 Task: Look for space in La Sebala du Mornag, Tunisia from 10th July, 2023 to 16th July, 2023 for 8 adults in price range Rs.10000 to Rs.16000. Place can be private room with 8 bedrooms having 8 beds and 8 bathrooms. Property type can be house, flat, guest house, hotel. Amenities needed are: wifi, TV, free parkinig on premises, gym, breakfast. Booking option can be shelf check-in. Required host language is English.
Action: Mouse moved to (442, 84)
Screenshot: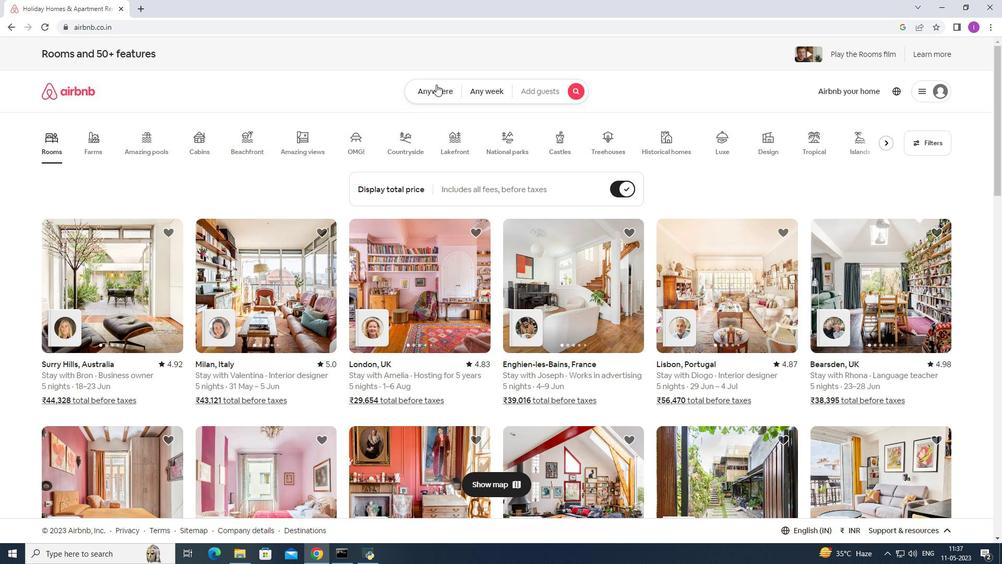 
Action: Mouse pressed left at (442, 84)
Screenshot: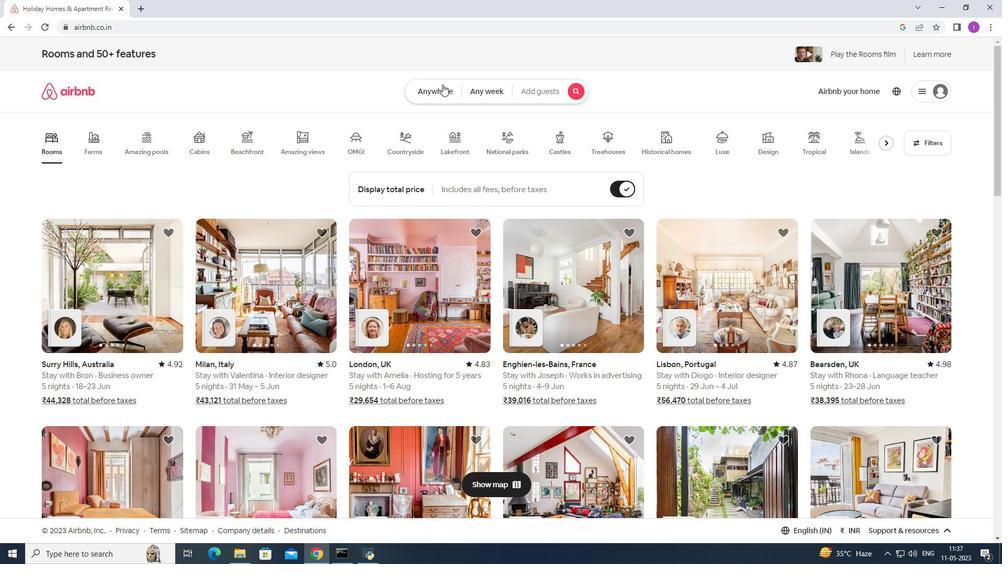 
Action: Mouse moved to (329, 127)
Screenshot: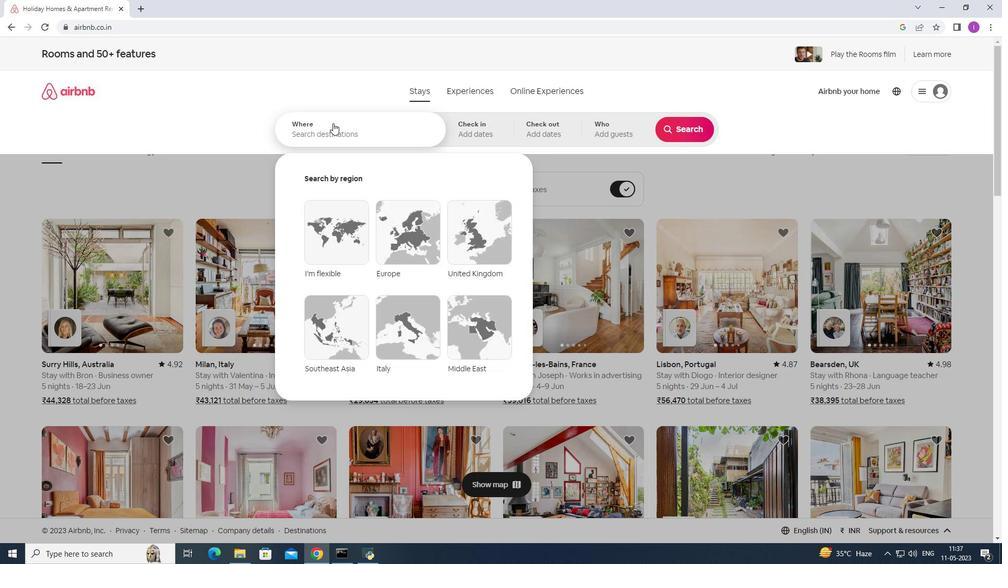 
Action: Mouse pressed left at (329, 127)
Screenshot: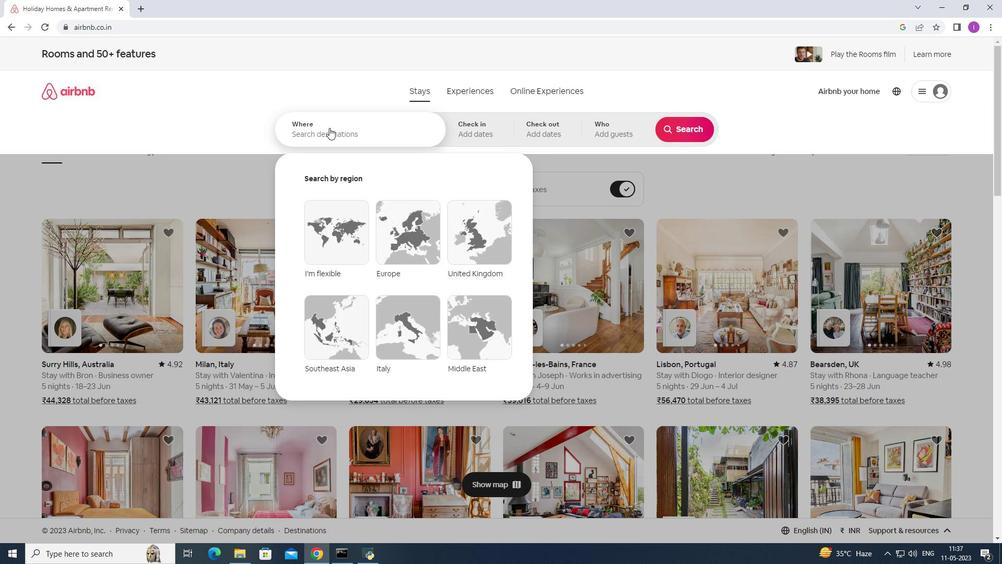 
Action: Mouse moved to (360, 147)
Screenshot: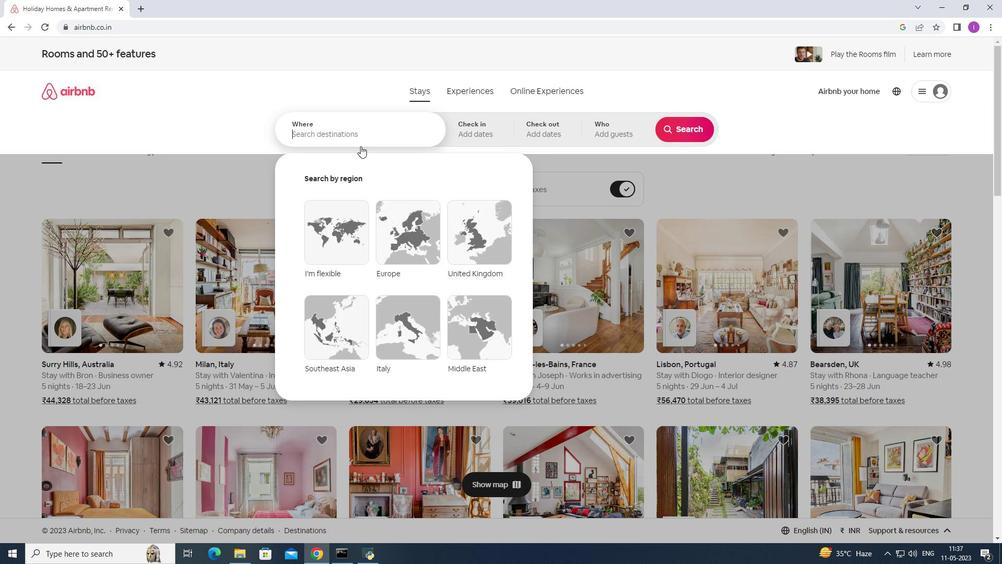 
Action: Key pressed <Key.shift>La<Key.space><Key.shift>Sebala
Screenshot: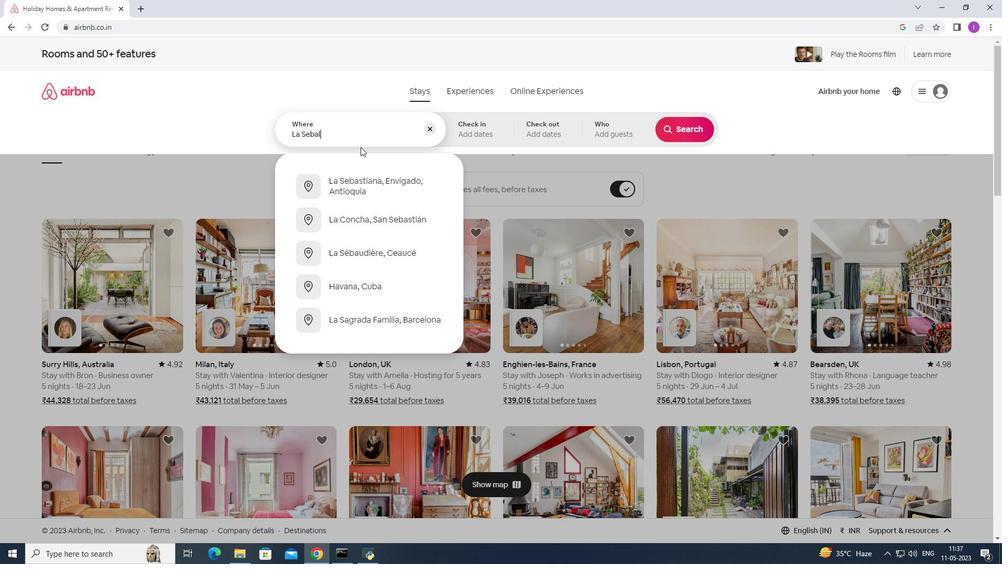 
Action: Mouse moved to (367, 145)
Screenshot: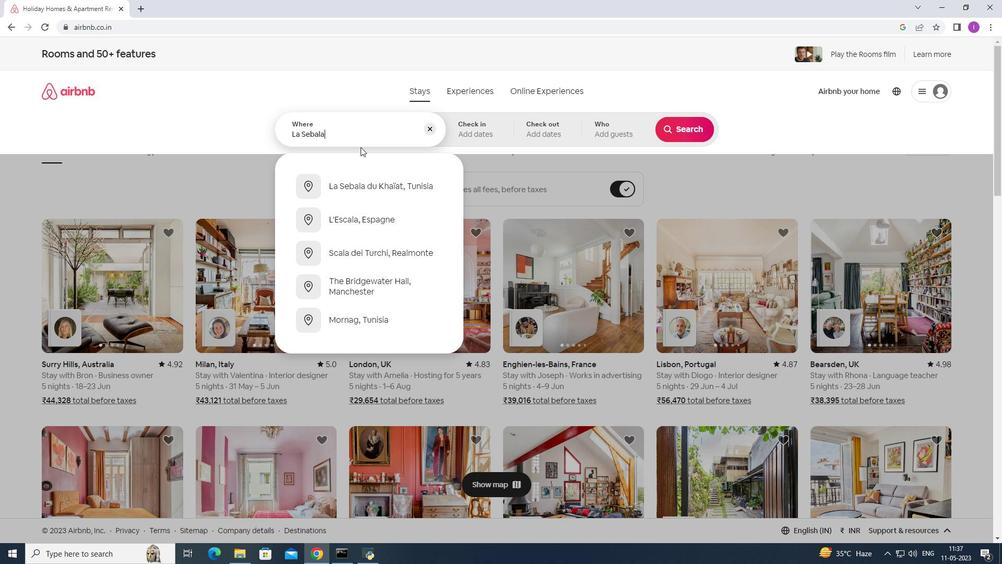 
Action: Key pressed <Key.space>du<Key.space><Key.shift><Key.space><Key.shift>Mo
Screenshot: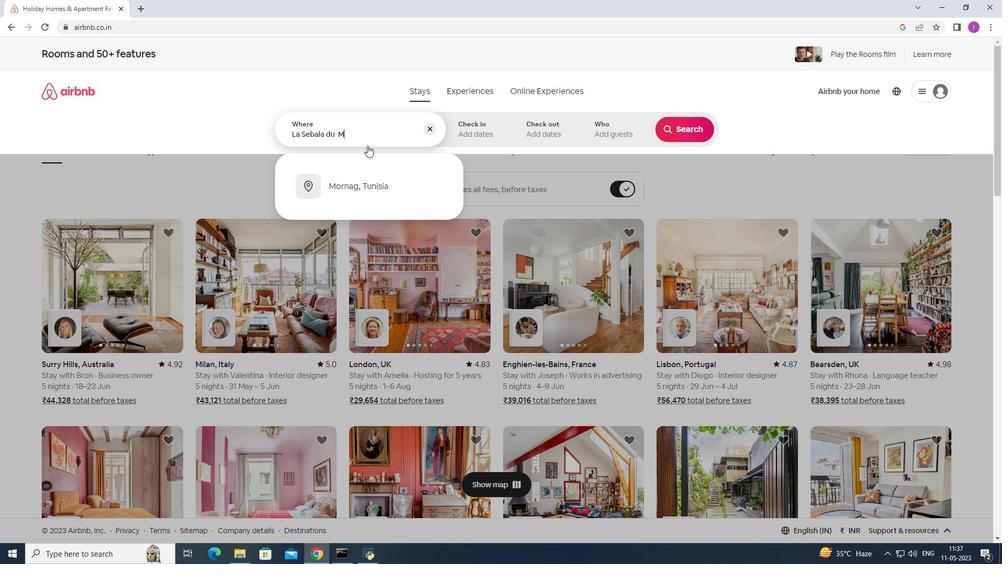 
Action: Mouse moved to (350, 186)
Screenshot: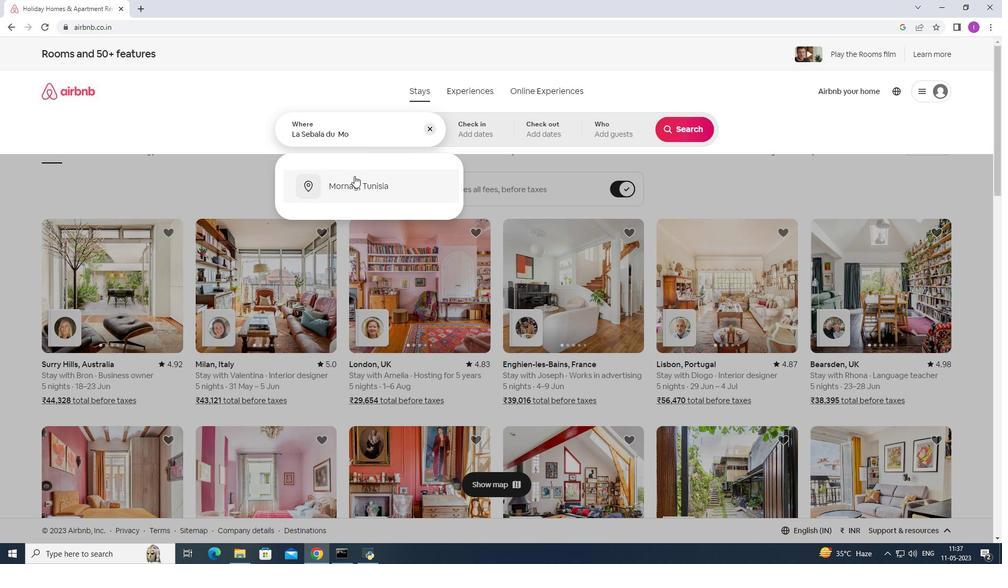 
Action: Mouse pressed left at (350, 186)
Screenshot: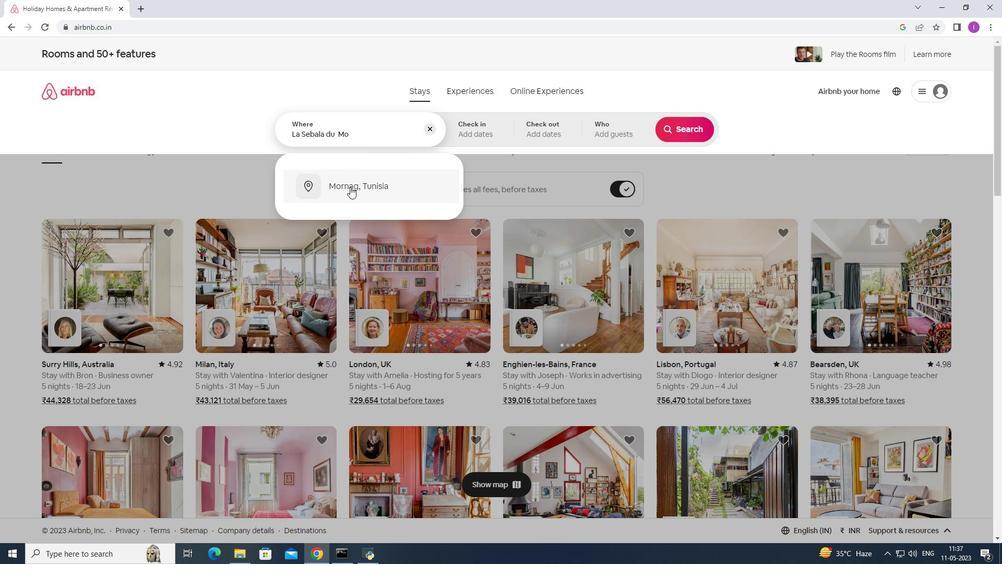 
Action: Mouse moved to (681, 210)
Screenshot: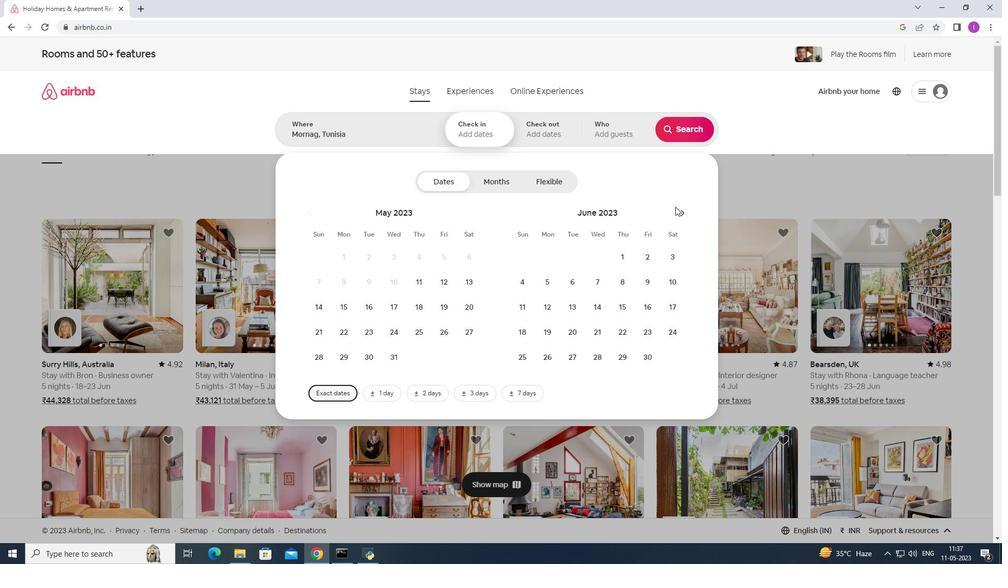 
Action: Mouse pressed left at (681, 210)
Screenshot: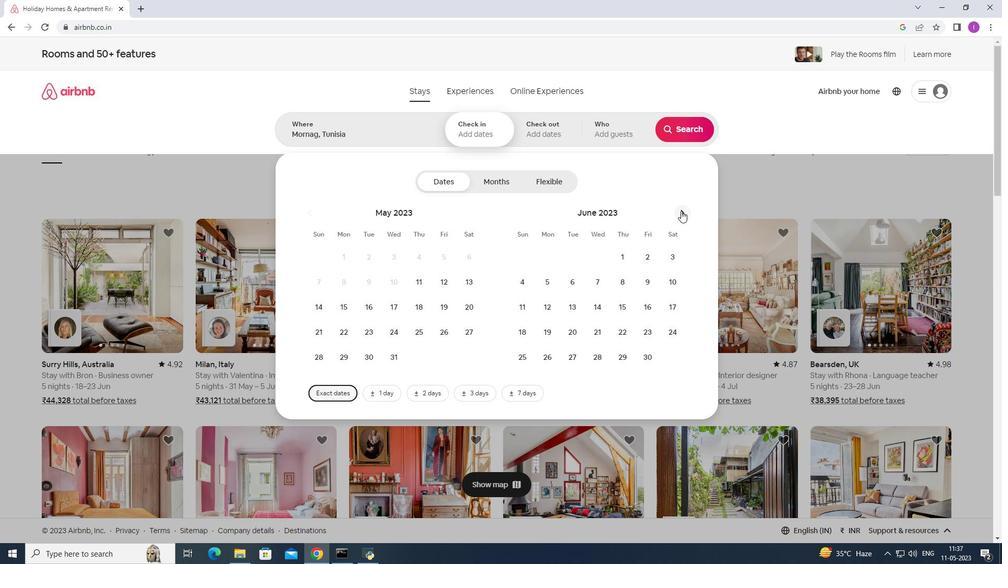 
Action: Mouse moved to (549, 311)
Screenshot: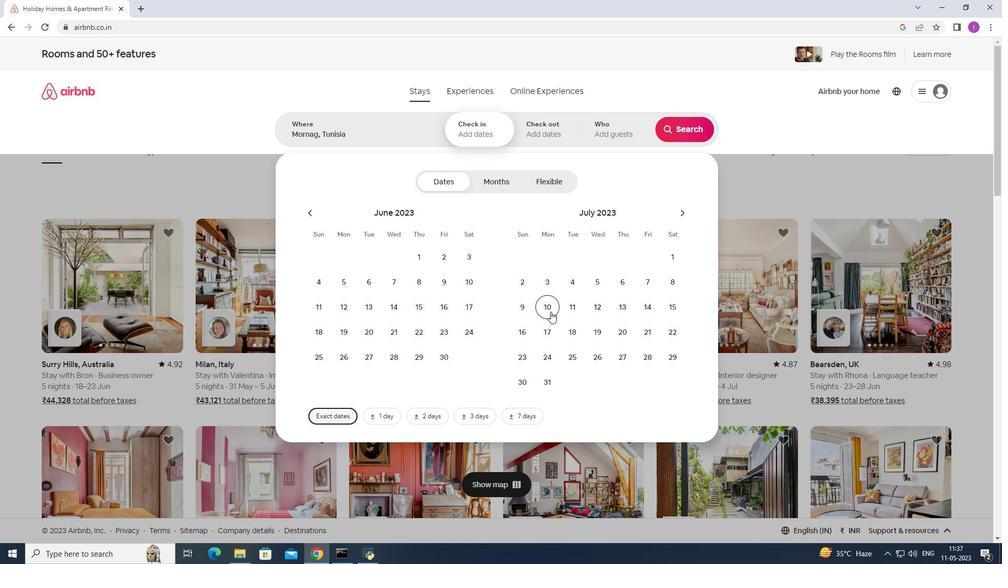 
Action: Mouse pressed left at (549, 311)
Screenshot: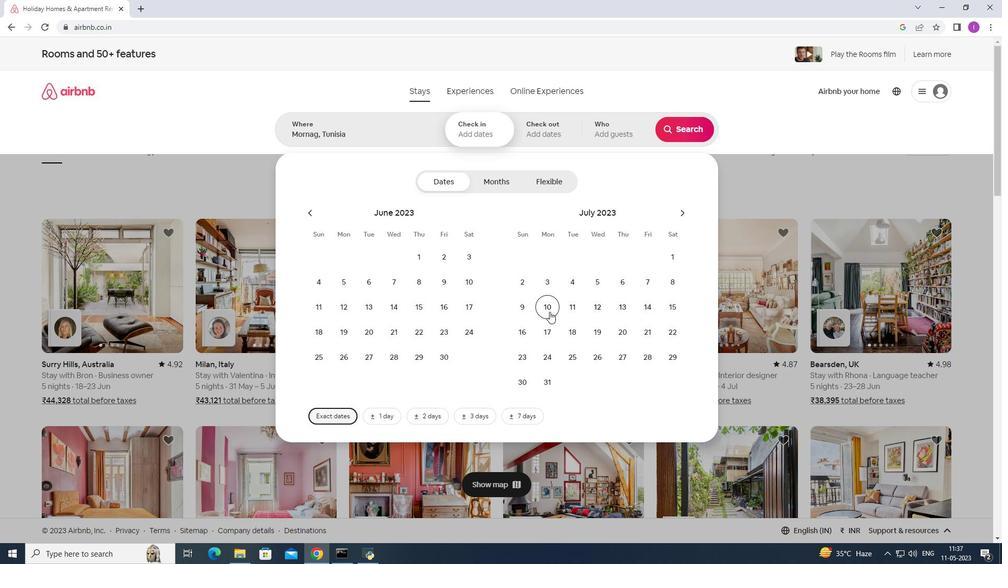 
Action: Mouse moved to (519, 336)
Screenshot: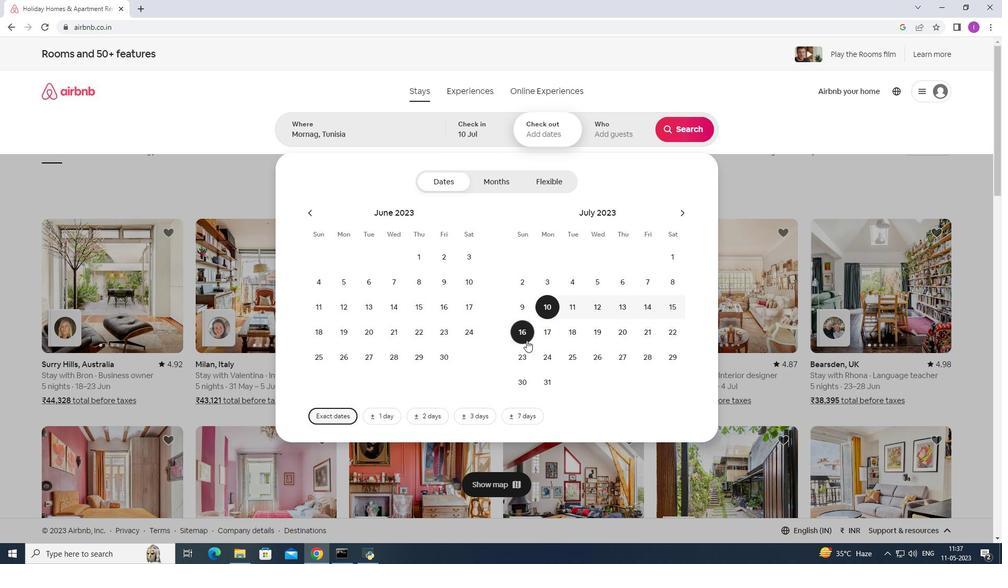 
Action: Mouse pressed left at (519, 336)
Screenshot: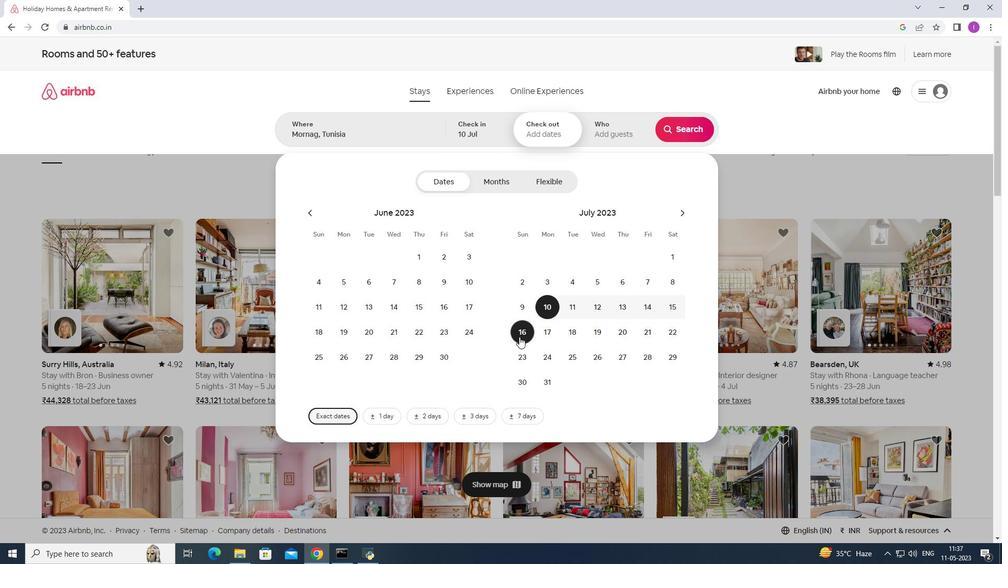 
Action: Mouse moved to (609, 135)
Screenshot: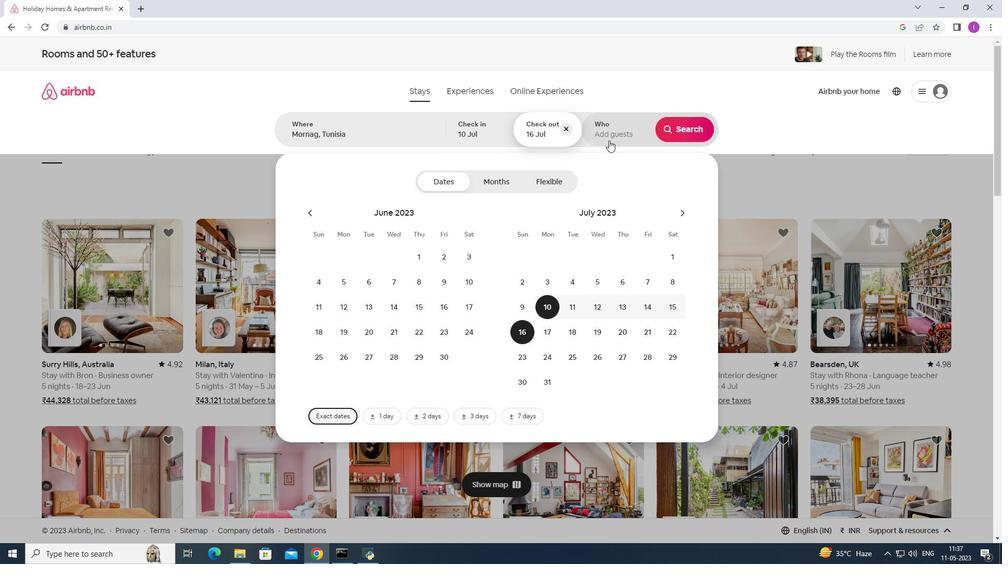 
Action: Mouse pressed left at (609, 135)
Screenshot: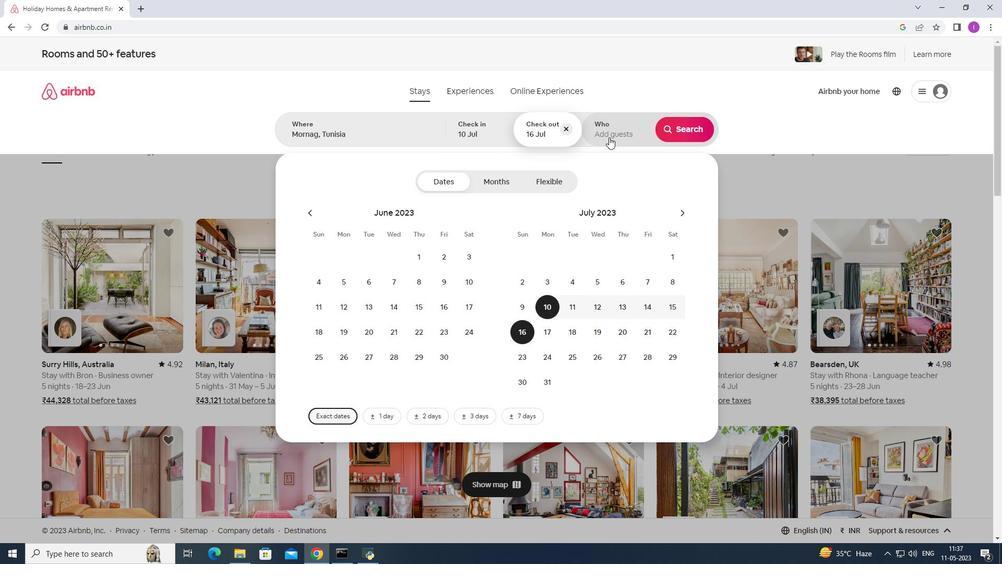 
Action: Mouse moved to (690, 186)
Screenshot: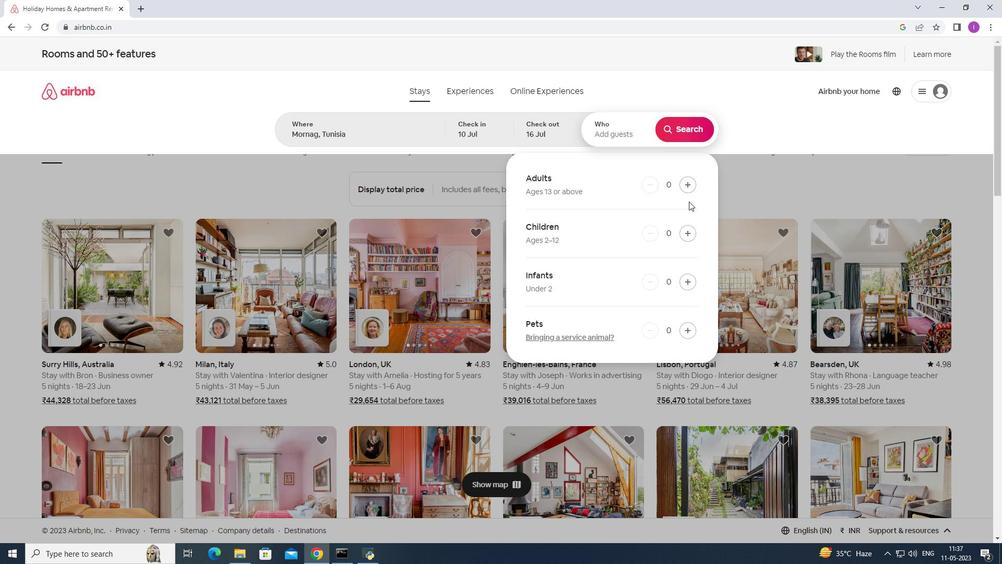 
Action: Mouse pressed left at (690, 186)
Screenshot: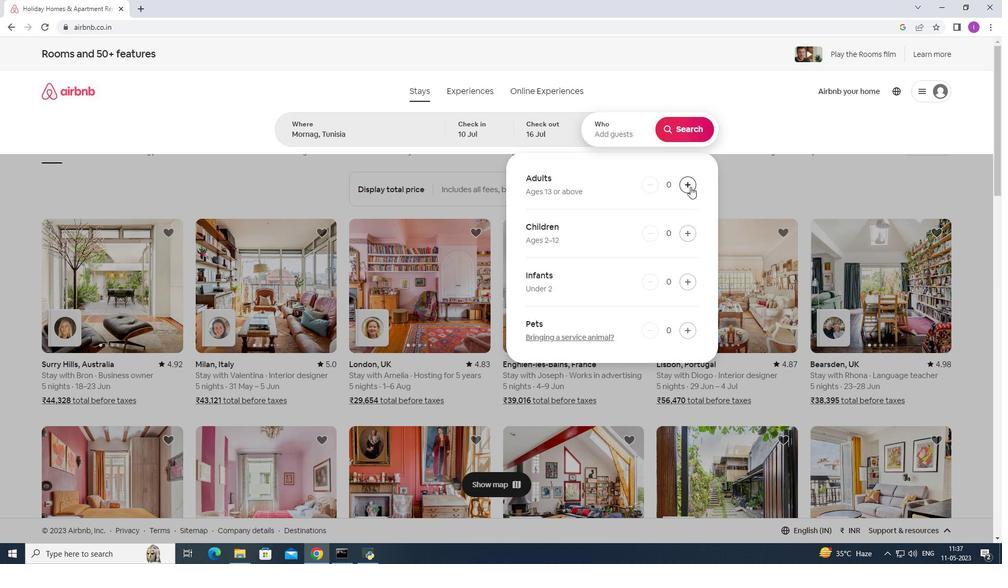 
Action: Mouse pressed left at (690, 186)
Screenshot: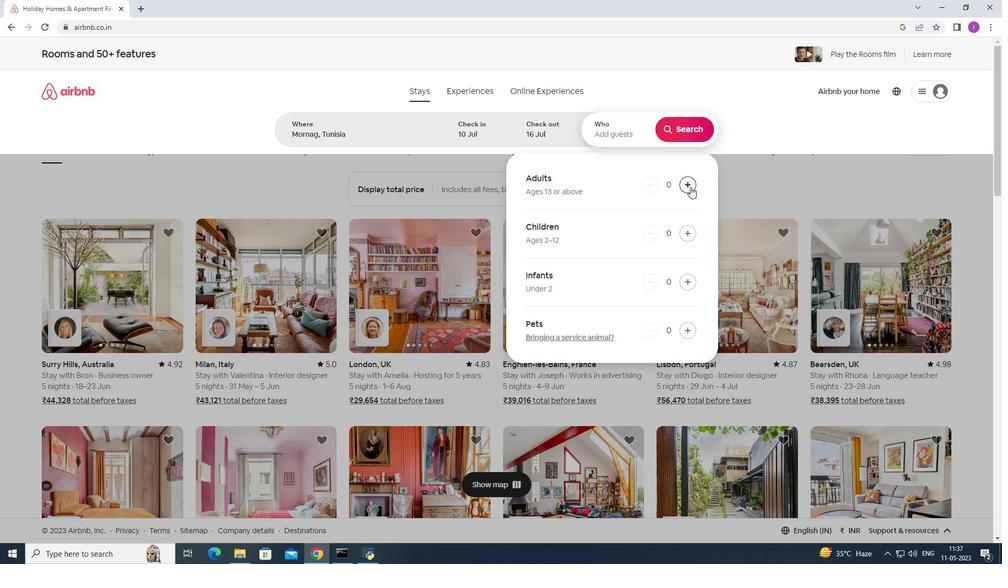 
Action: Mouse pressed left at (690, 186)
Screenshot: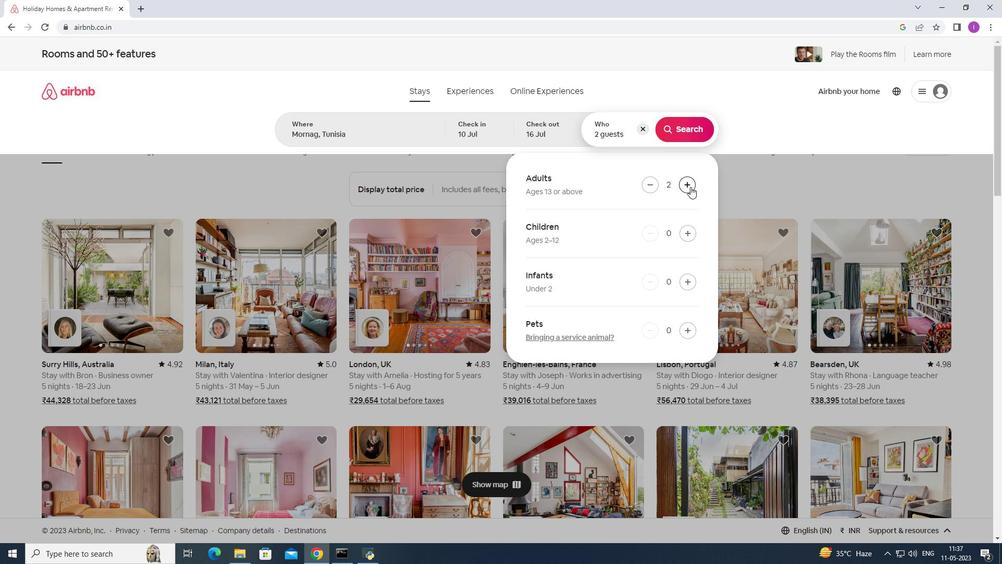 
Action: Mouse pressed left at (690, 186)
Screenshot: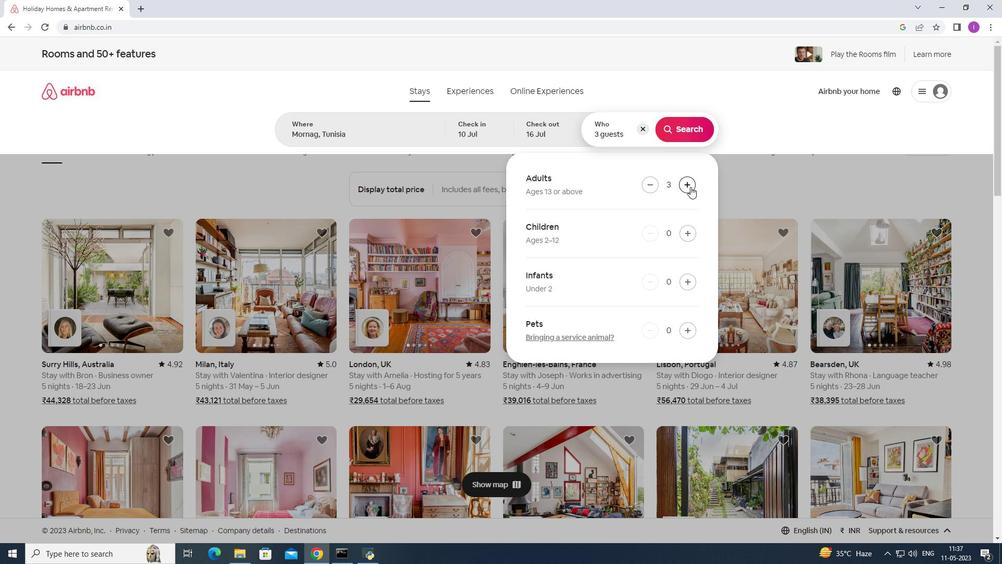 
Action: Mouse pressed left at (690, 186)
Screenshot: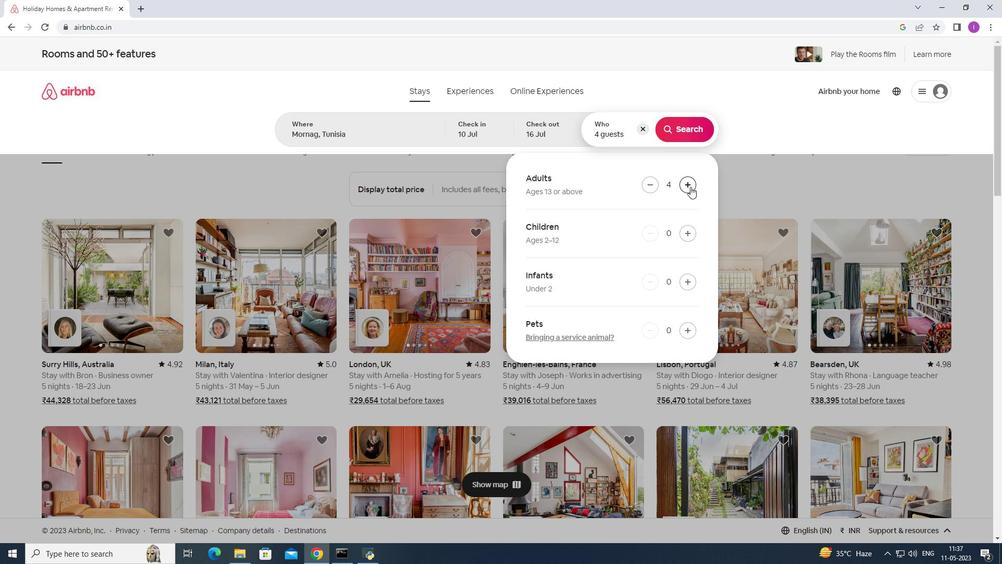 
Action: Mouse pressed left at (690, 186)
Screenshot: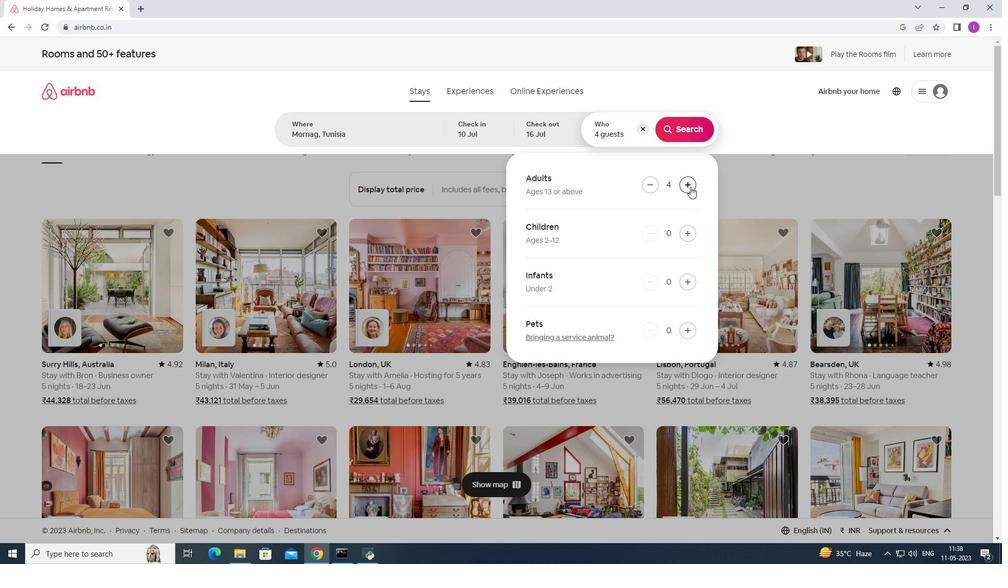 
Action: Mouse pressed left at (690, 186)
Screenshot: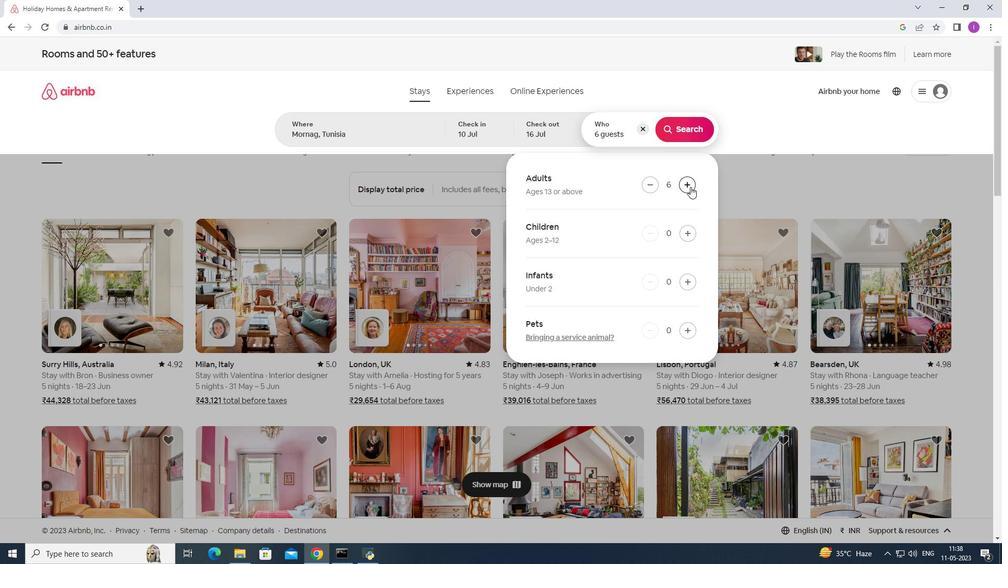 
Action: Mouse pressed left at (690, 186)
Screenshot: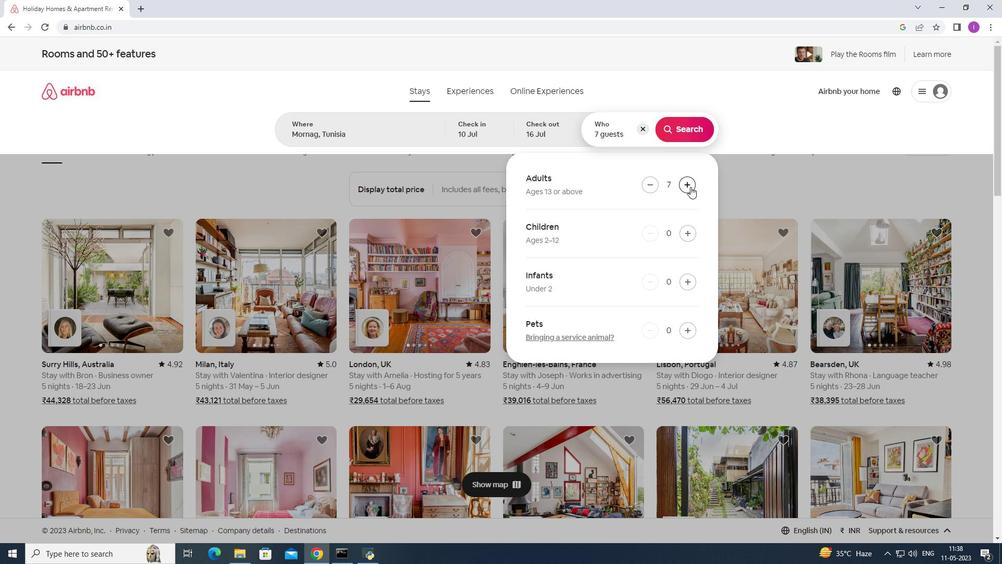 
Action: Mouse moved to (687, 134)
Screenshot: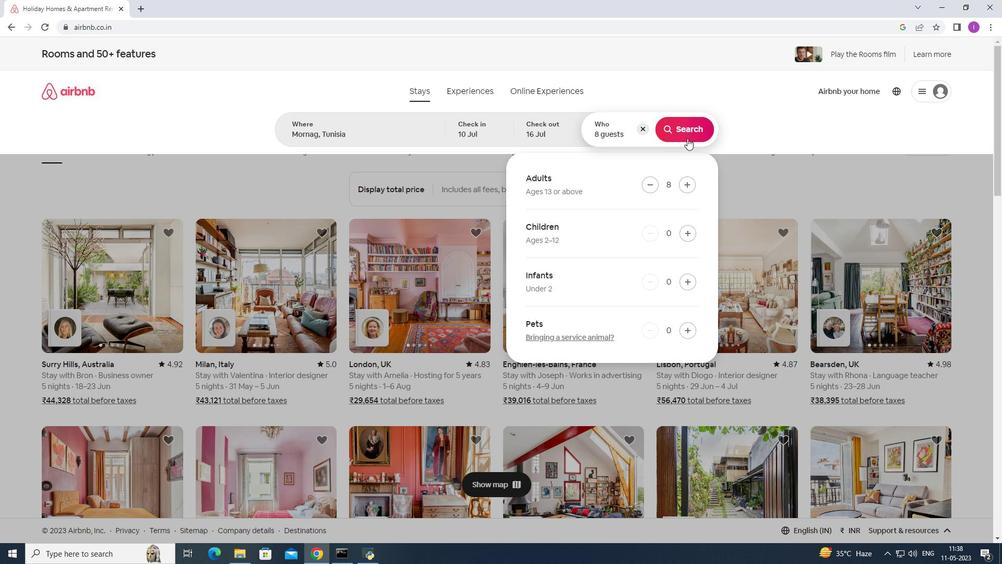 
Action: Mouse pressed left at (687, 134)
Screenshot: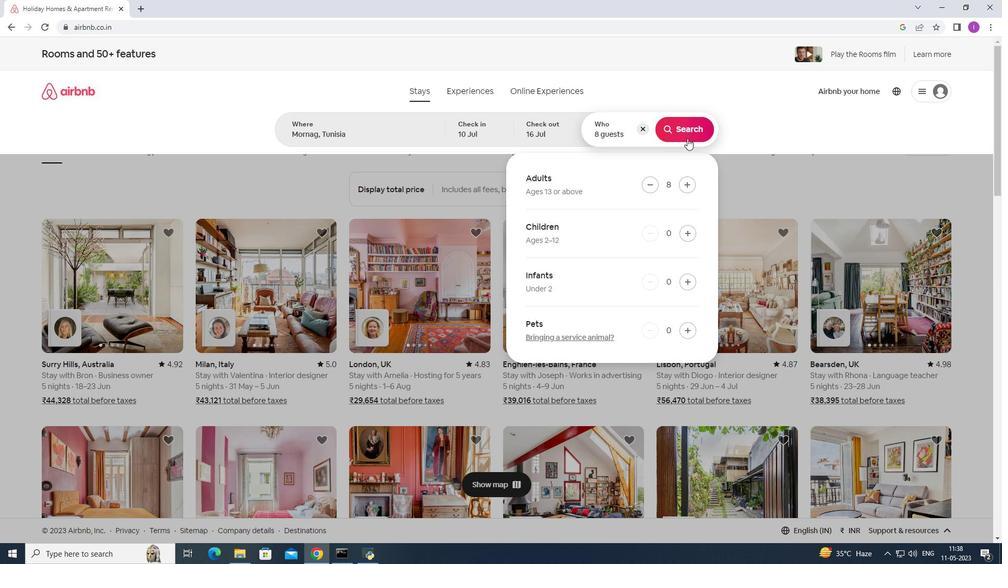 
Action: Mouse moved to (963, 91)
Screenshot: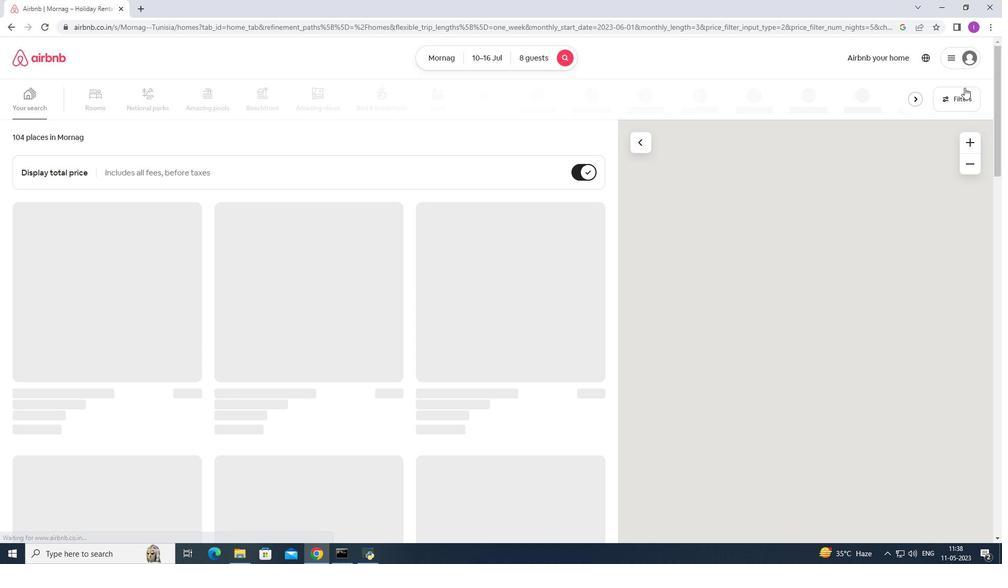 
Action: Mouse pressed left at (963, 91)
Screenshot: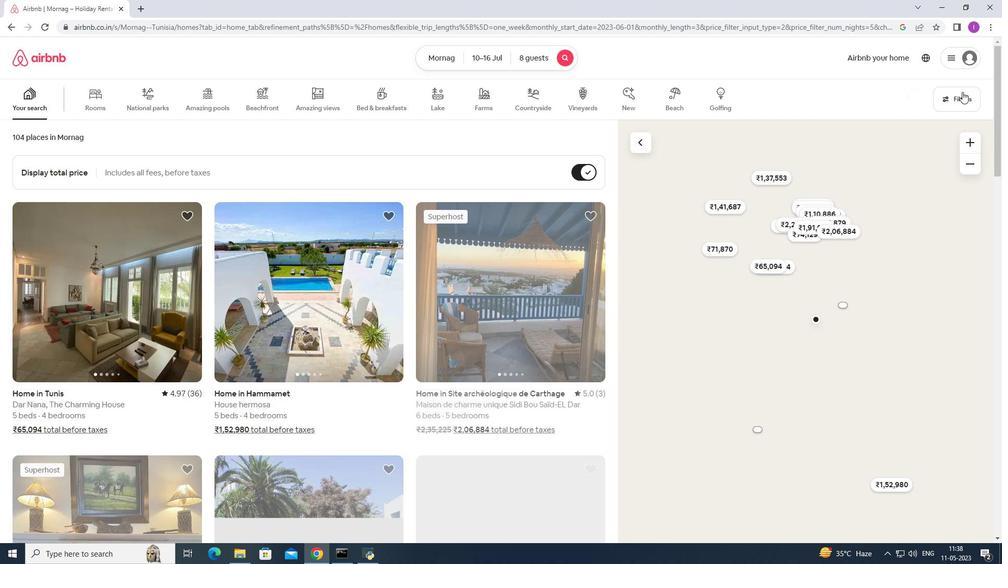 
Action: Mouse moved to (566, 356)
Screenshot: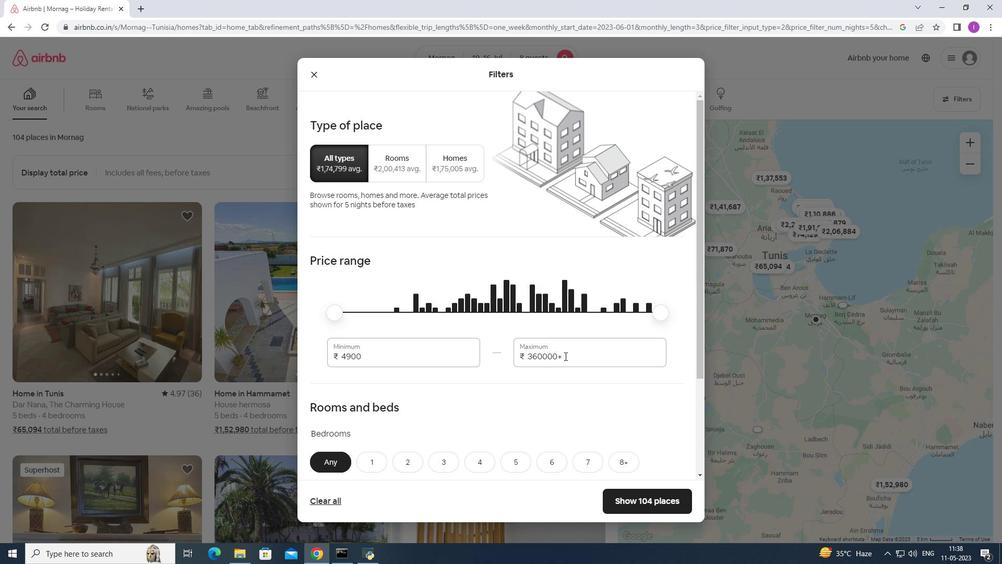 
Action: Mouse pressed left at (566, 356)
Screenshot: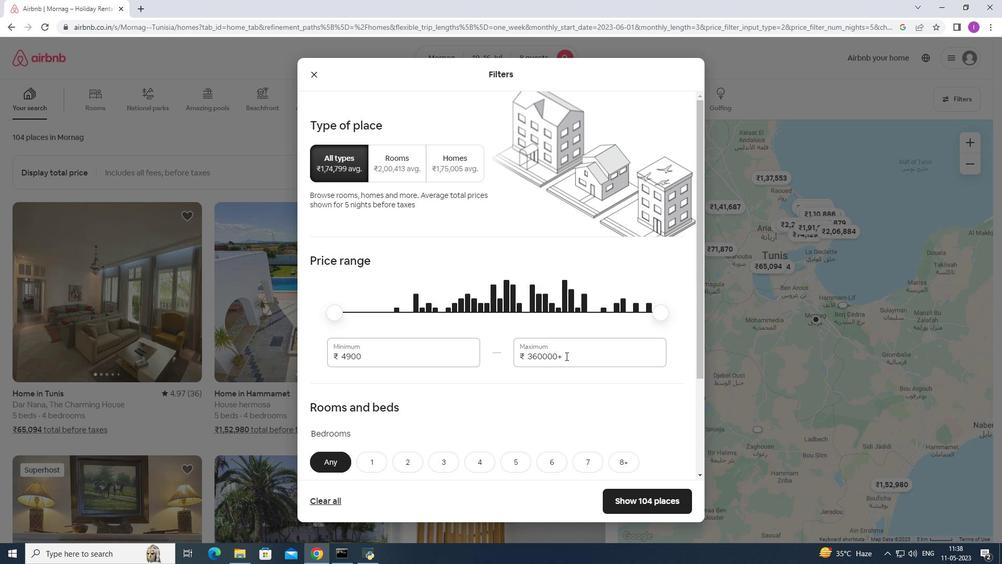 
Action: Mouse moved to (513, 309)
Screenshot: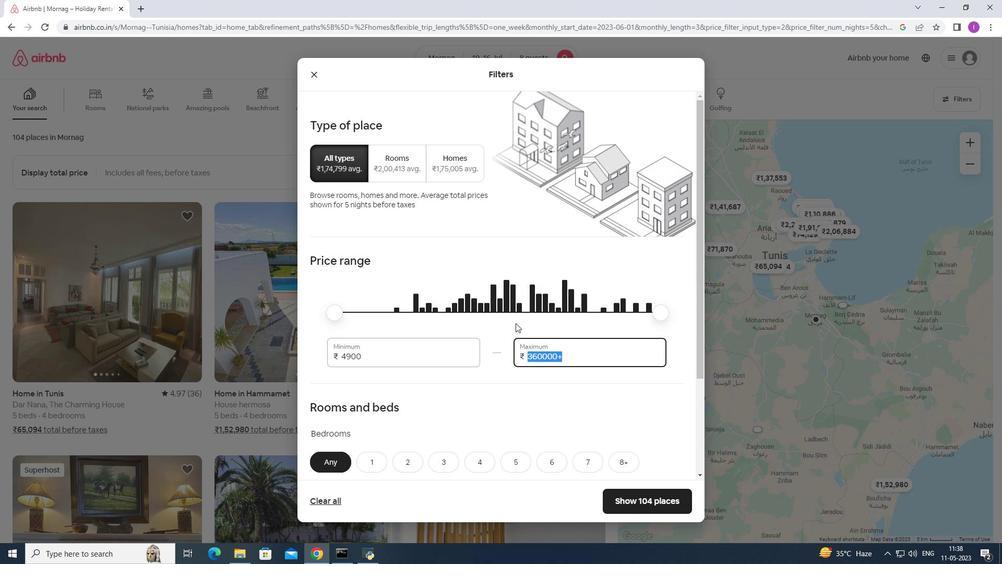 
Action: Key pressed 16000
Screenshot: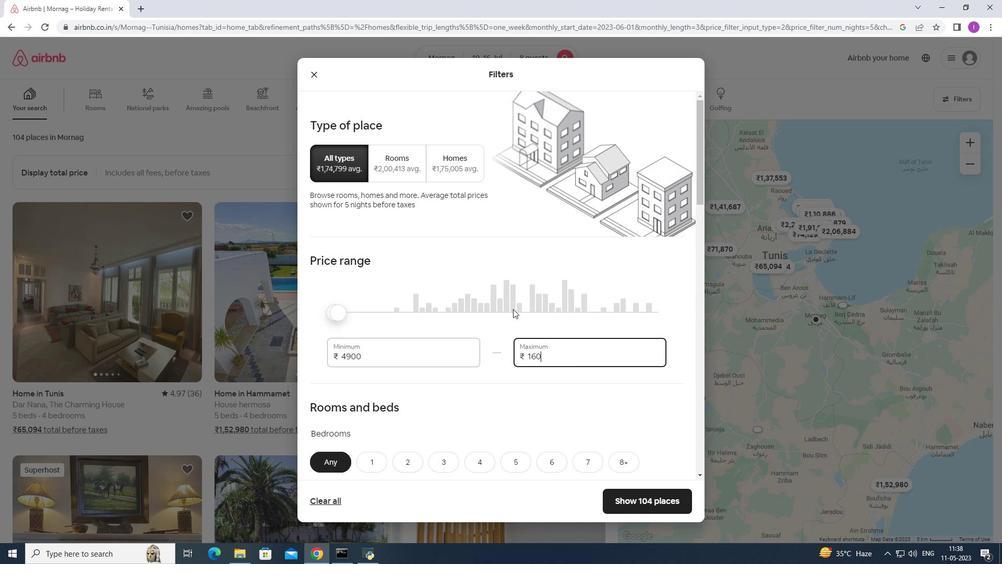 
Action: Mouse moved to (365, 354)
Screenshot: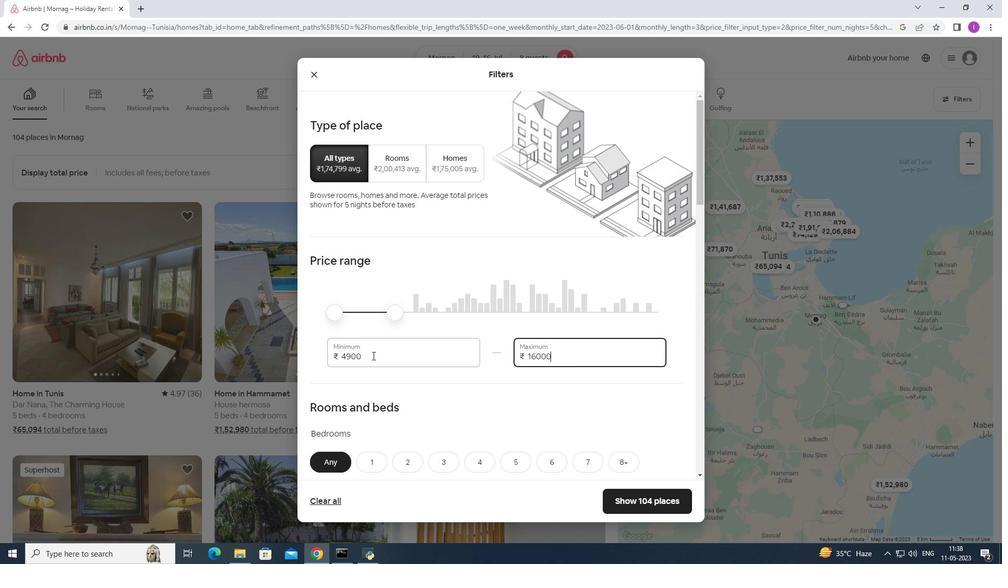 
Action: Mouse pressed left at (367, 354)
Screenshot: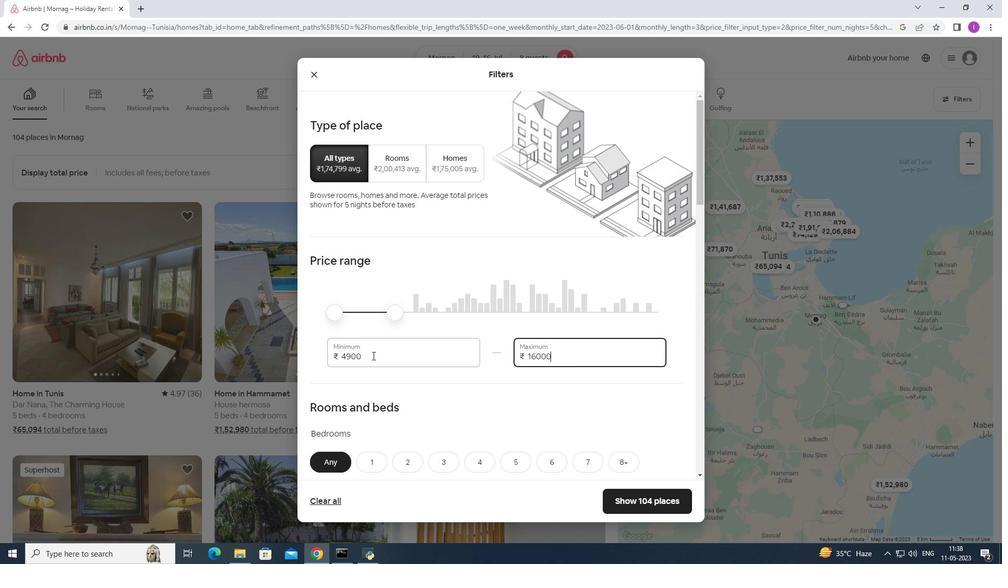 
Action: Mouse moved to (334, 355)
Screenshot: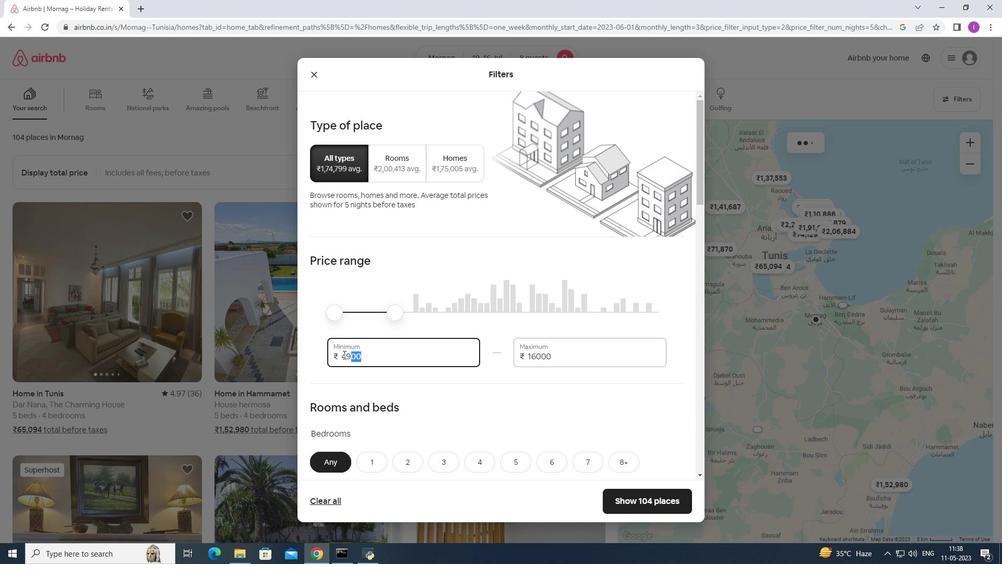 
Action: Key pressed 10000
Screenshot: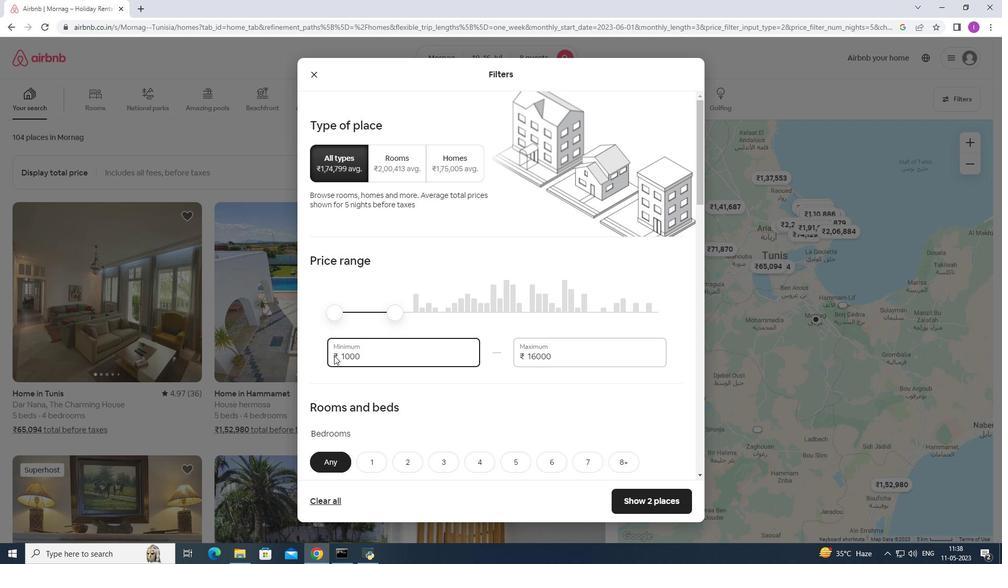 
Action: Mouse moved to (518, 361)
Screenshot: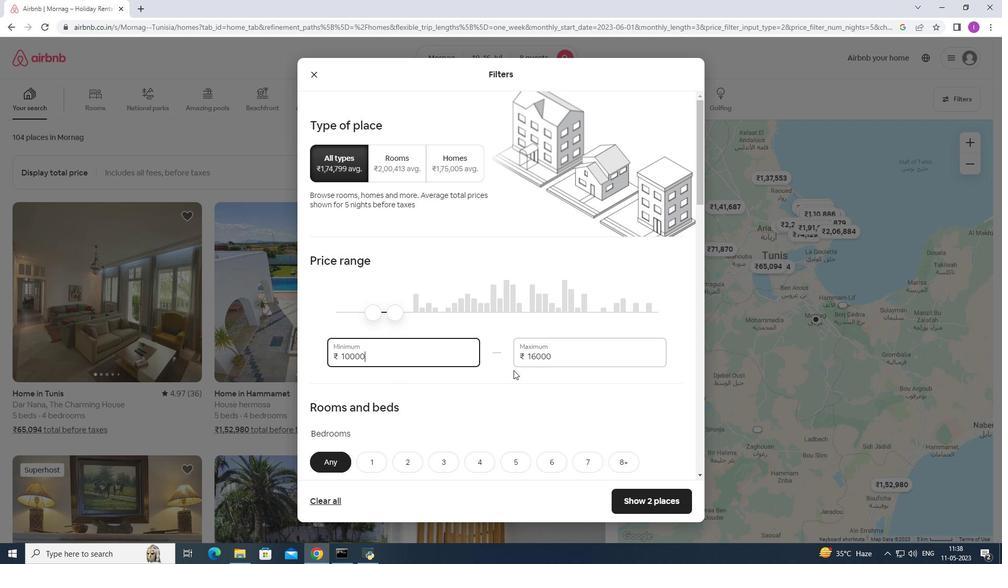 
Action: Mouse scrolled (518, 361) with delta (0, 0)
Screenshot: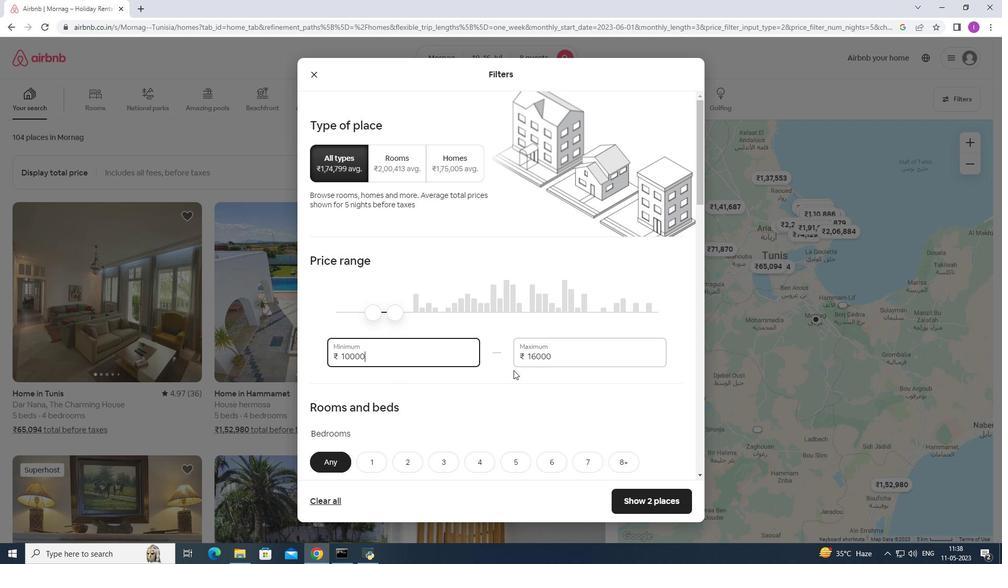 
Action: Mouse moved to (542, 369)
Screenshot: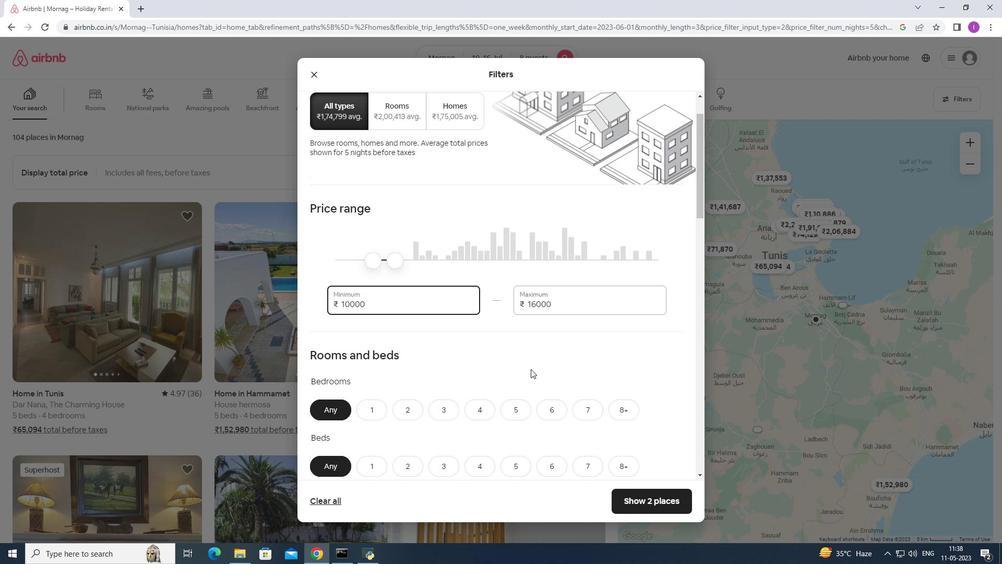 
Action: Mouse scrolled (542, 368) with delta (0, 0)
Screenshot: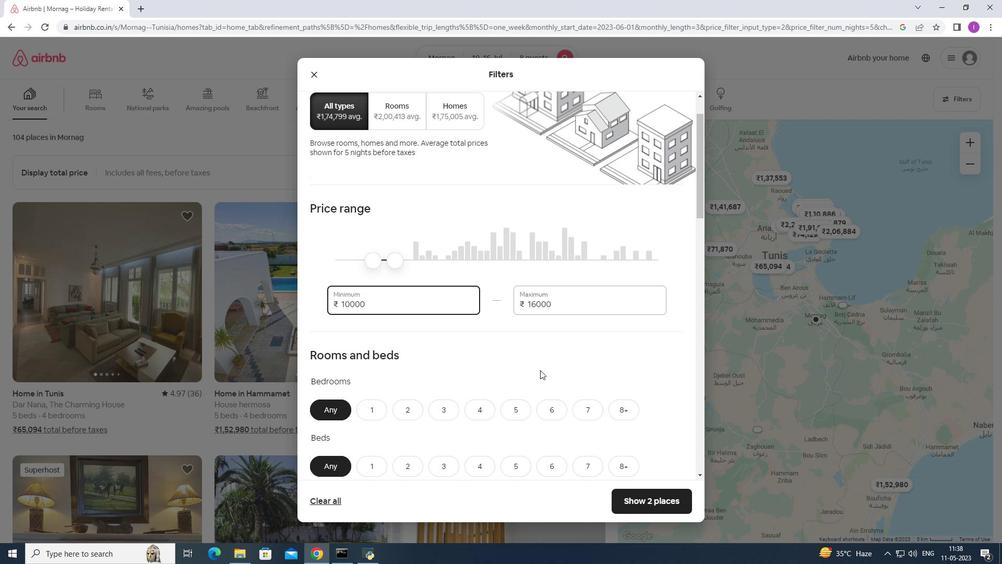 
Action: Mouse scrolled (542, 368) with delta (0, 0)
Screenshot: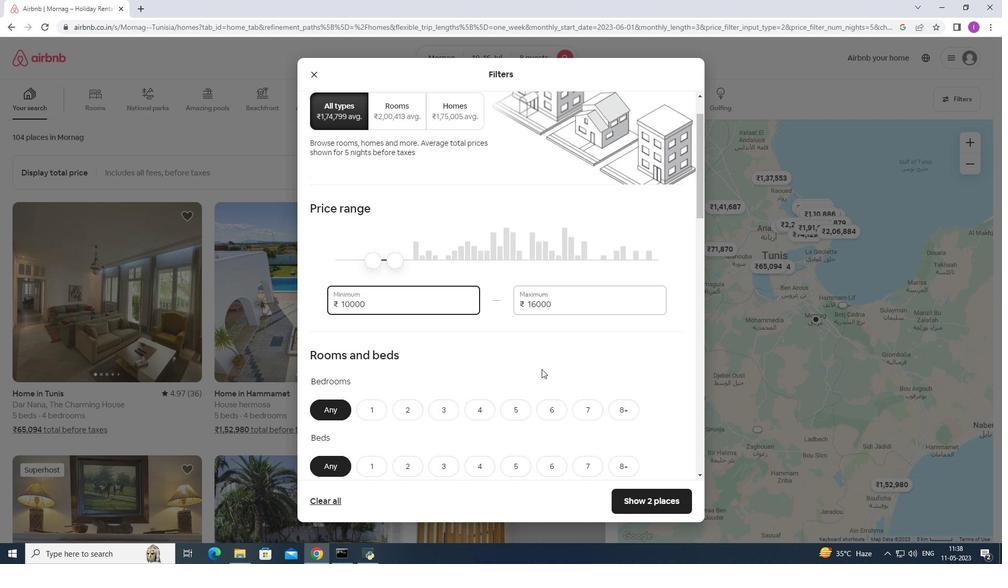 
Action: Mouse scrolled (542, 368) with delta (0, 0)
Screenshot: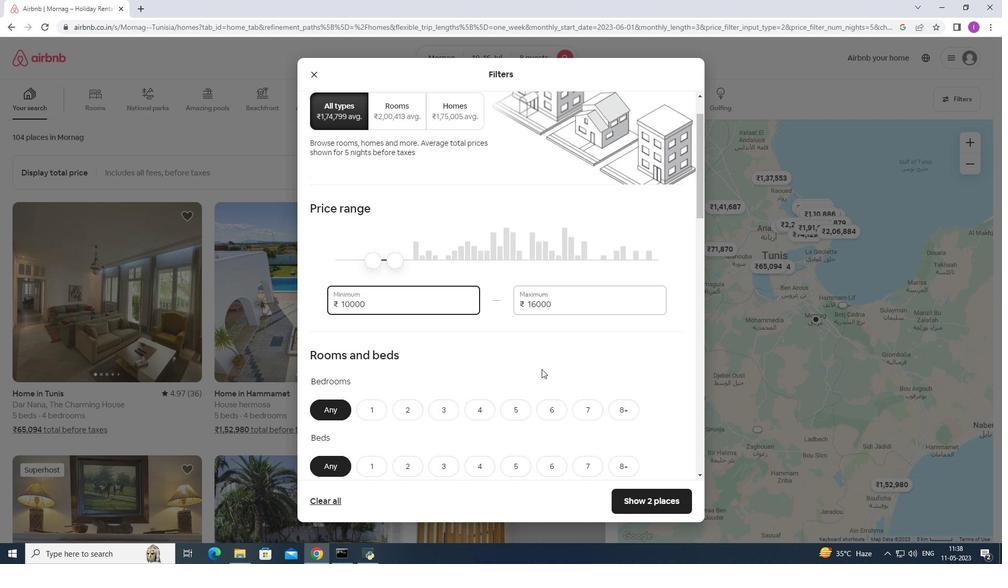 
Action: Mouse scrolled (542, 368) with delta (0, 0)
Screenshot: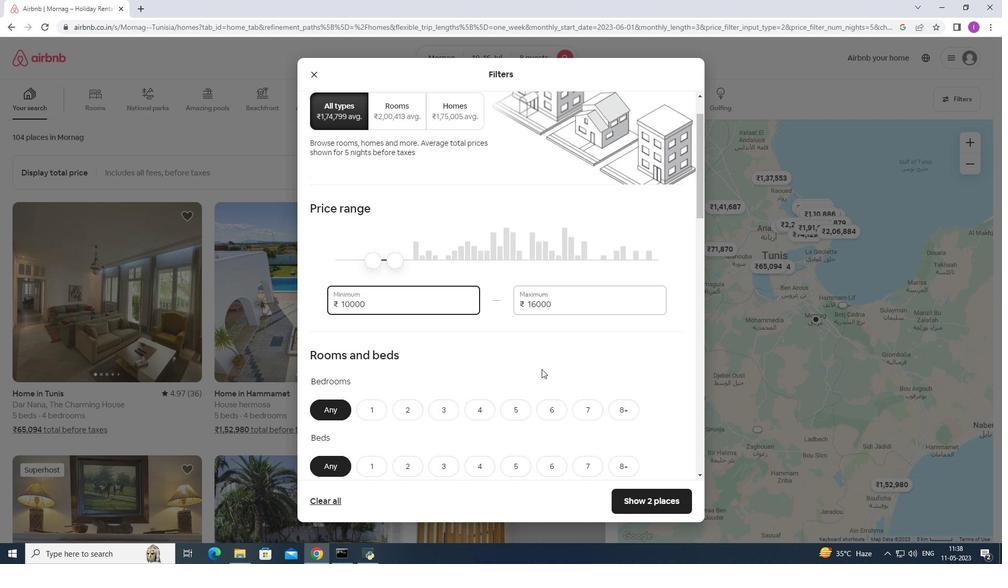 
Action: Mouse moved to (626, 198)
Screenshot: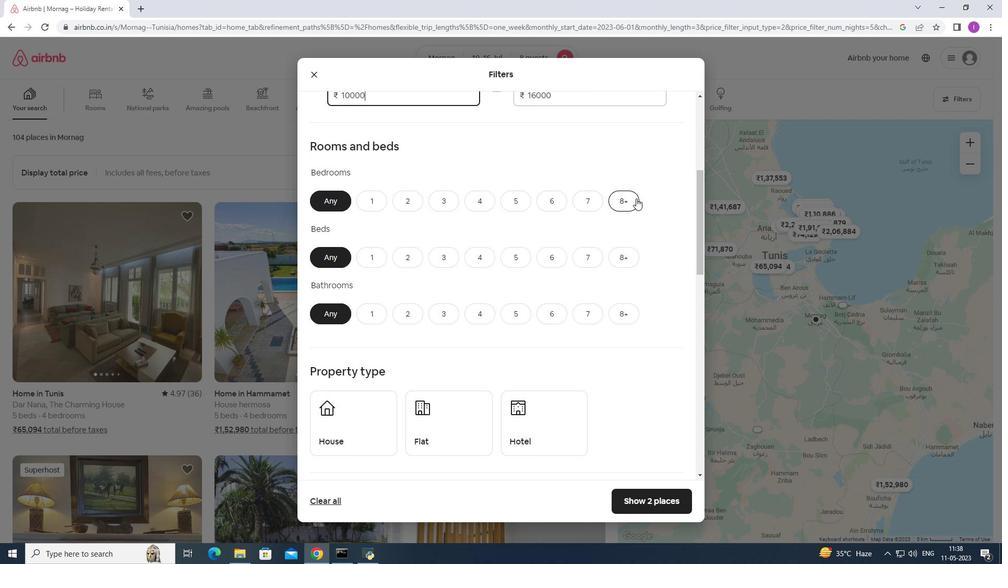 
Action: Mouse pressed left at (626, 198)
Screenshot: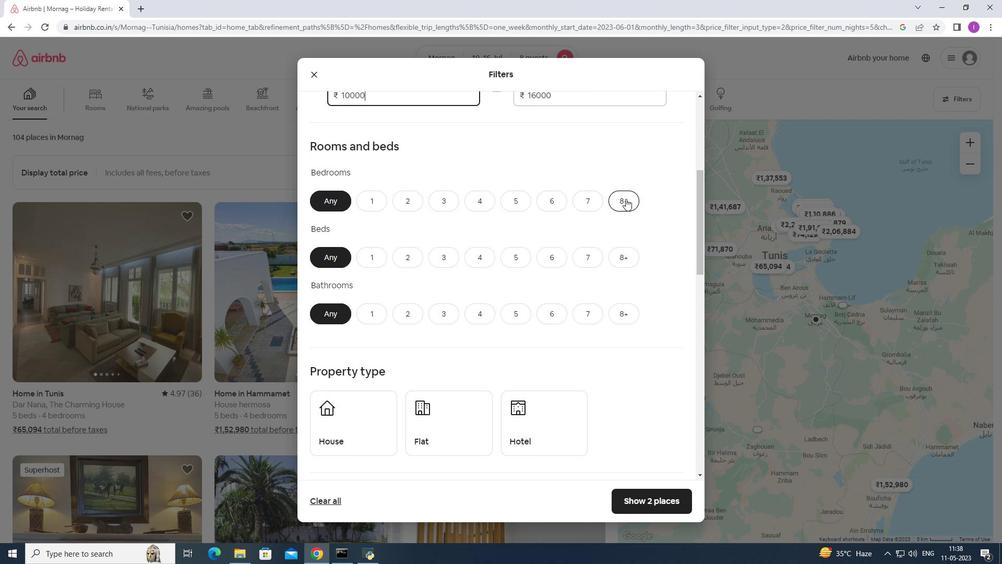 
Action: Mouse moved to (628, 259)
Screenshot: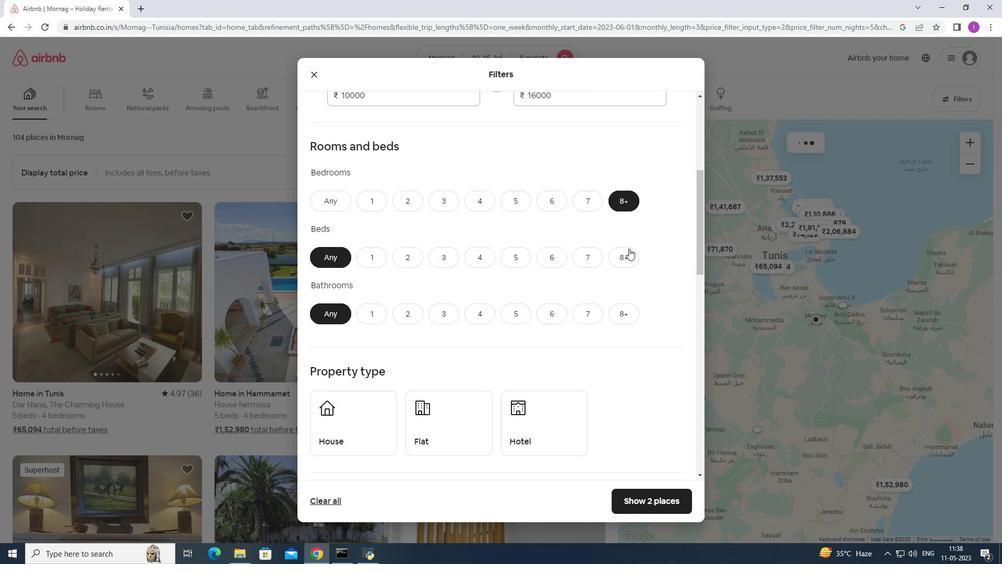 
Action: Mouse pressed left at (628, 259)
Screenshot: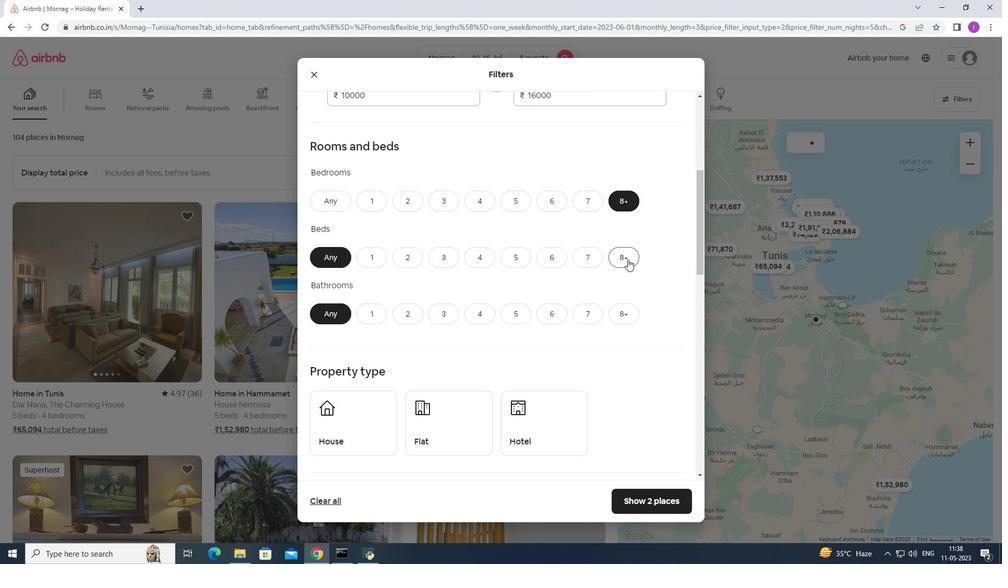 
Action: Mouse moved to (617, 313)
Screenshot: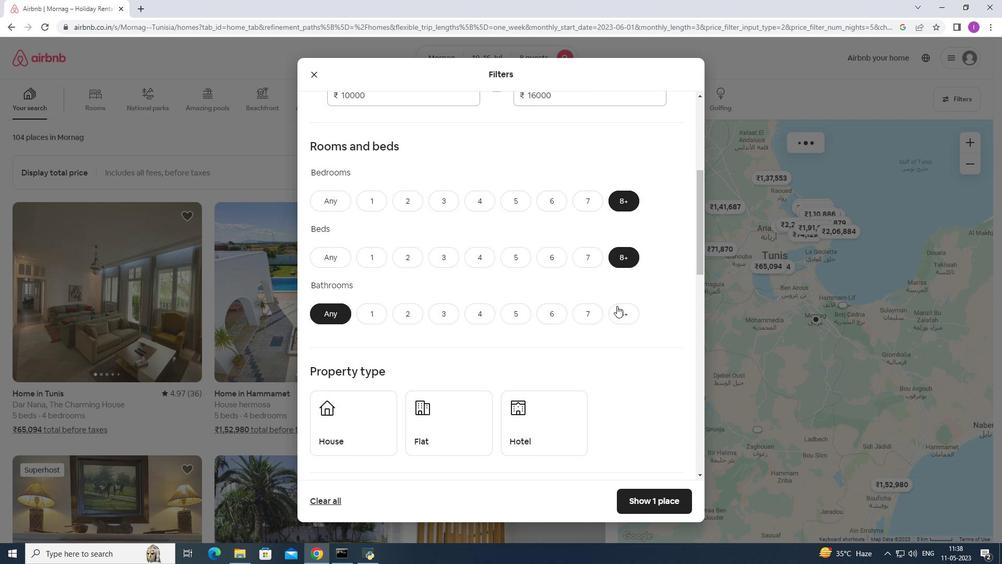 
Action: Mouse pressed left at (617, 313)
Screenshot: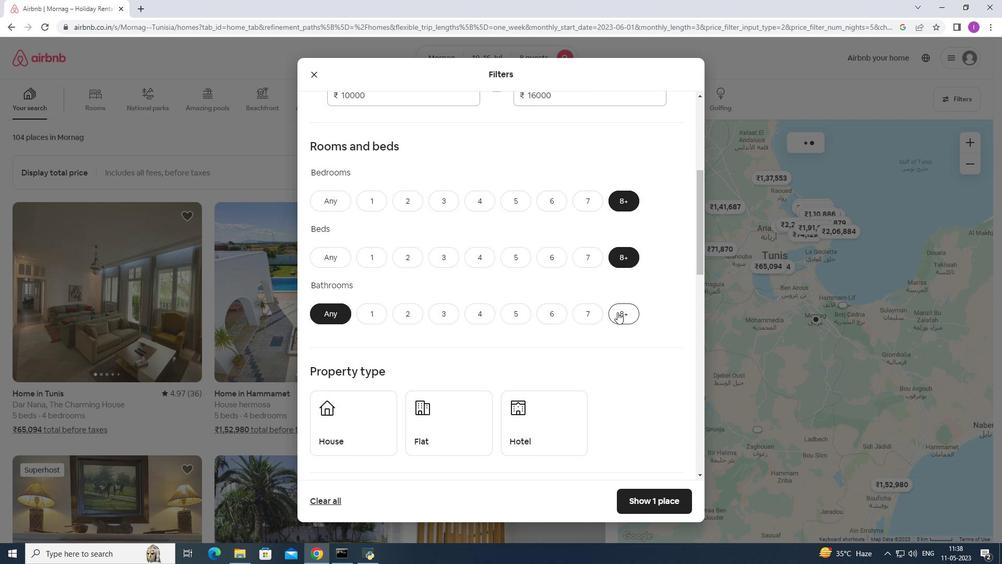 
Action: Mouse moved to (622, 309)
Screenshot: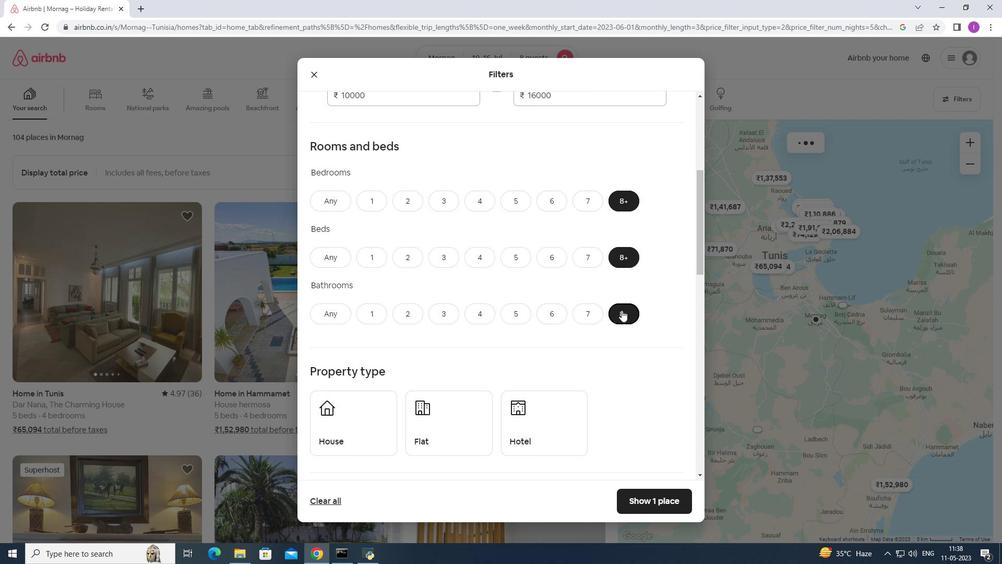 
Action: Mouse scrolled (622, 309) with delta (0, 0)
Screenshot: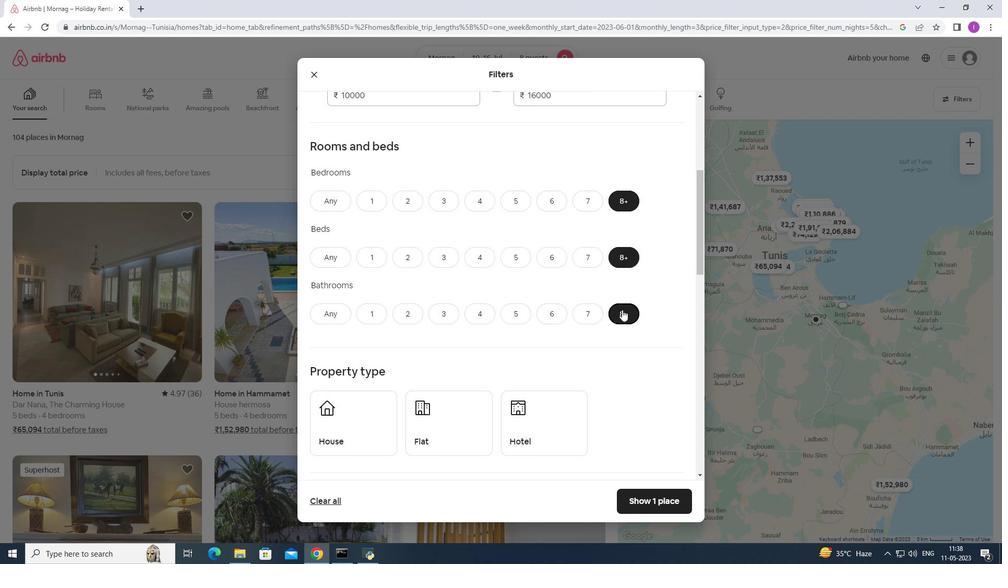 
Action: Mouse moved to (623, 305)
Screenshot: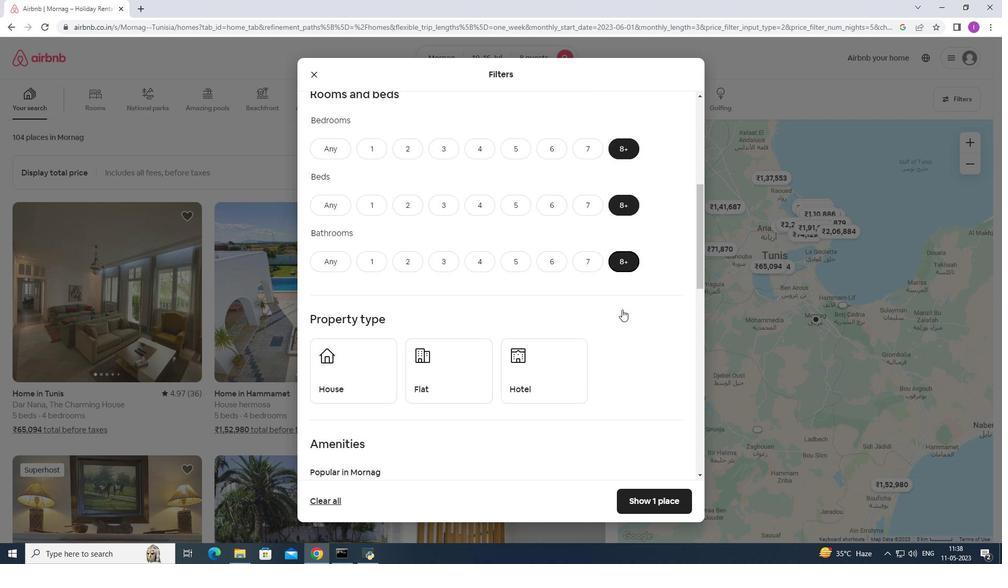 
Action: Mouse scrolled (623, 305) with delta (0, 0)
Screenshot: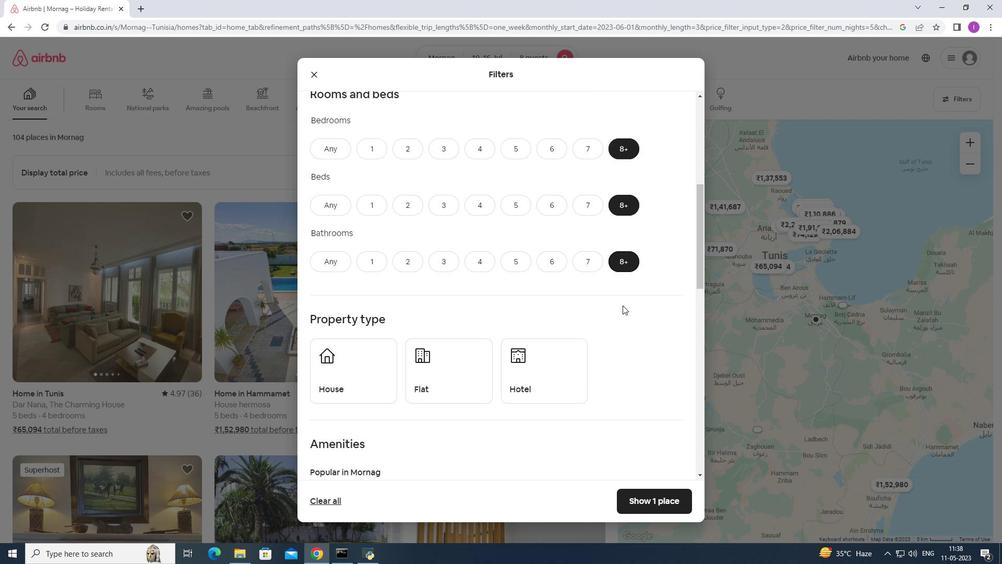 
Action: Mouse moved to (361, 303)
Screenshot: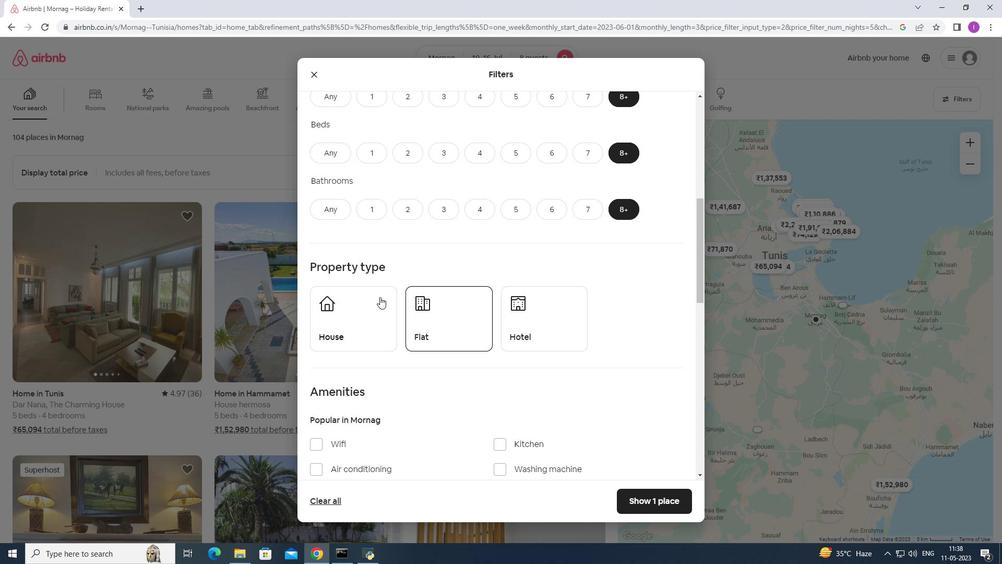 
Action: Mouse pressed left at (361, 303)
Screenshot: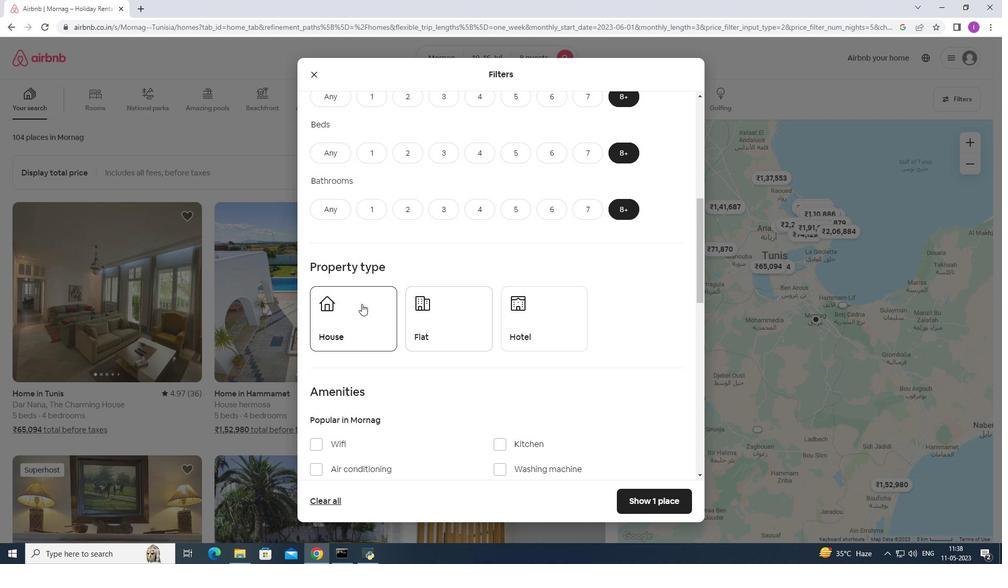 
Action: Mouse moved to (496, 321)
Screenshot: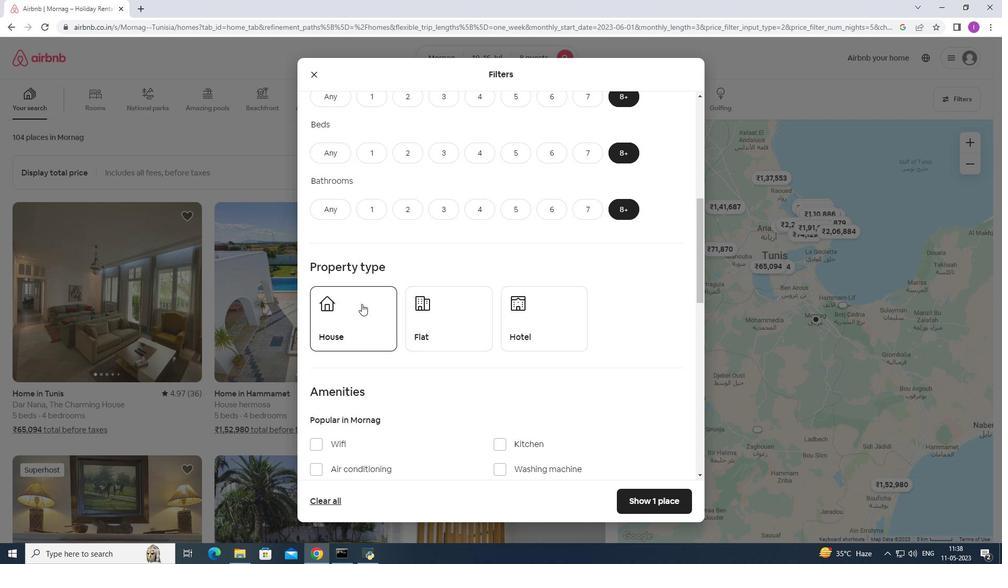 
Action: Mouse pressed left at (496, 321)
Screenshot: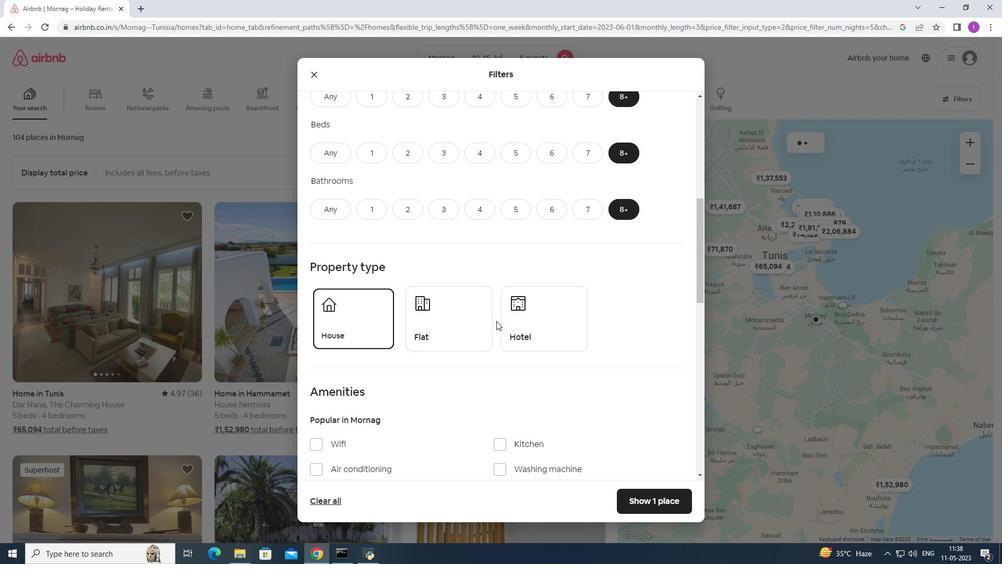 
Action: Mouse moved to (454, 318)
Screenshot: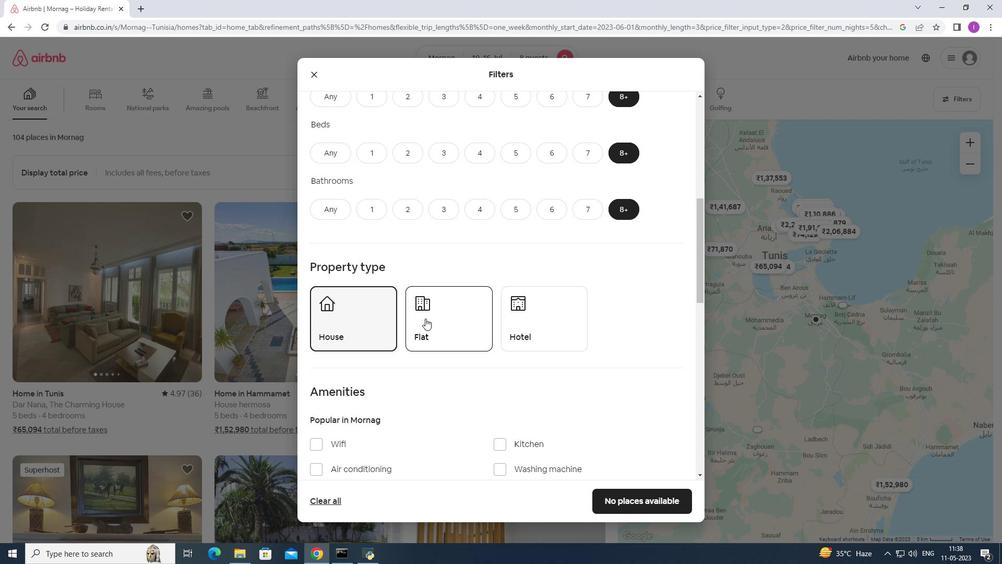 
Action: Mouse pressed left at (454, 318)
Screenshot: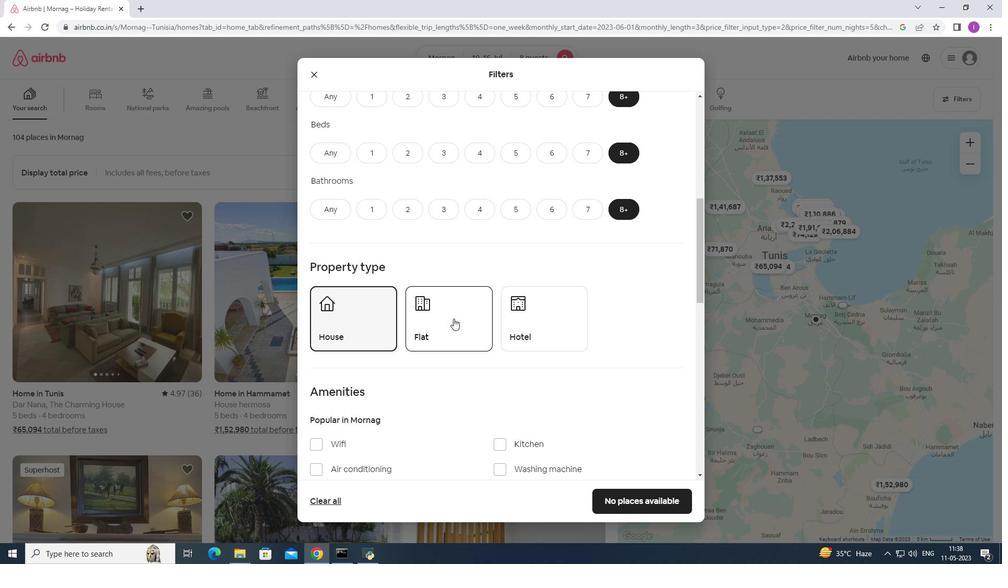 
Action: Mouse moved to (541, 321)
Screenshot: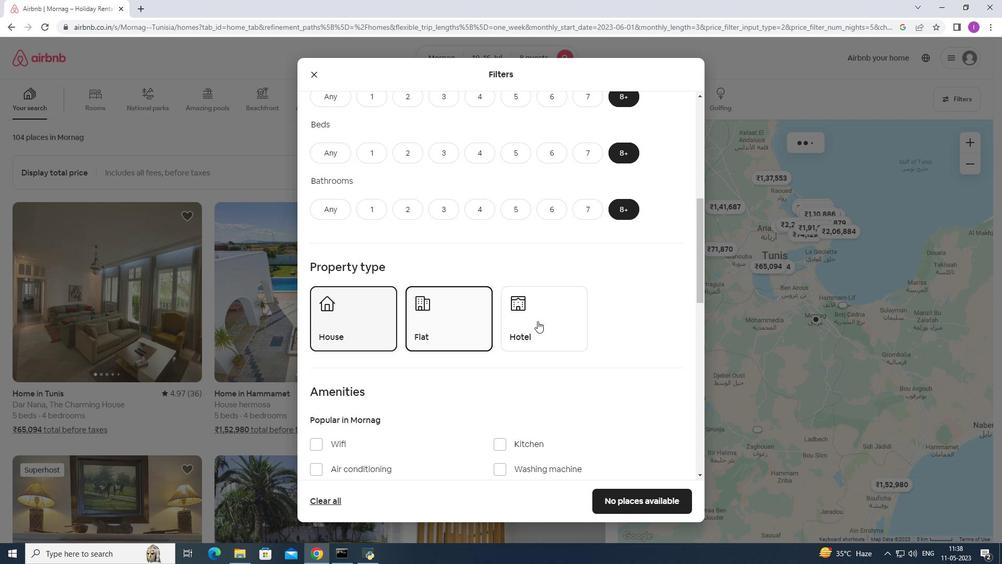 
Action: Mouse pressed left at (541, 321)
Screenshot: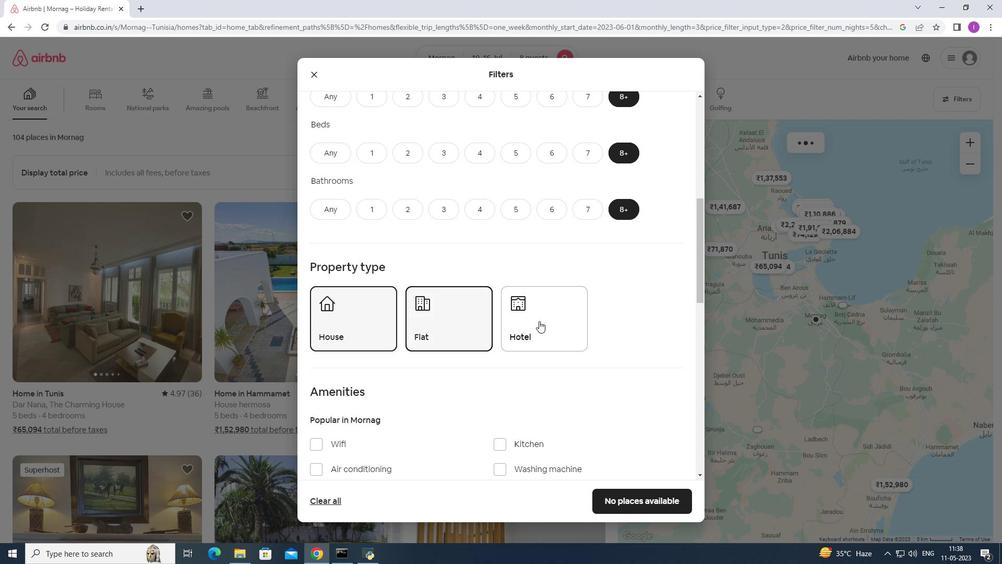 
Action: Mouse moved to (450, 380)
Screenshot: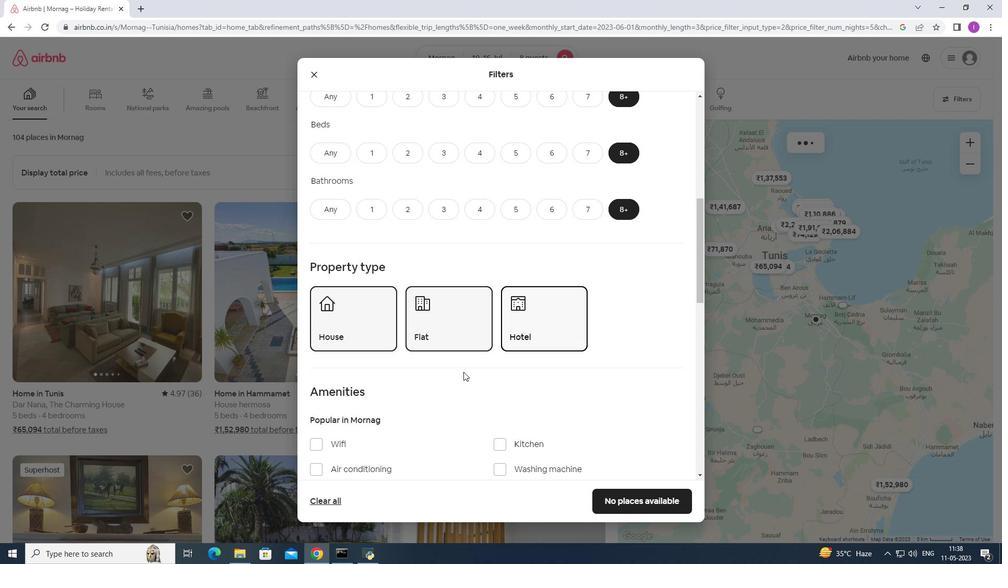 
Action: Mouse scrolled (450, 380) with delta (0, 0)
Screenshot: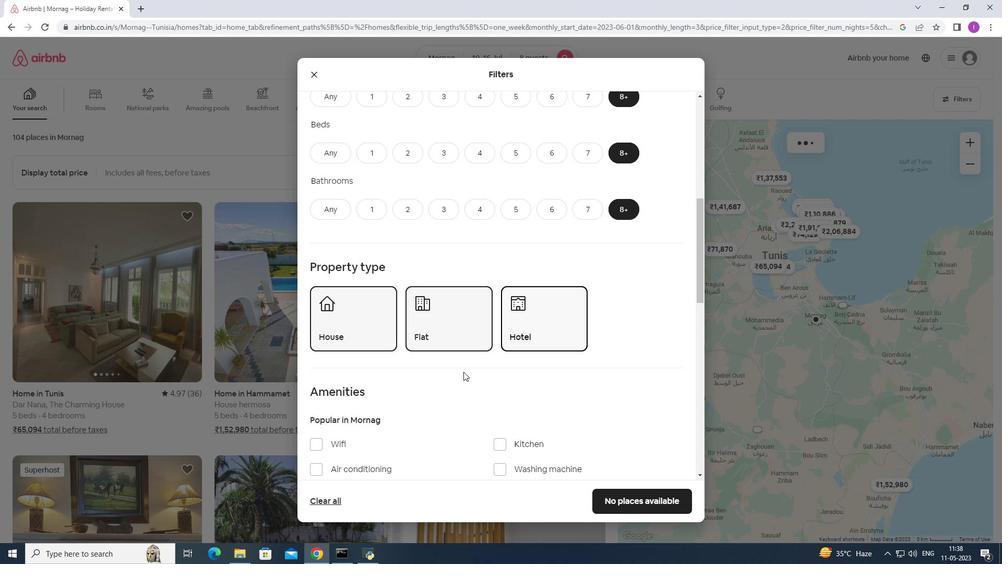 
Action: Mouse scrolled (450, 380) with delta (0, 0)
Screenshot: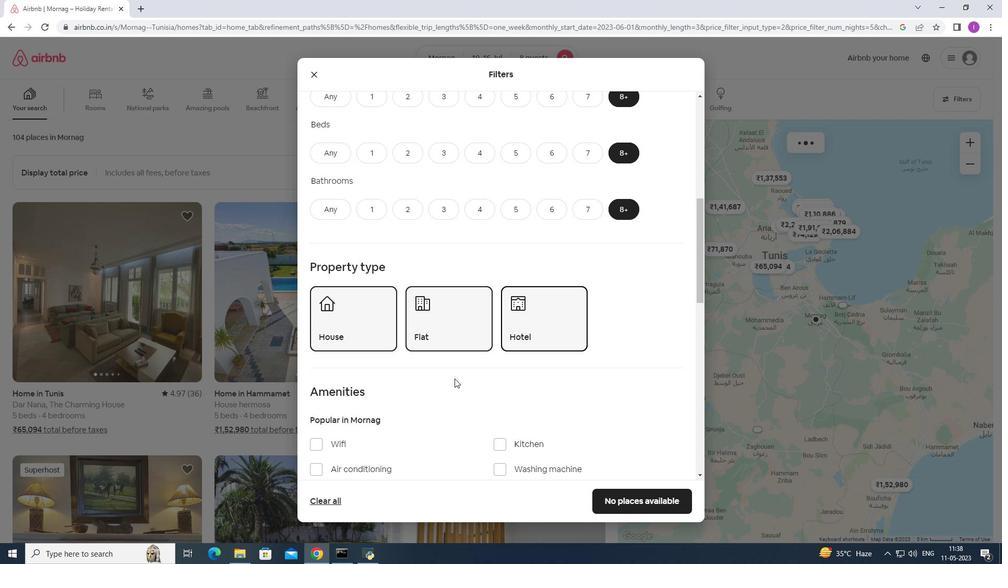 
Action: Mouse scrolled (450, 380) with delta (0, 0)
Screenshot: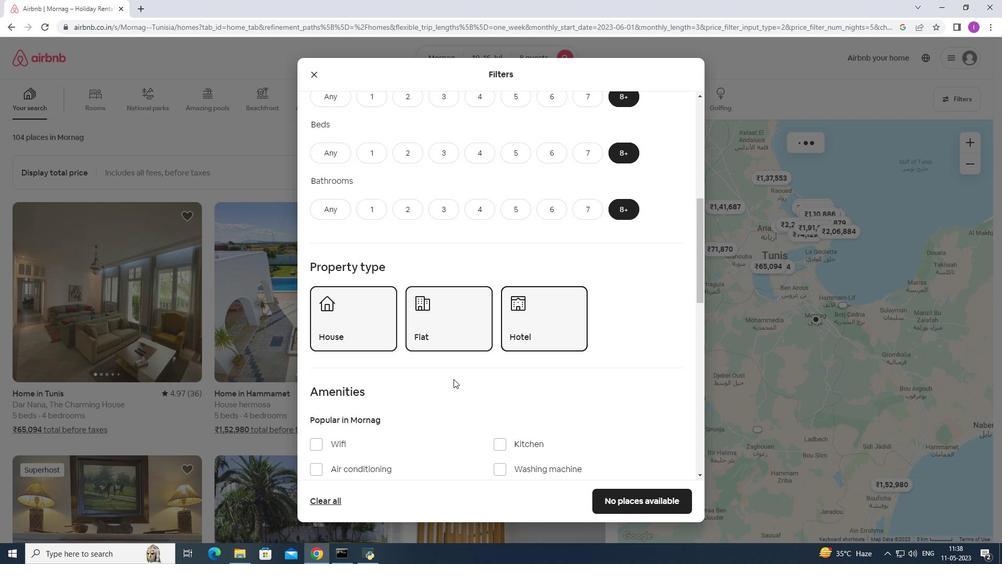 
Action: Mouse moved to (329, 287)
Screenshot: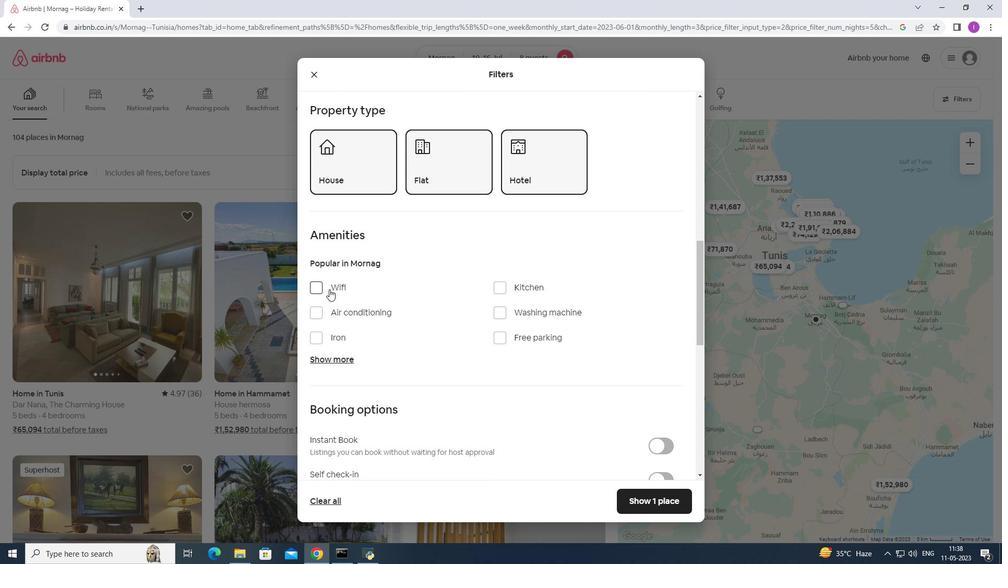 
Action: Mouse pressed left at (329, 287)
Screenshot: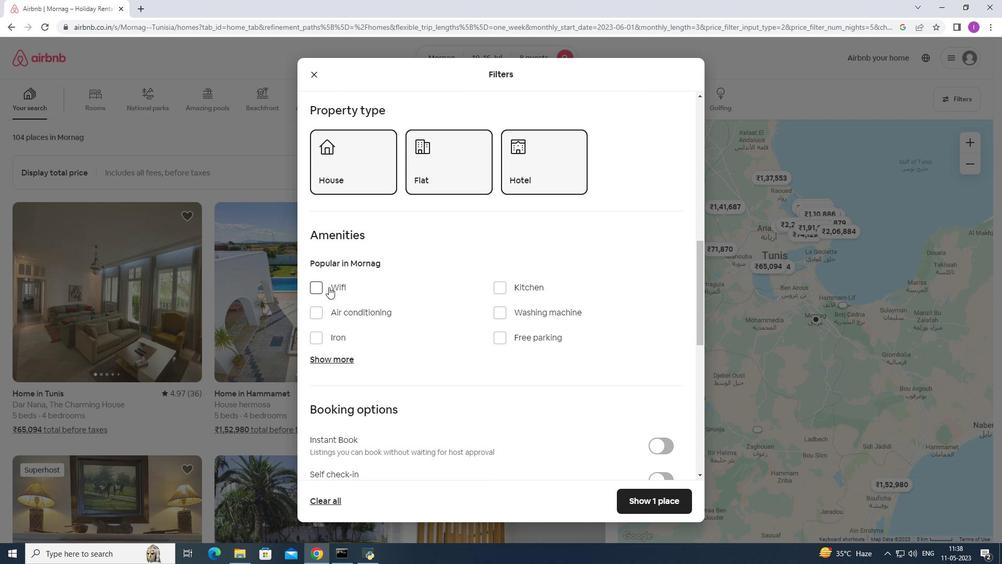 
Action: Mouse moved to (334, 361)
Screenshot: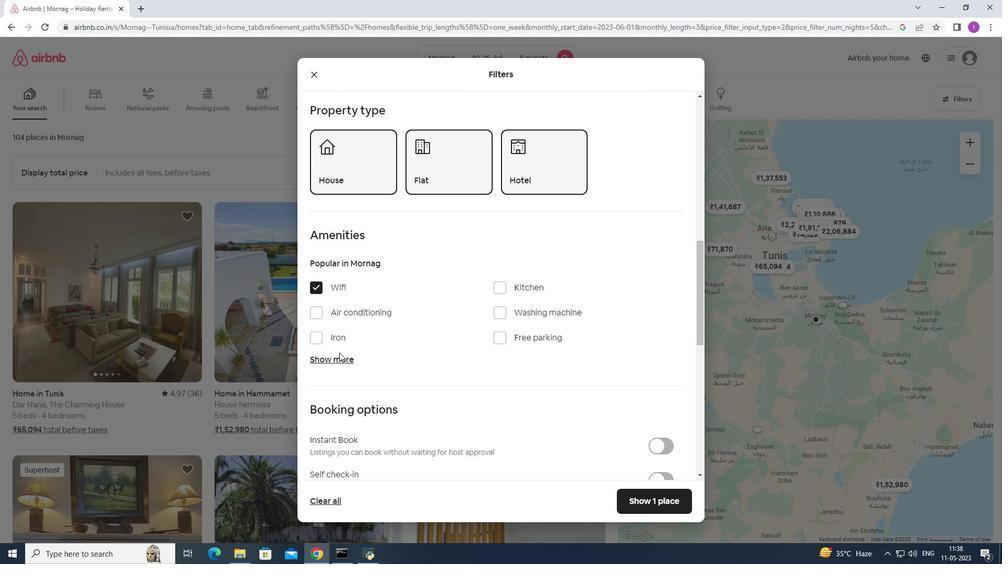 
Action: Mouse pressed left at (334, 361)
Screenshot: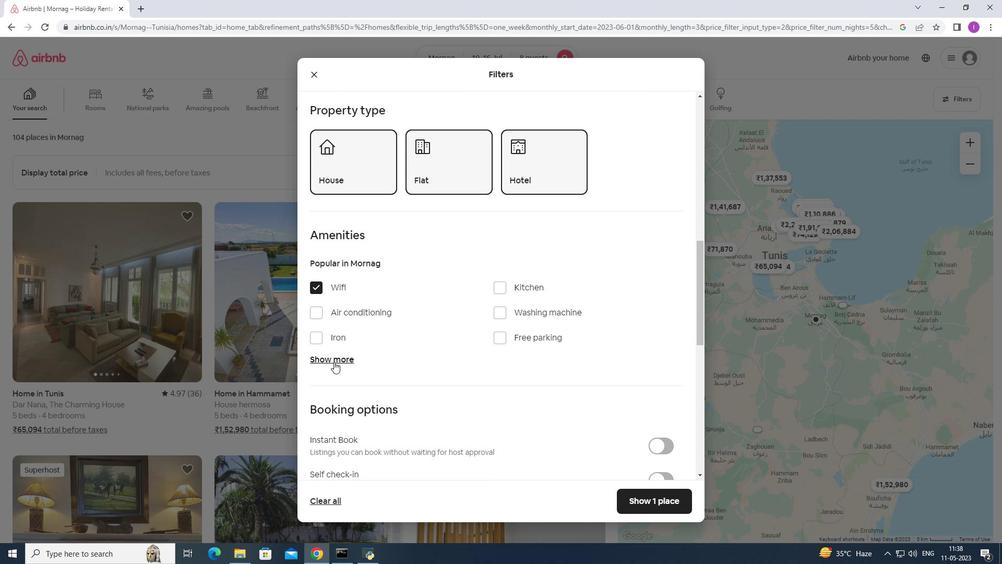 
Action: Mouse moved to (505, 342)
Screenshot: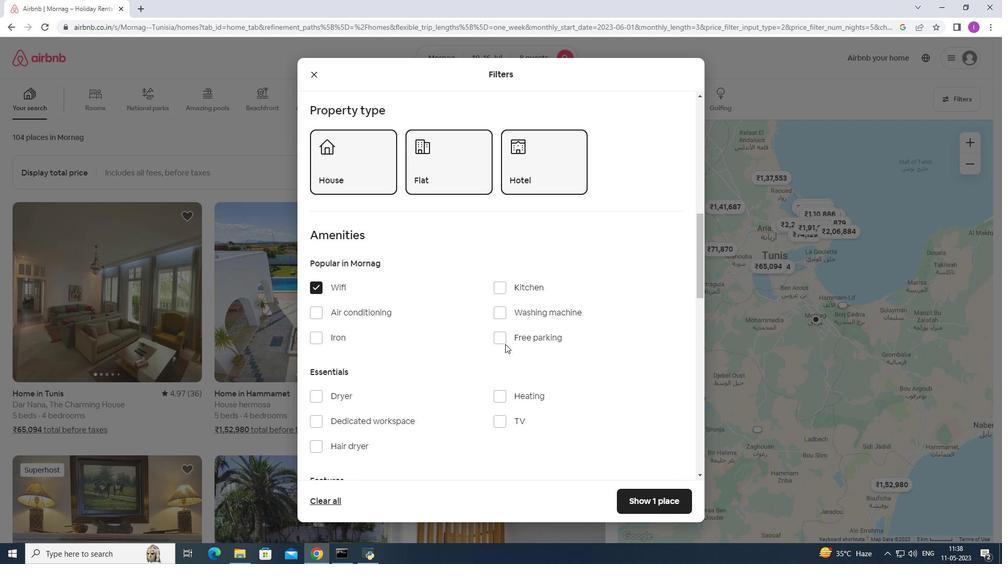 
Action: Mouse pressed left at (505, 342)
Screenshot: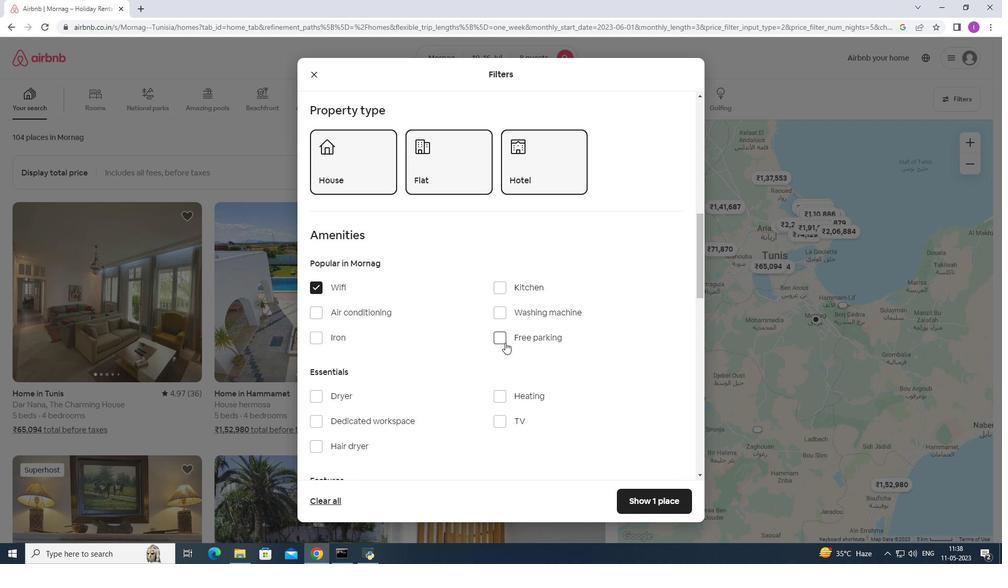 
Action: Mouse moved to (428, 360)
Screenshot: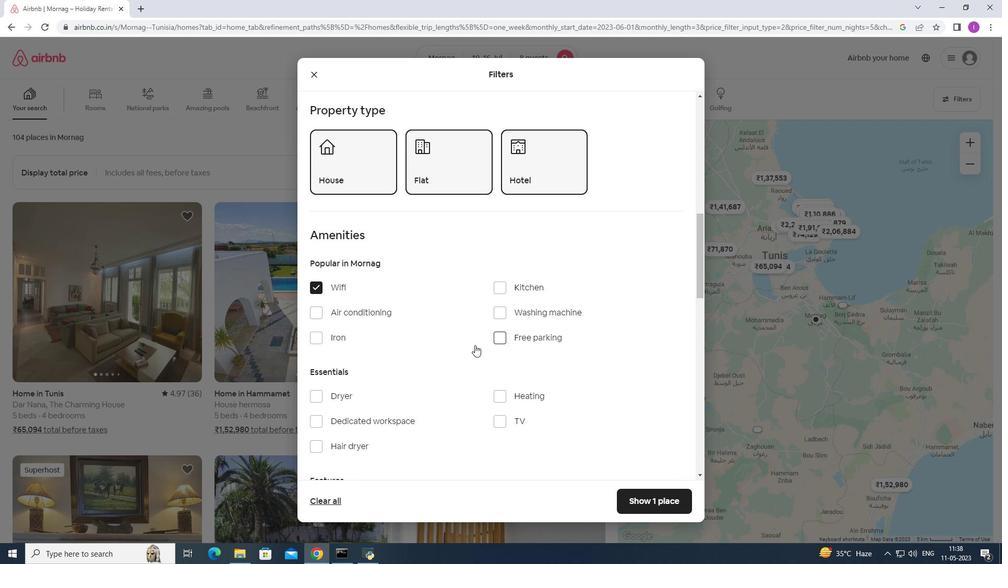 
Action: Mouse scrolled (428, 359) with delta (0, 0)
Screenshot: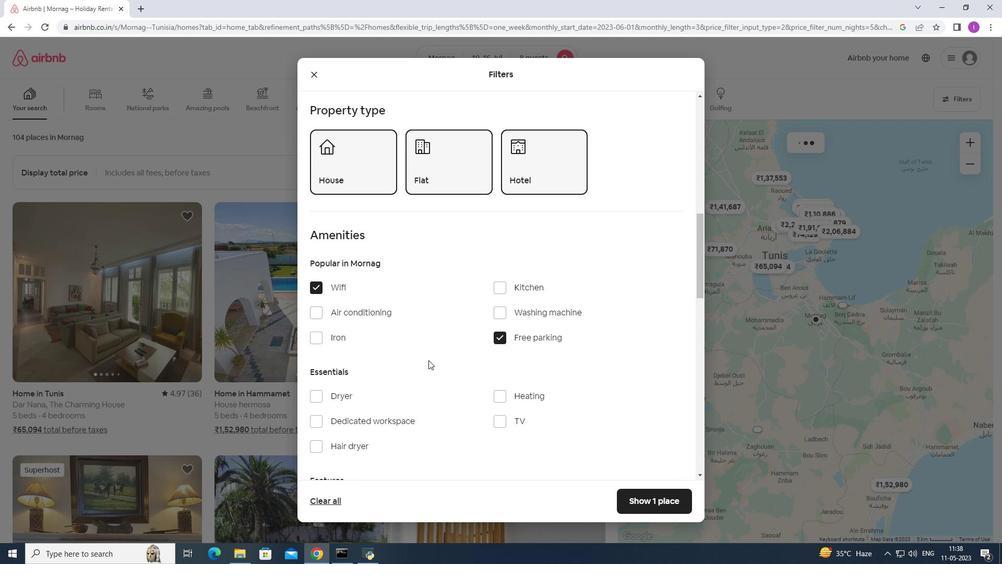 
Action: Mouse scrolled (428, 359) with delta (0, 0)
Screenshot: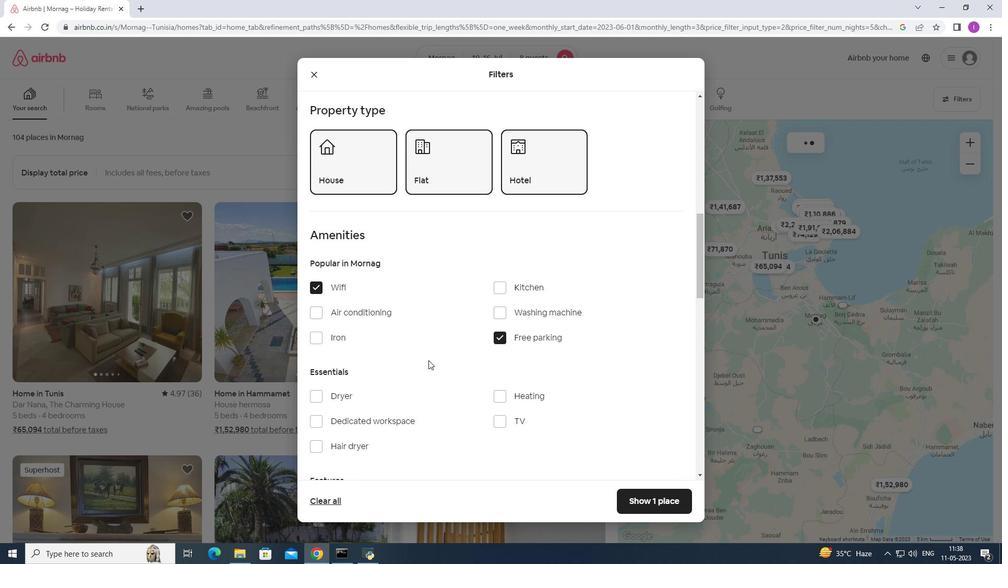 
Action: Mouse moved to (500, 315)
Screenshot: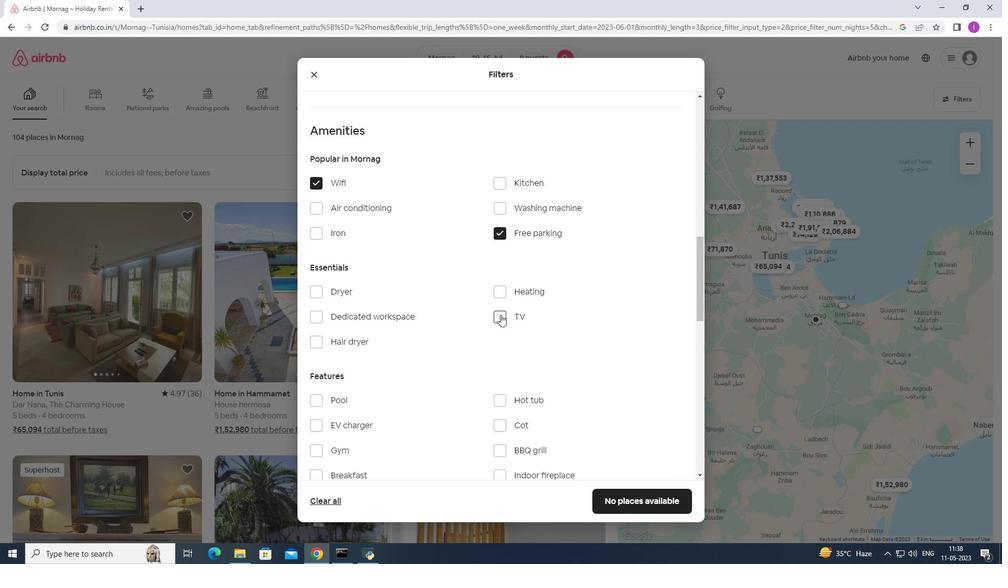 
Action: Mouse pressed left at (500, 315)
Screenshot: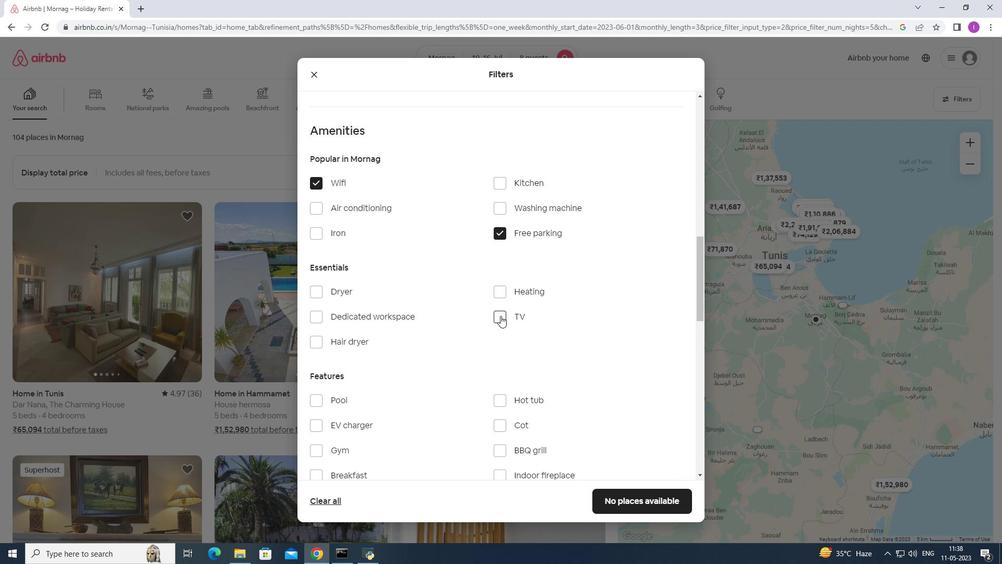 
Action: Mouse moved to (428, 341)
Screenshot: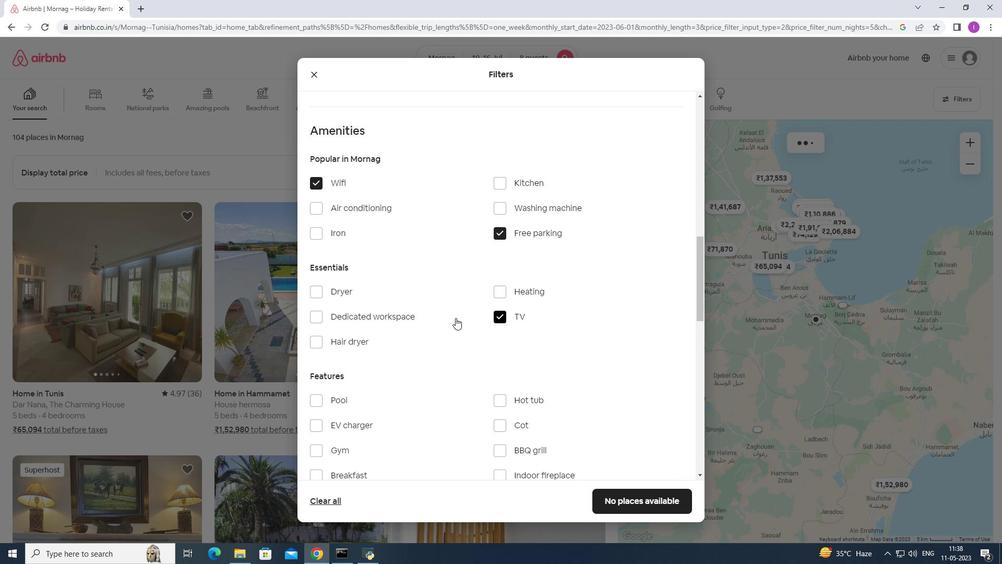
Action: Mouse scrolled (428, 340) with delta (0, 0)
Screenshot: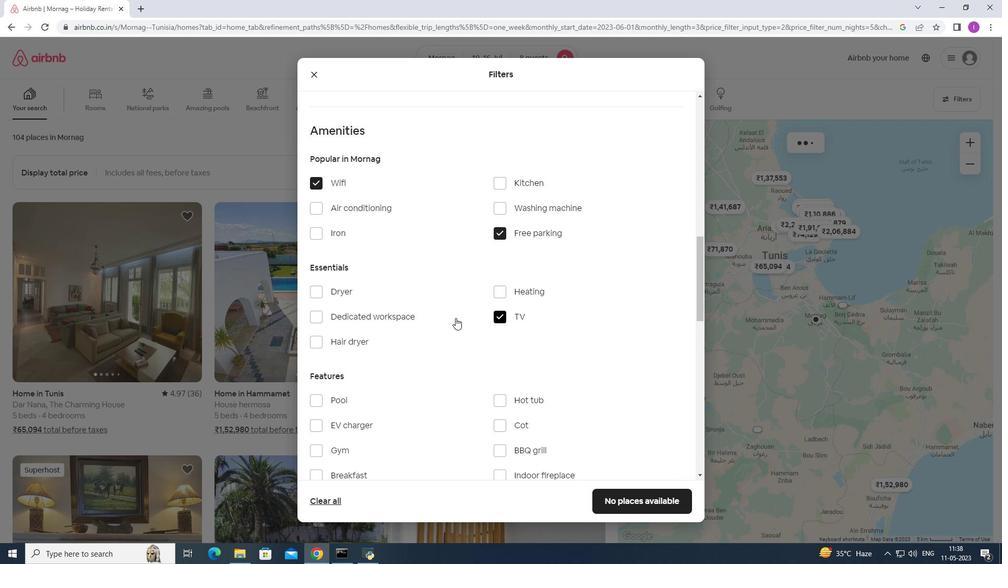 
Action: Mouse moved to (428, 341)
Screenshot: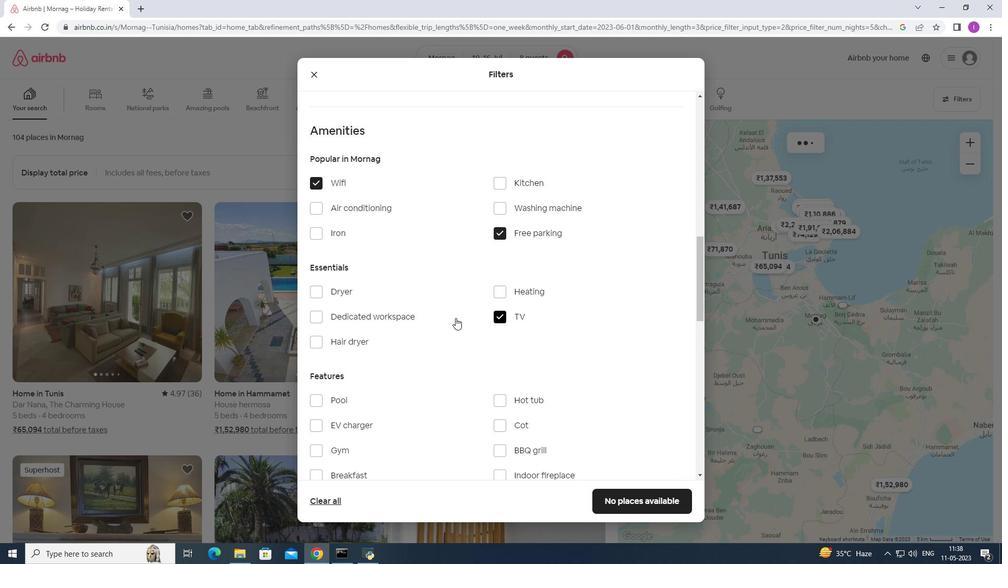 
Action: Mouse scrolled (428, 341) with delta (0, 0)
Screenshot: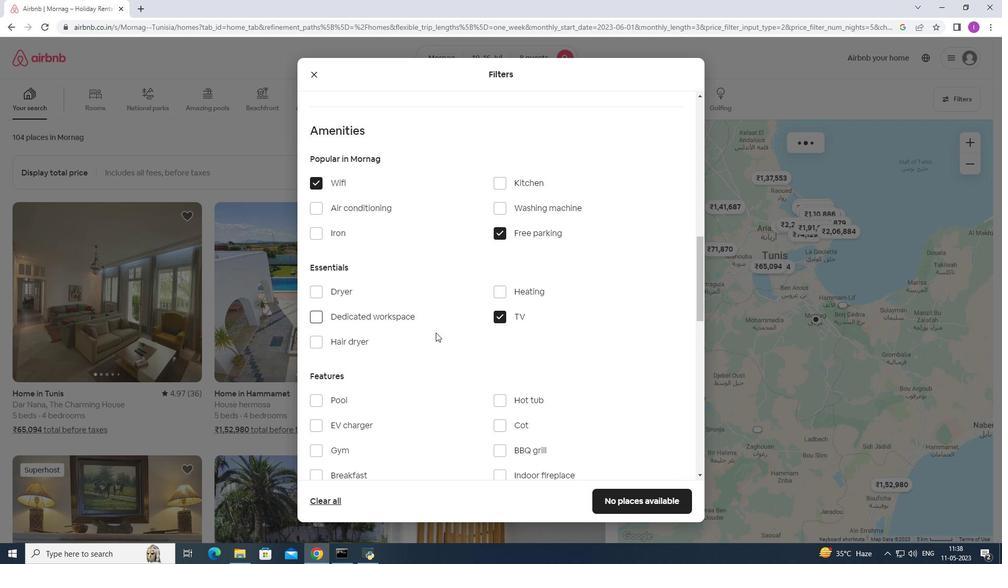 
Action: Mouse moved to (429, 342)
Screenshot: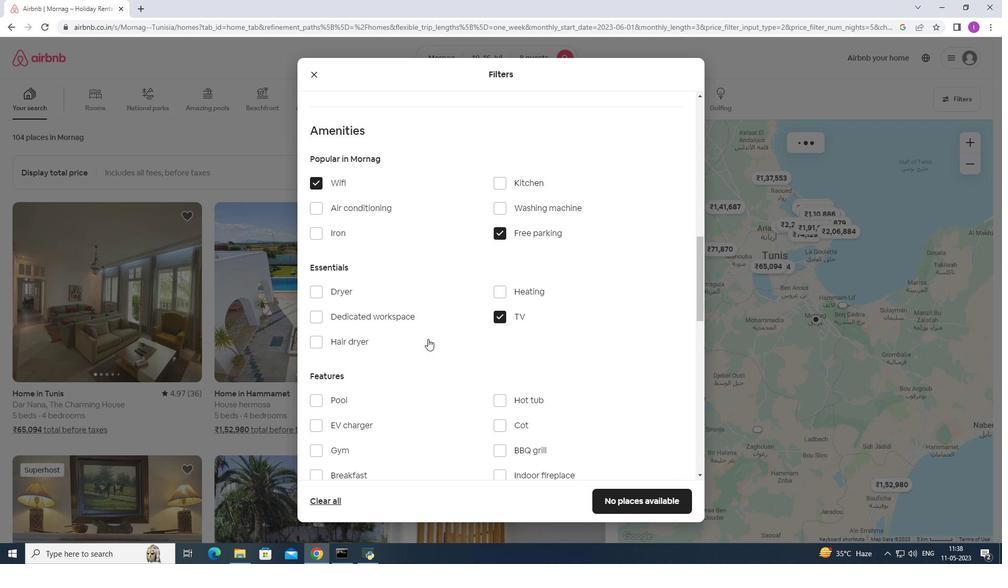 
Action: Mouse scrolled (429, 342) with delta (0, 0)
Screenshot: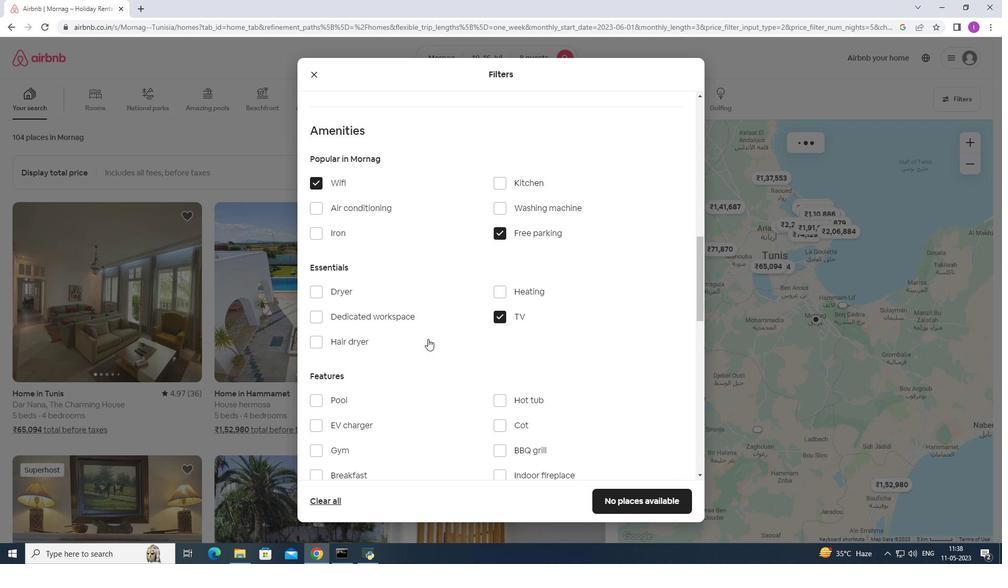 
Action: Mouse moved to (326, 319)
Screenshot: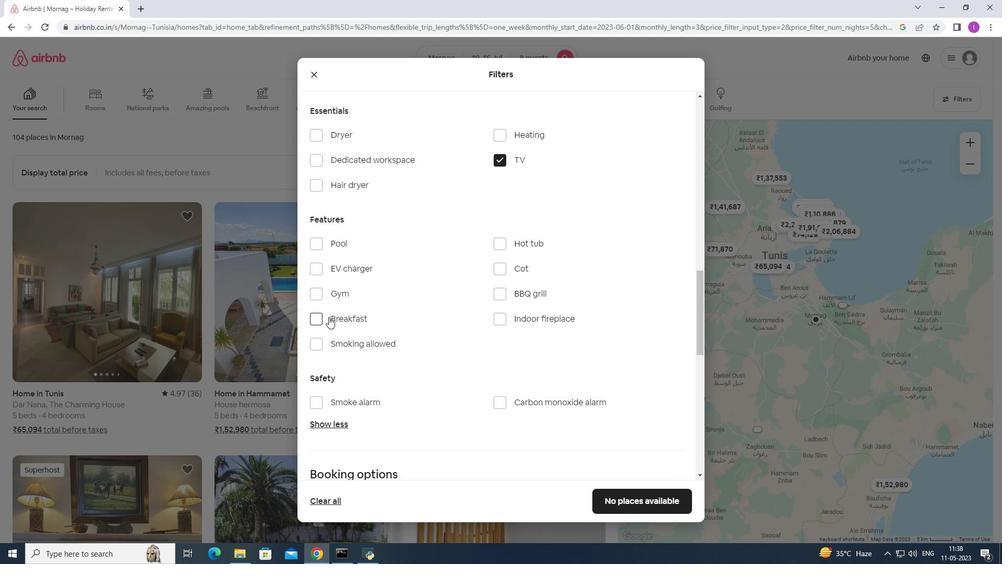 
Action: Mouse pressed left at (326, 319)
Screenshot: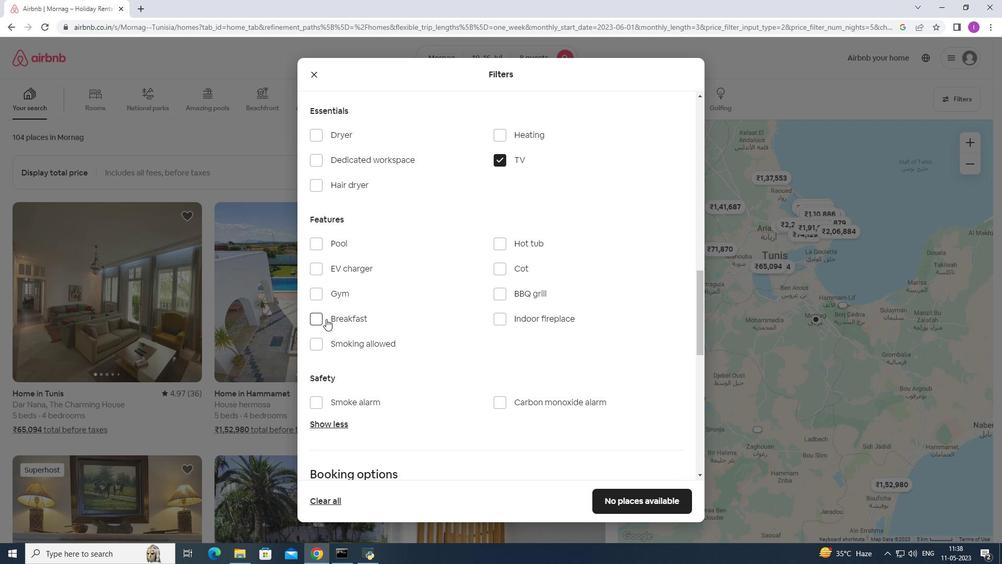 
Action: Mouse moved to (399, 291)
Screenshot: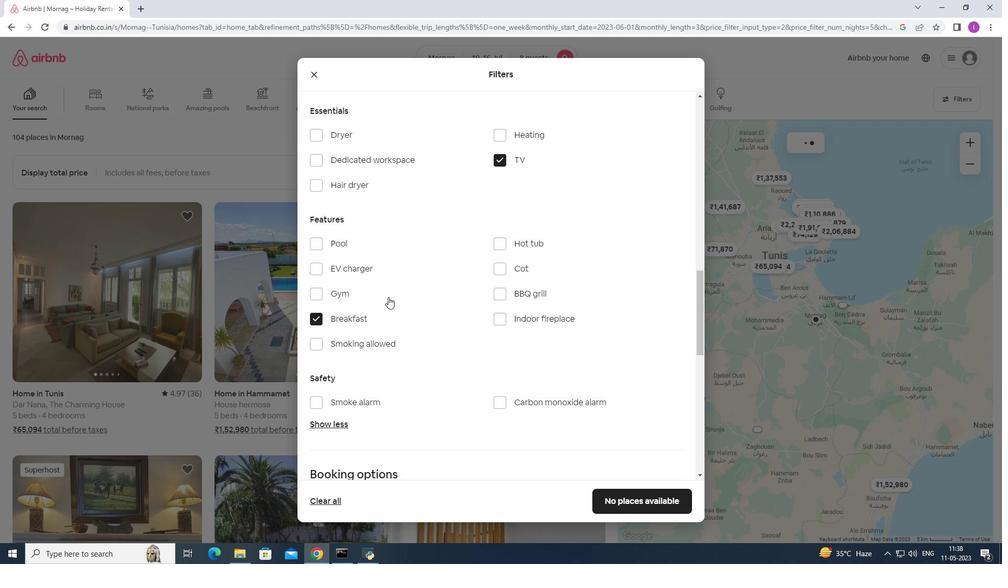 
Action: Mouse scrolled (399, 292) with delta (0, 0)
Screenshot: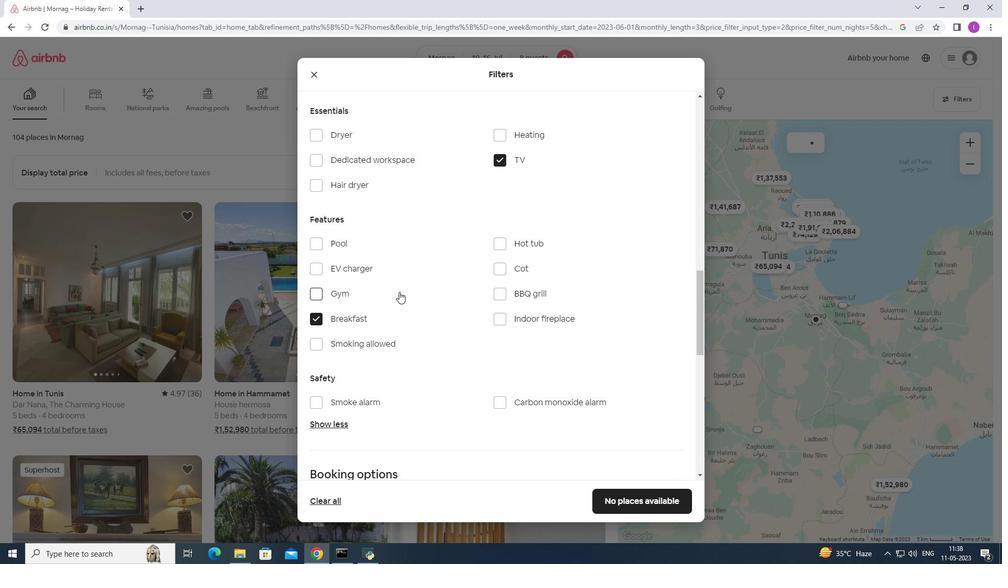 
Action: Mouse moved to (415, 287)
Screenshot: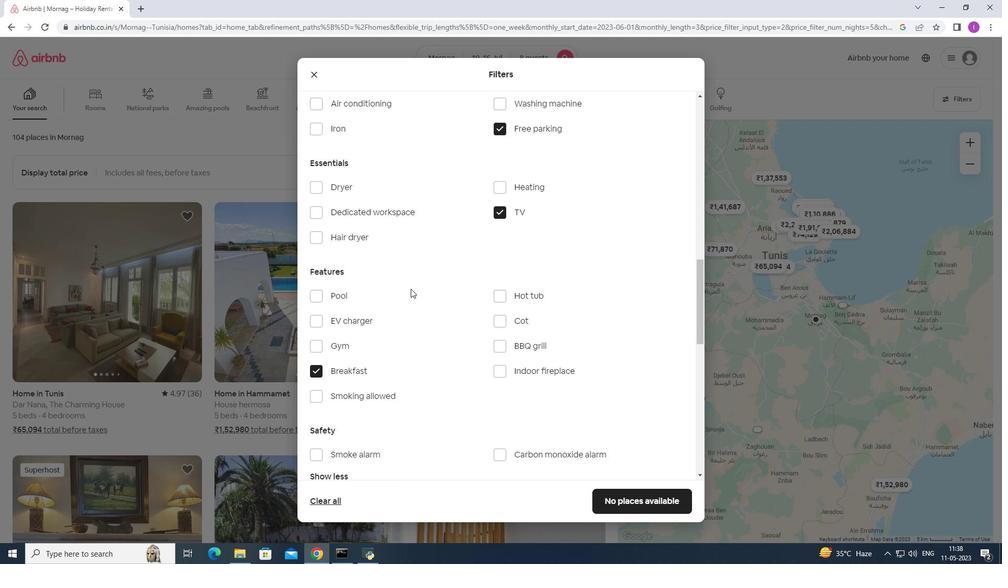 
Action: Mouse scrolled (415, 288) with delta (0, 0)
Screenshot: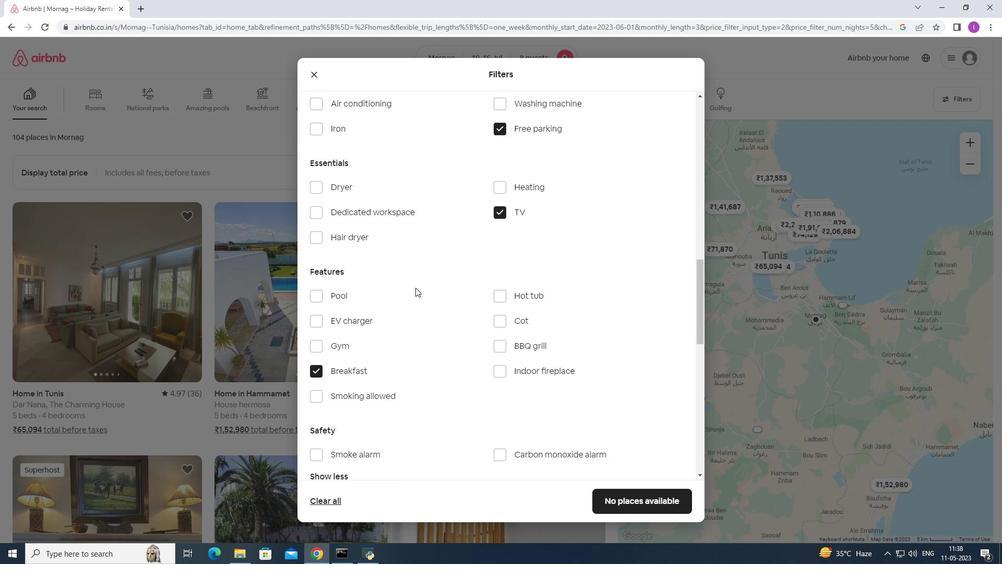 
Action: Mouse moved to (415, 287)
Screenshot: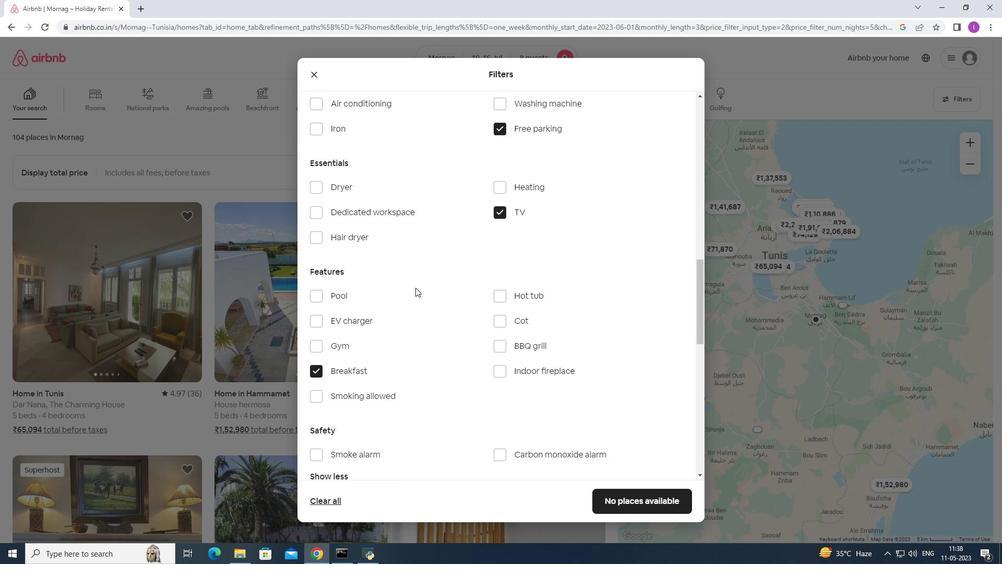 
Action: Mouse scrolled (415, 288) with delta (0, 0)
Screenshot: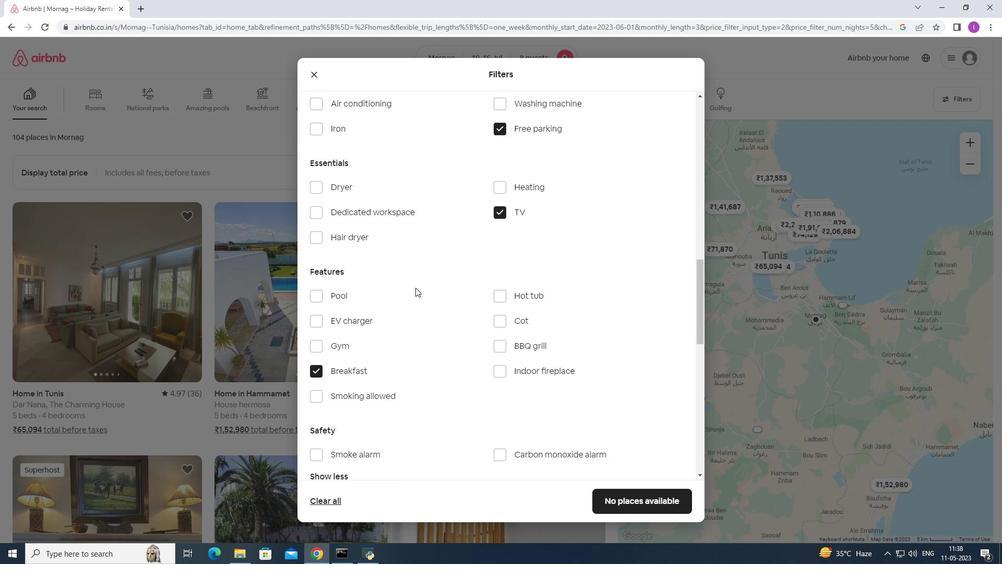 
Action: Mouse scrolled (415, 288) with delta (0, 0)
Screenshot: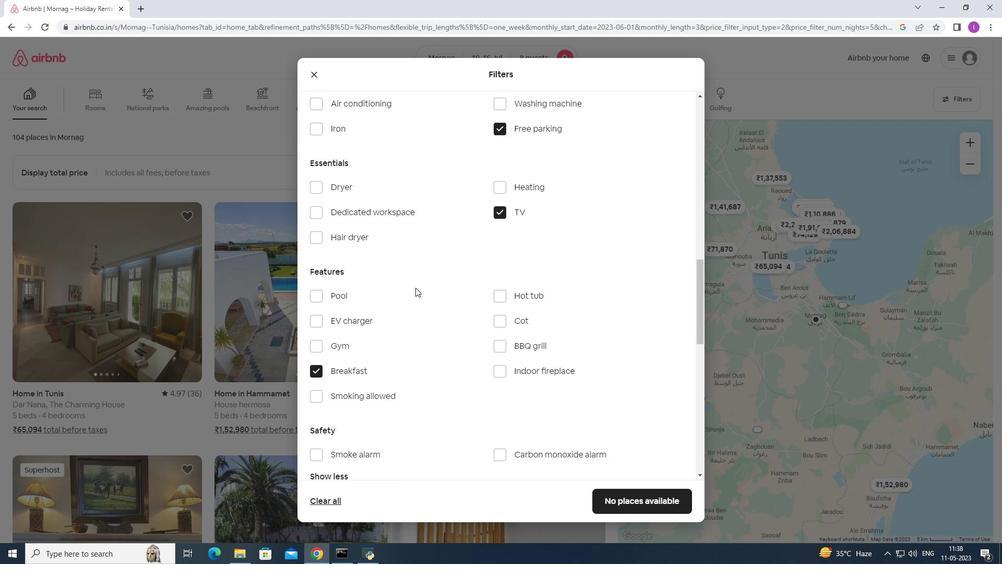 
Action: Mouse moved to (420, 305)
Screenshot: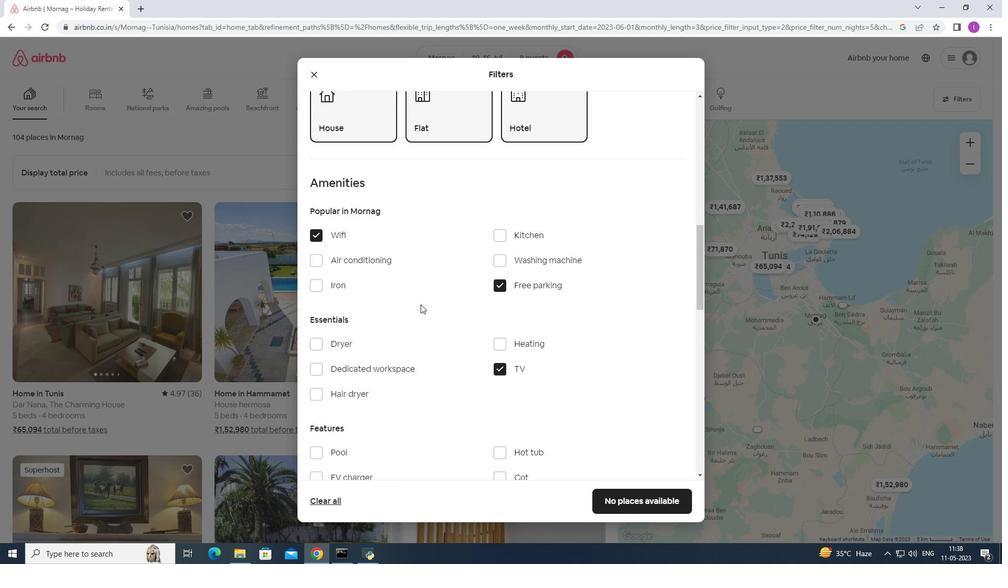 
Action: Mouse scrolled (420, 305) with delta (0, 0)
Screenshot: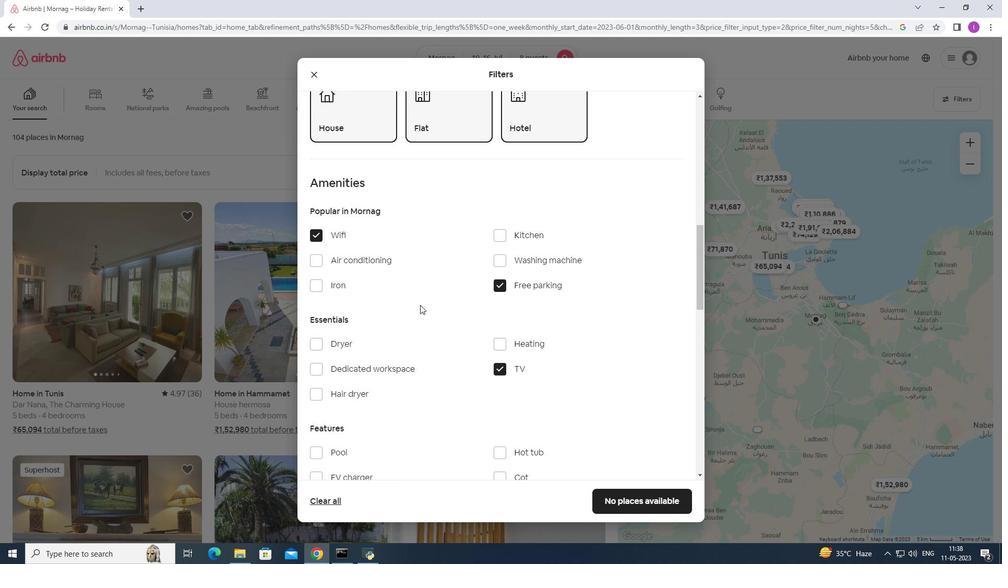 
Action: Mouse moved to (450, 358)
Screenshot: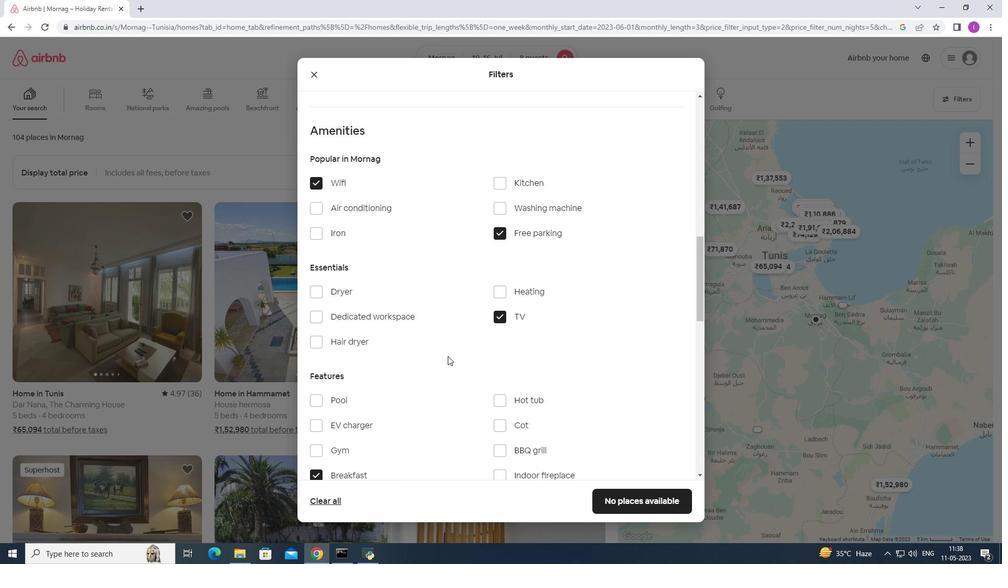 
Action: Mouse scrolled (450, 357) with delta (0, 0)
Screenshot: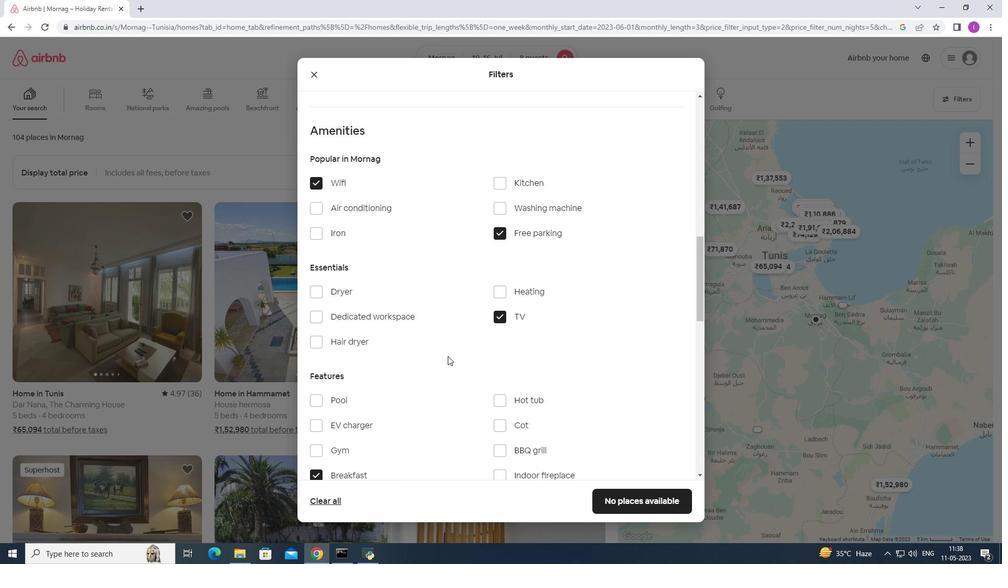 
Action: Mouse moved to (314, 400)
Screenshot: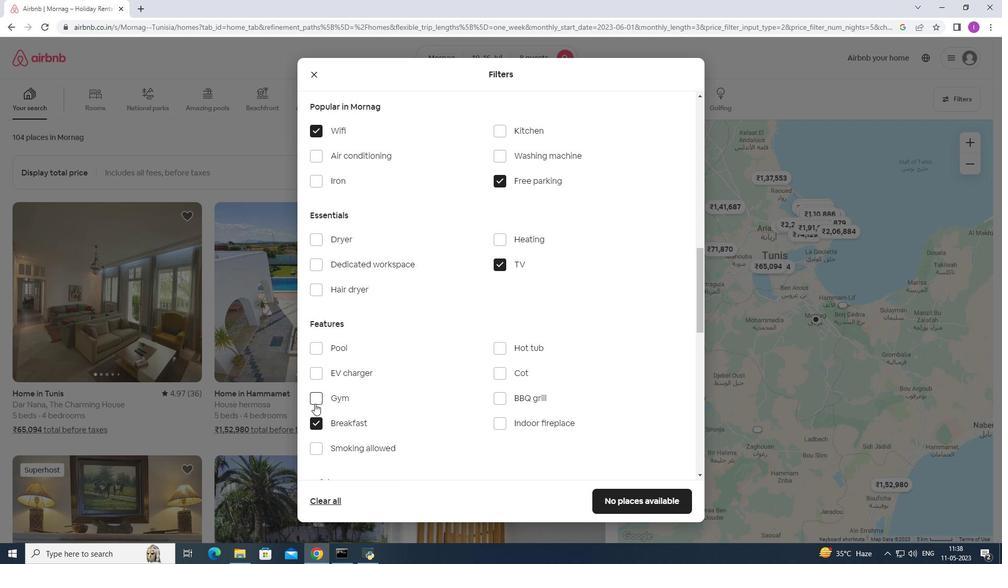 
Action: Mouse pressed left at (314, 400)
Screenshot: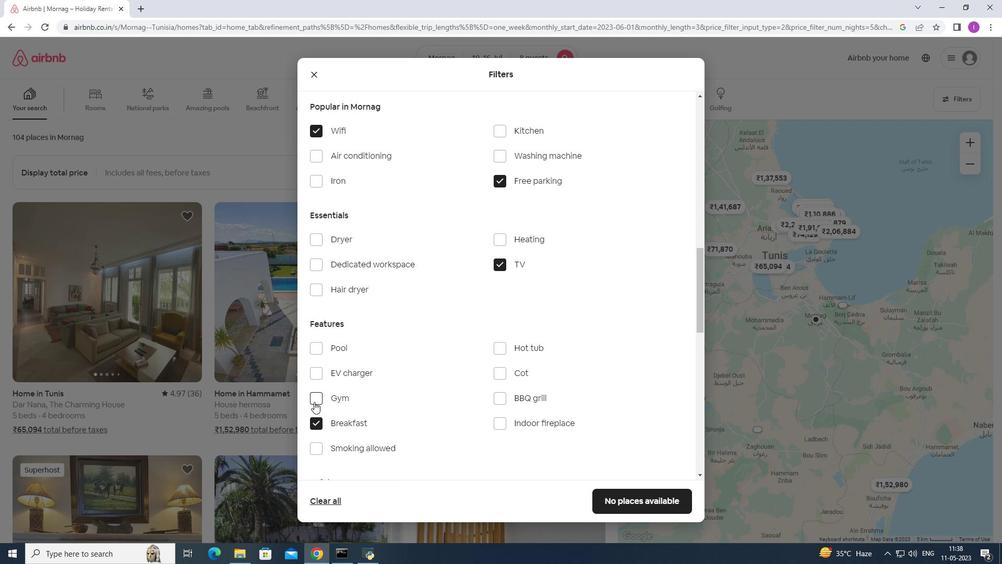
Action: Mouse moved to (347, 413)
Screenshot: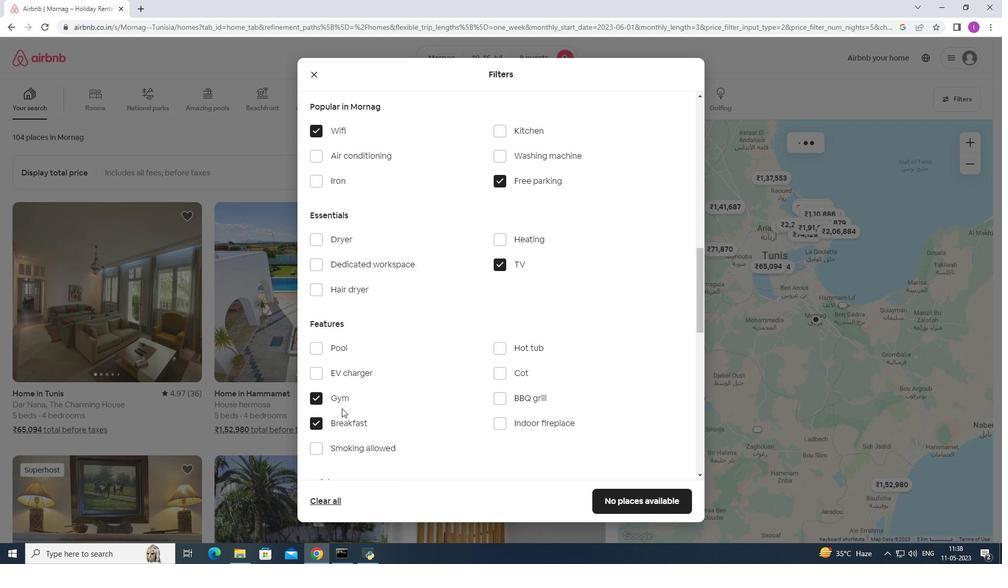 
Action: Mouse scrolled (347, 412) with delta (0, 0)
Screenshot: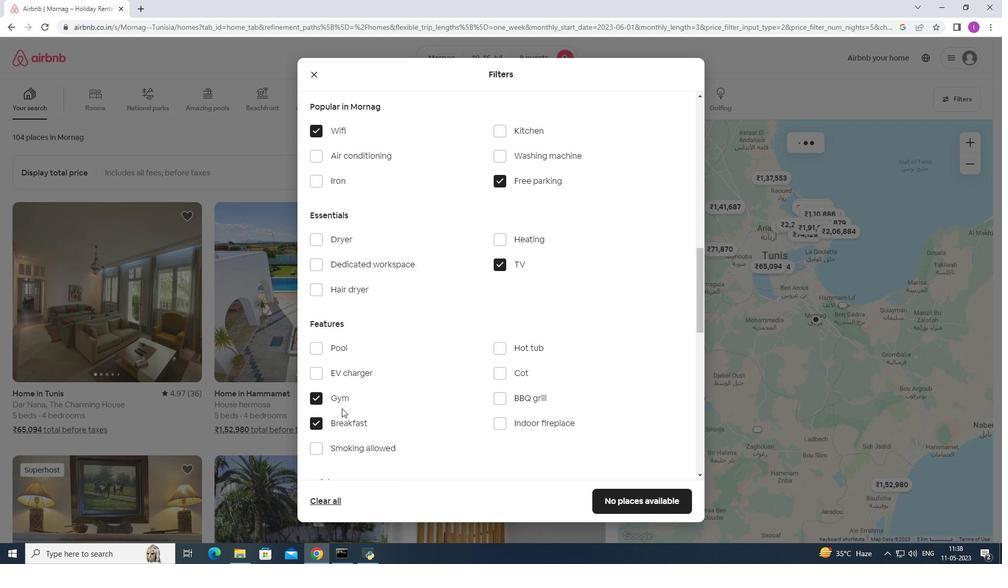 
Action: Mouse scrolled (347, 413) with delta (0, 0)
Screenshot: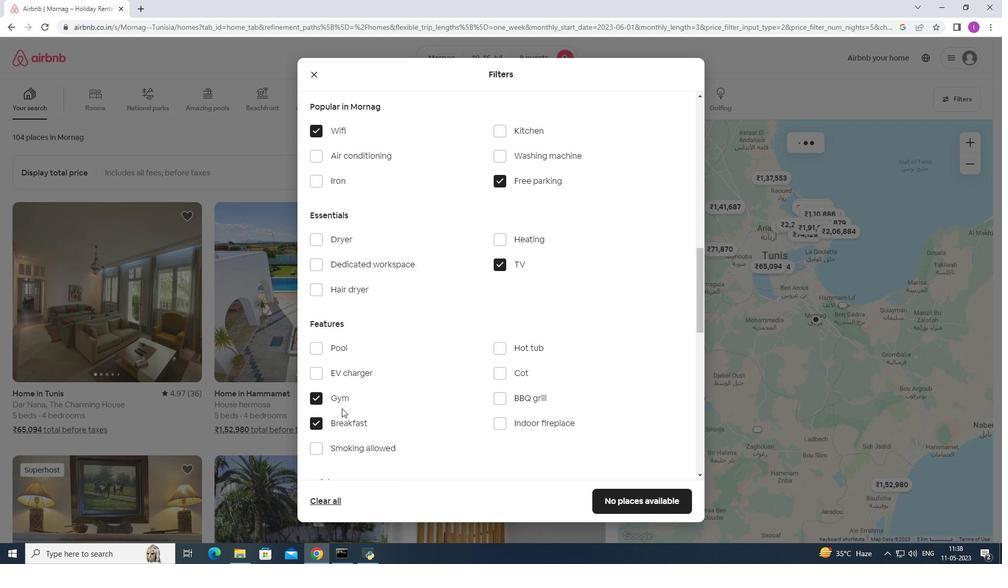 
Action: Mouse scrolled (347, 413) with delta (0, 0)
Screenshot: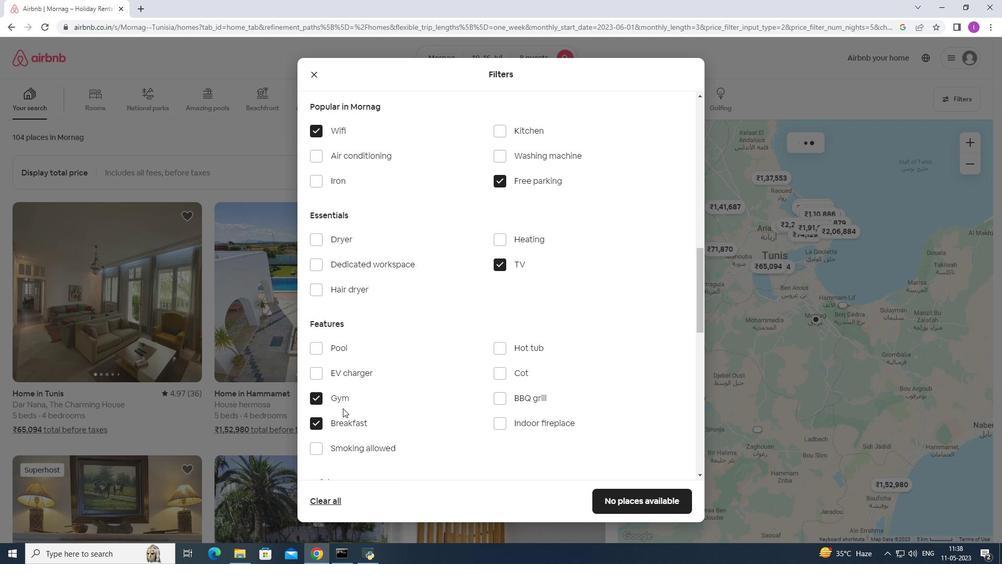 
Action: Mouse scrolled (347, 413) with delta (0, 0)
Screenshot: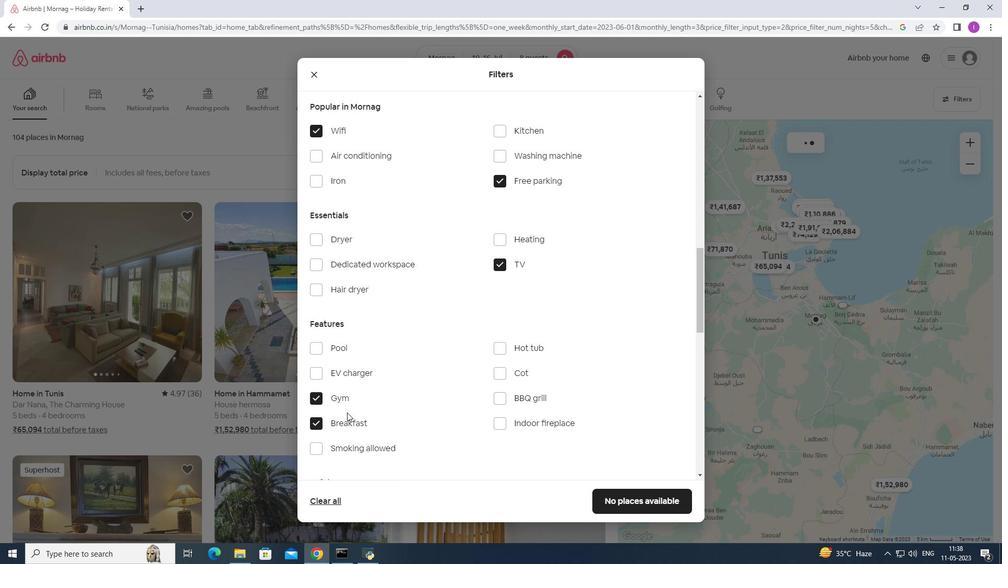 
Action: Mouse scrolled (347, 413) with delta (0, 0)
Screenshot: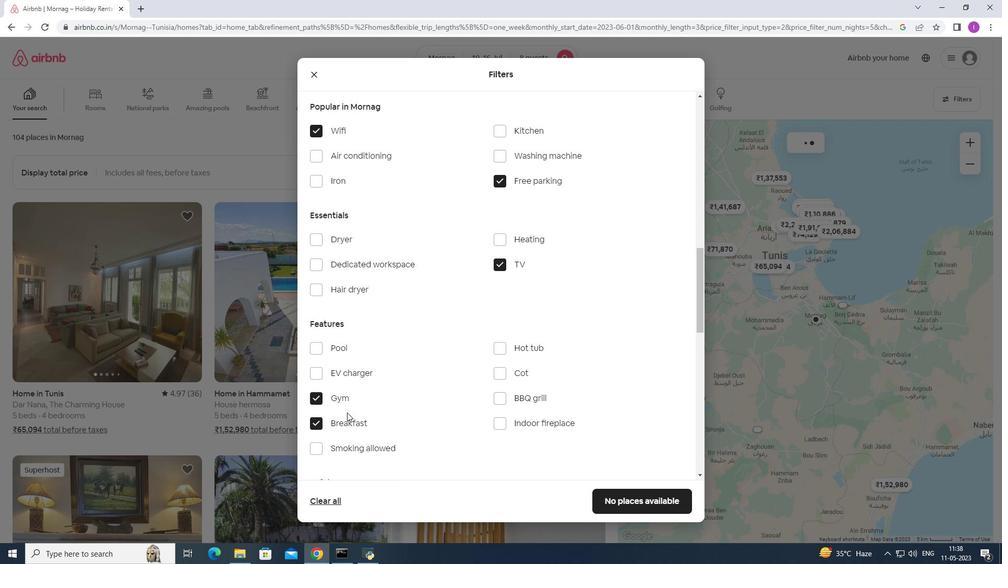 
Action: Mouse moved to (369, 402)
Screenshot: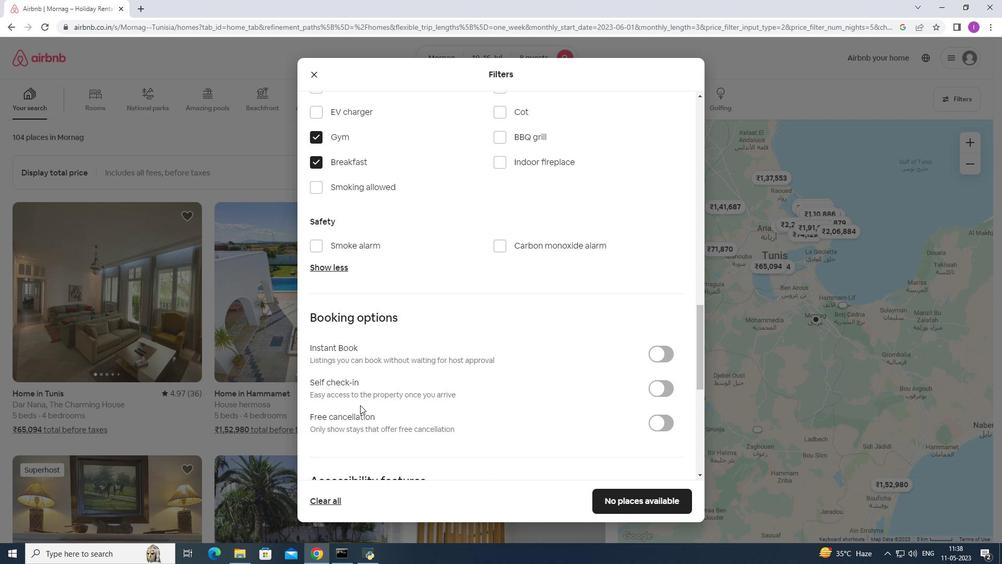 
Action: Mouse scrolled (369, 402) with delta (0, 0)
Screenshot: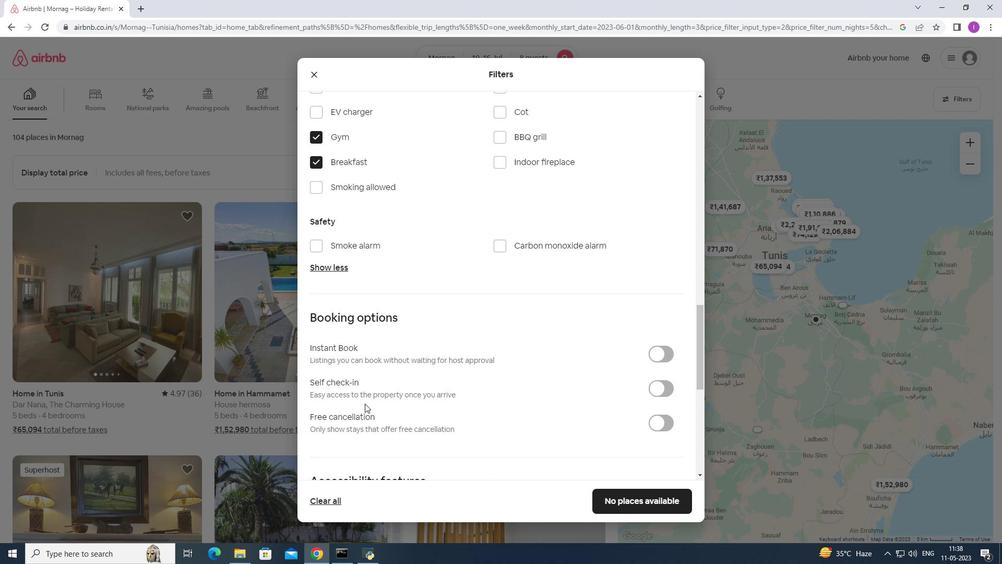 
Action: Mouse moved to (372, 402)
Screenshot: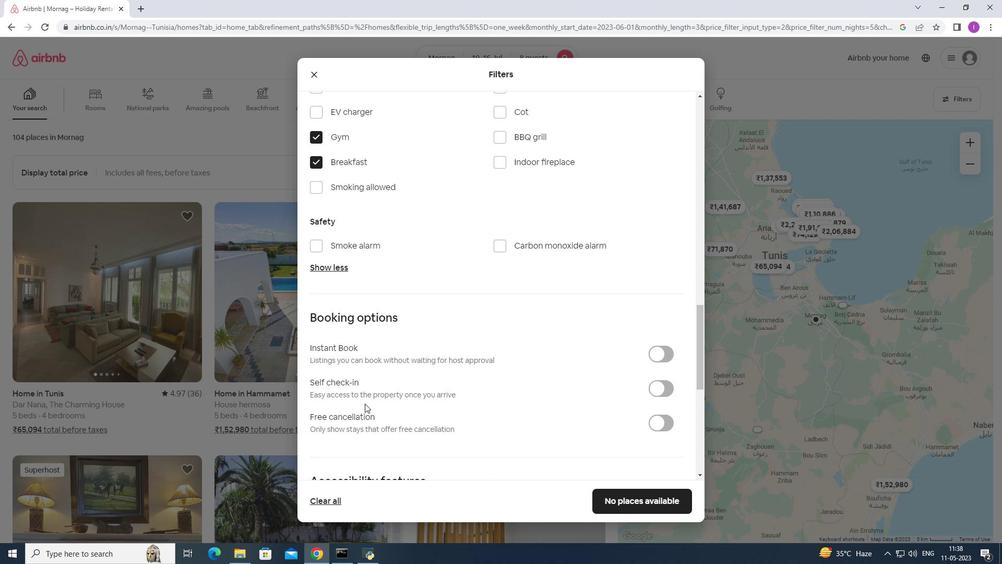 
Action: Mouse scrolled (372, 402) with delta (0, 0)
Screenshot: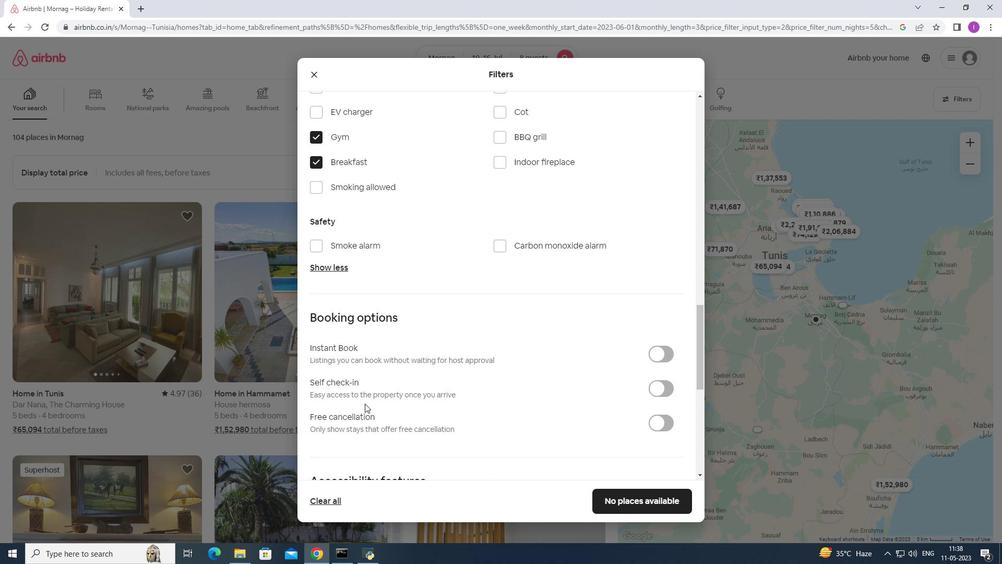 
Action: Mouse moved to (396, 403)
Screenshot: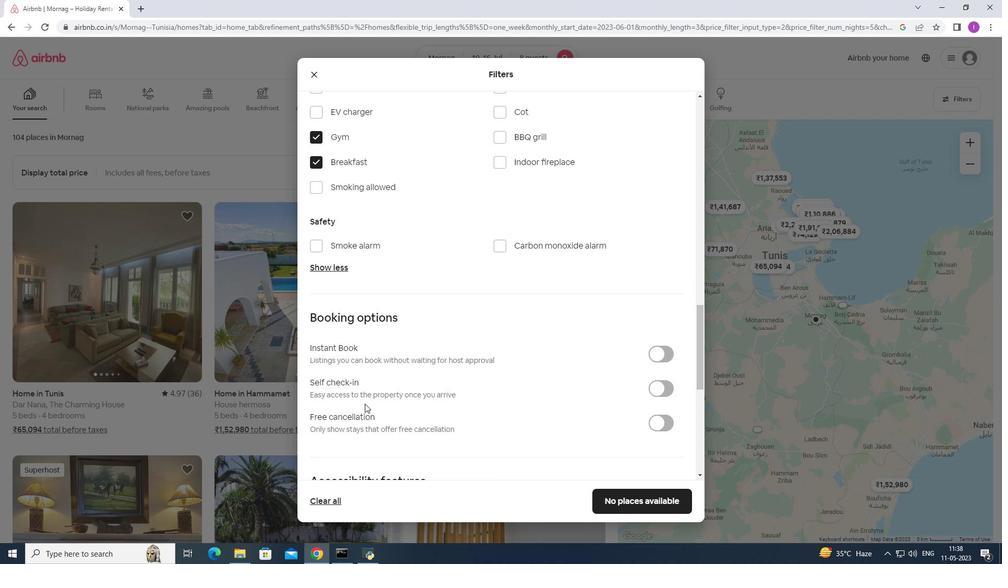 
Action: Mouse scrolled (391, 402) with delta (0, 0)
Screenshot: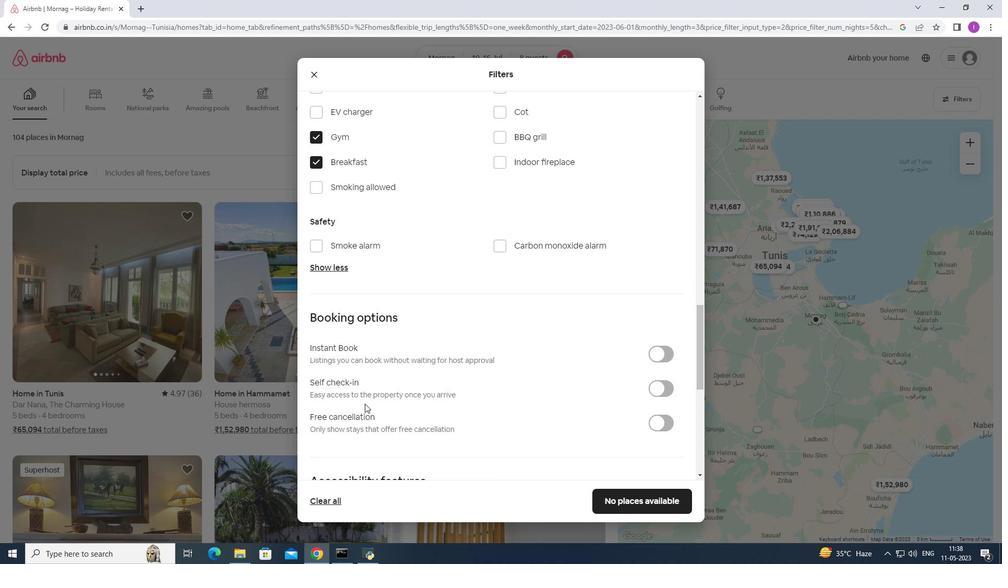 
Action: Mouse moved to (670, 232)
Screenshot: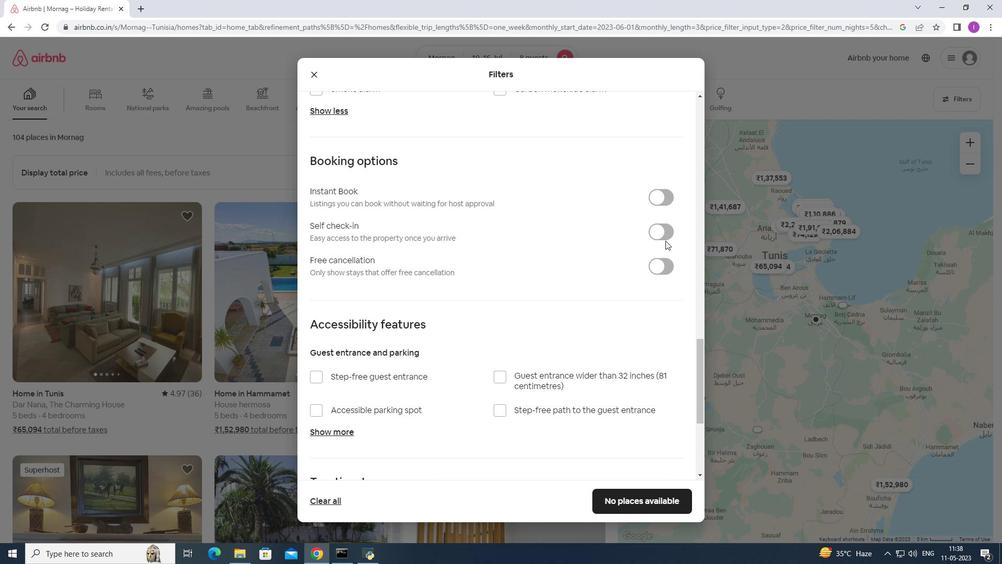 
Action: Mouse pressed left at (670, 232)
Screenshot: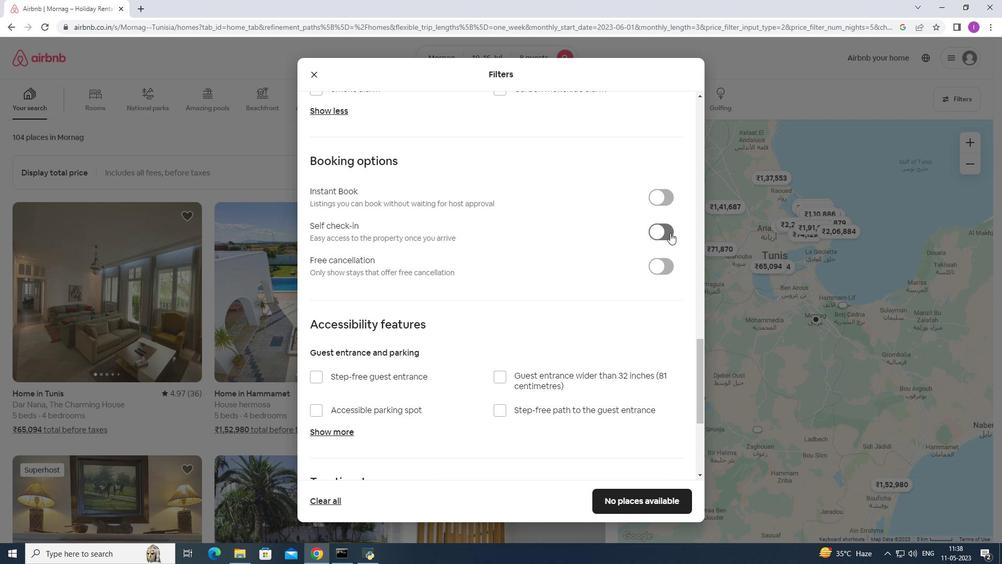 
Action: Mouse moved to (549, 393)
Screenshot: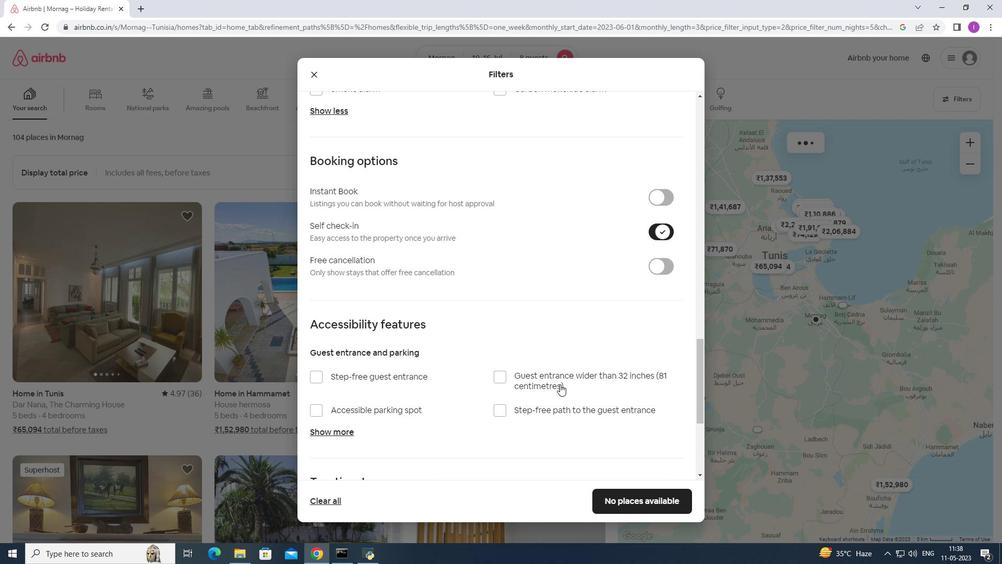 
Action: Mouse scrolled (549, 393) with delta (0, 0)
Screenshot: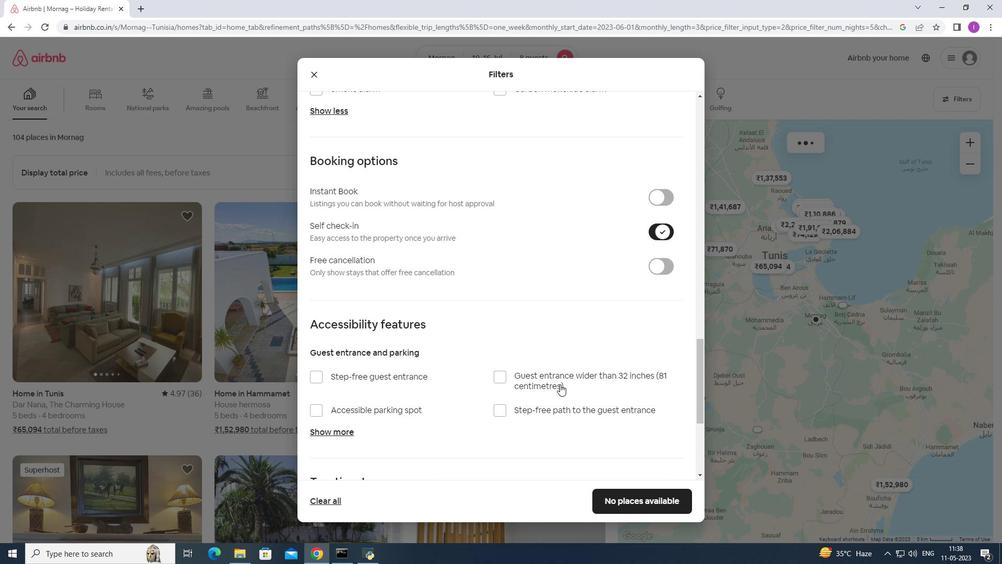 
Action: Mouse moved to (548, 394)
Screenshot: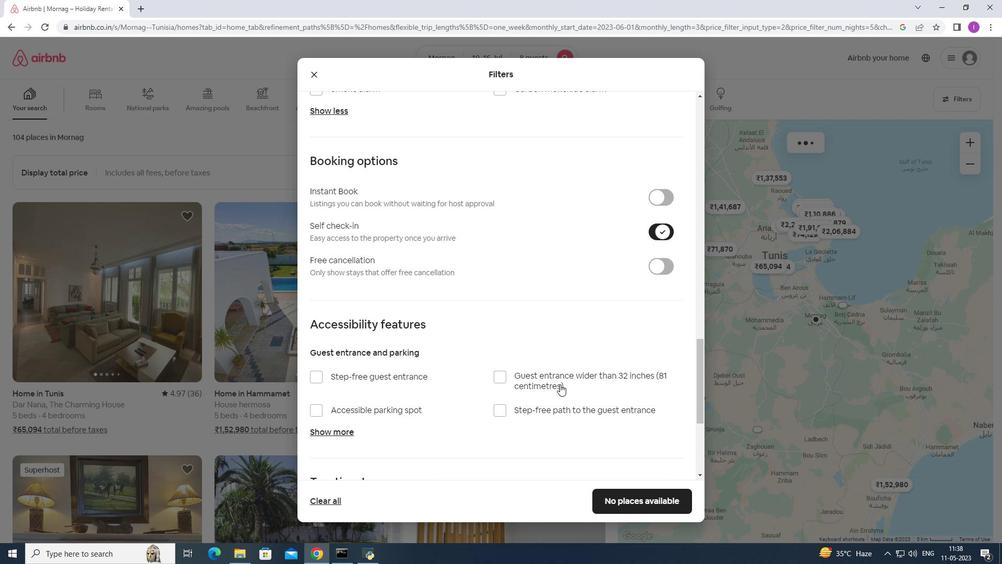 
Action: Mouse scrolled (548, 393) with delta (0, 0)
Screenshot: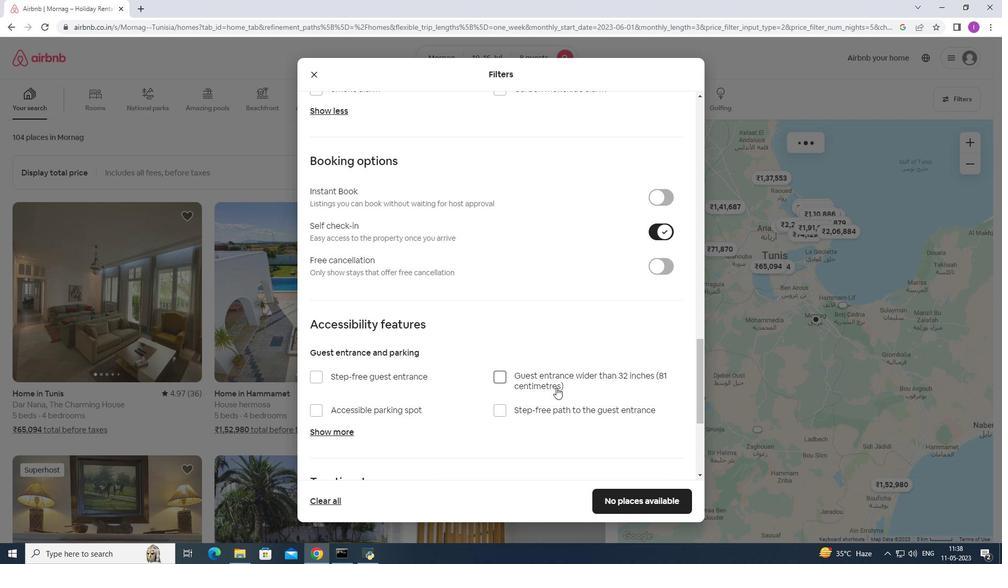 
Action: Mouse moved to (547, 395)
Screenshot: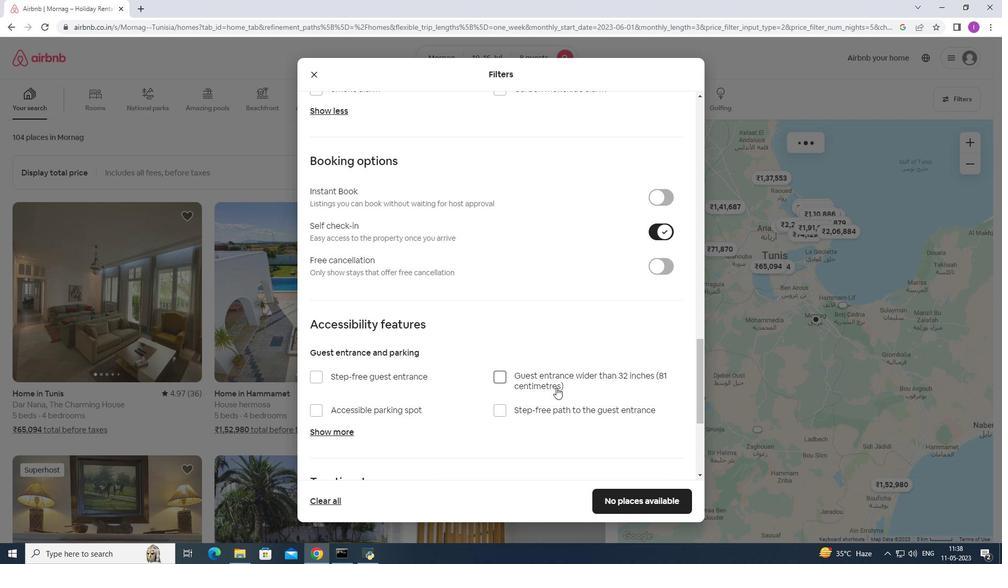
Action: Mouse scrolled (547, 394) with delta (0, 0)
Screenshot: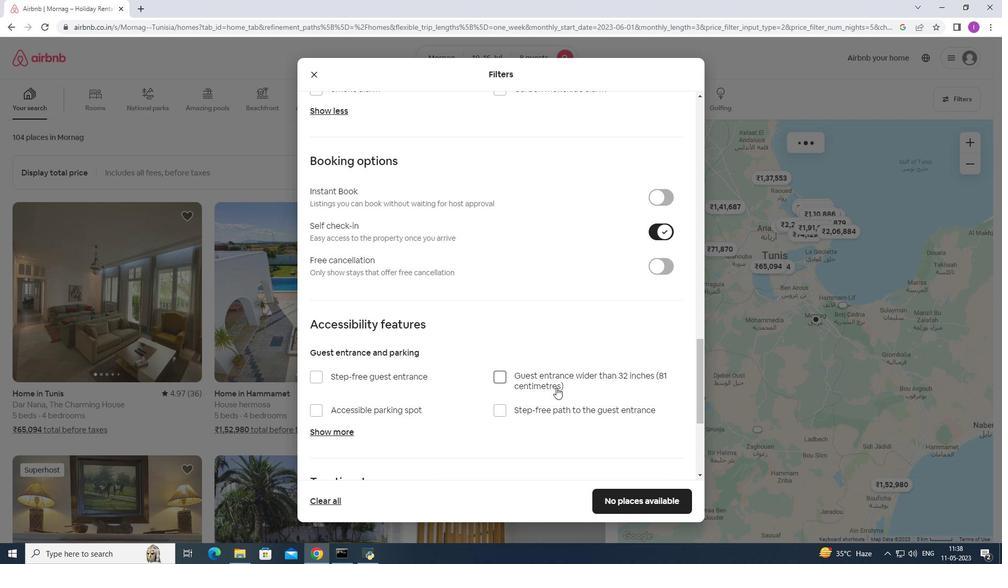 
Action: Mouse scrolled (547, 394) with delta (0, 0)
Screenshot: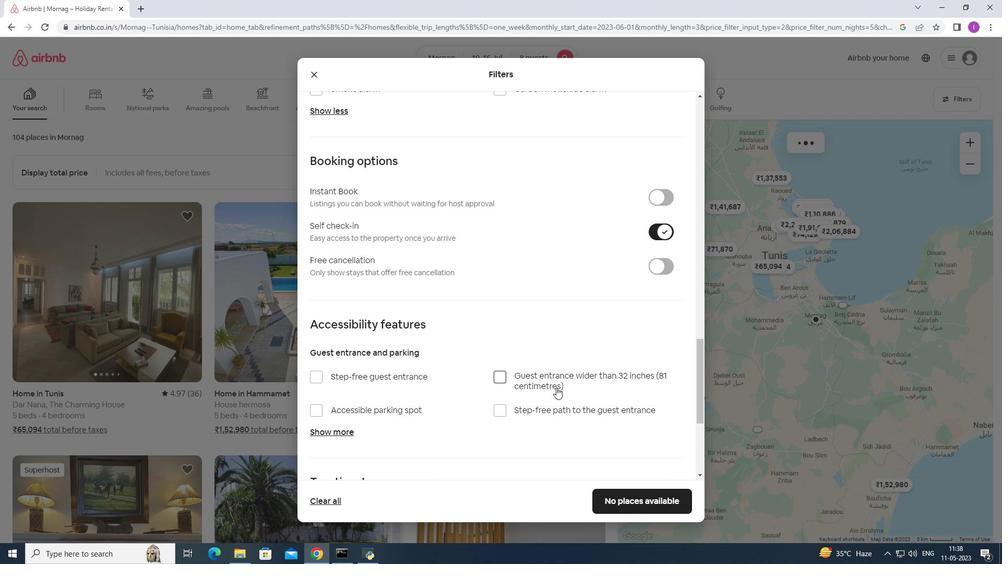 
Action: Mouse moved to (543, 393)
Screenshot: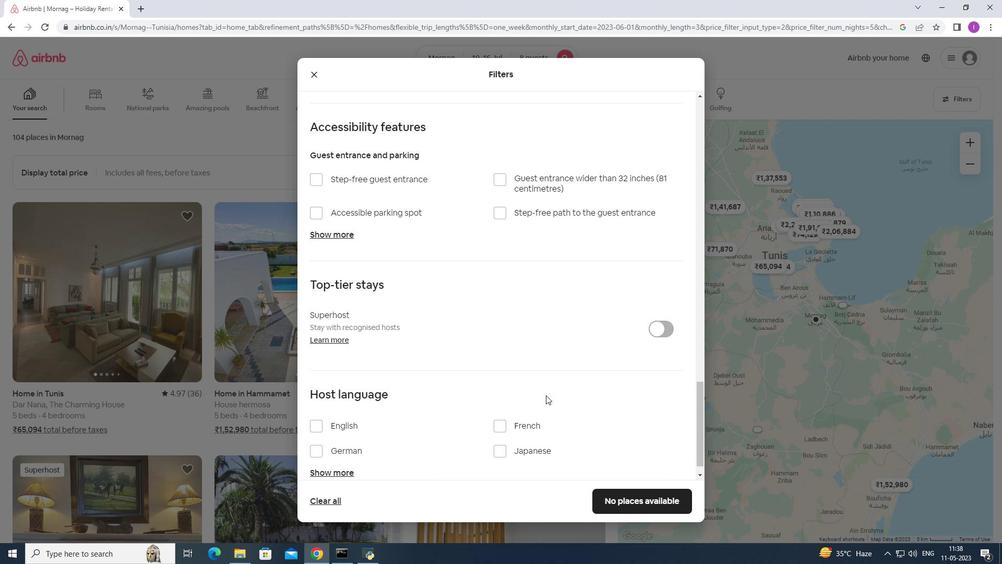 
Action: Mouse scrolled (543, 392) with delta (0, 0)
Screenshot: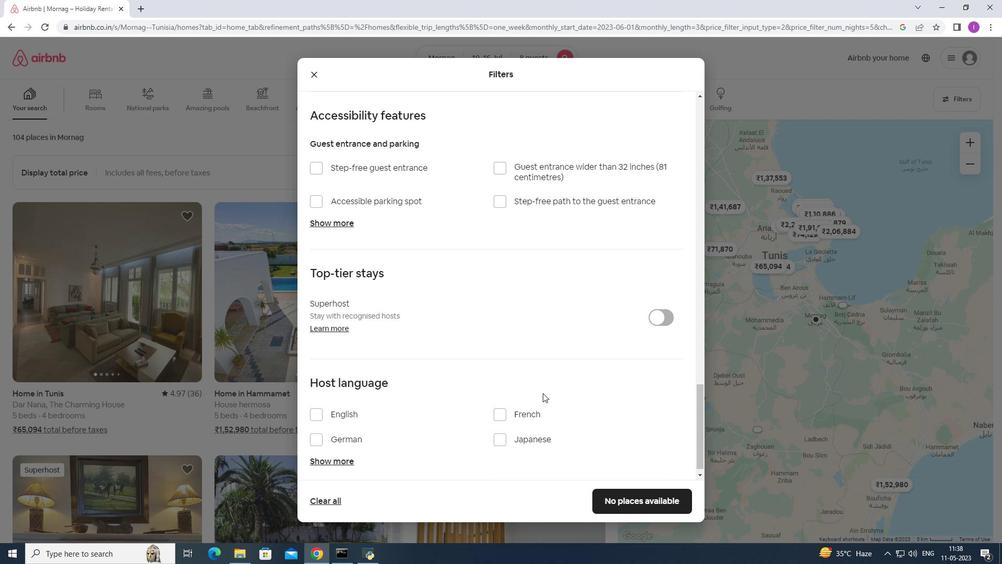 
Action: Mouse scrolled (543, 392) with delta (0, 0)
Screenshot: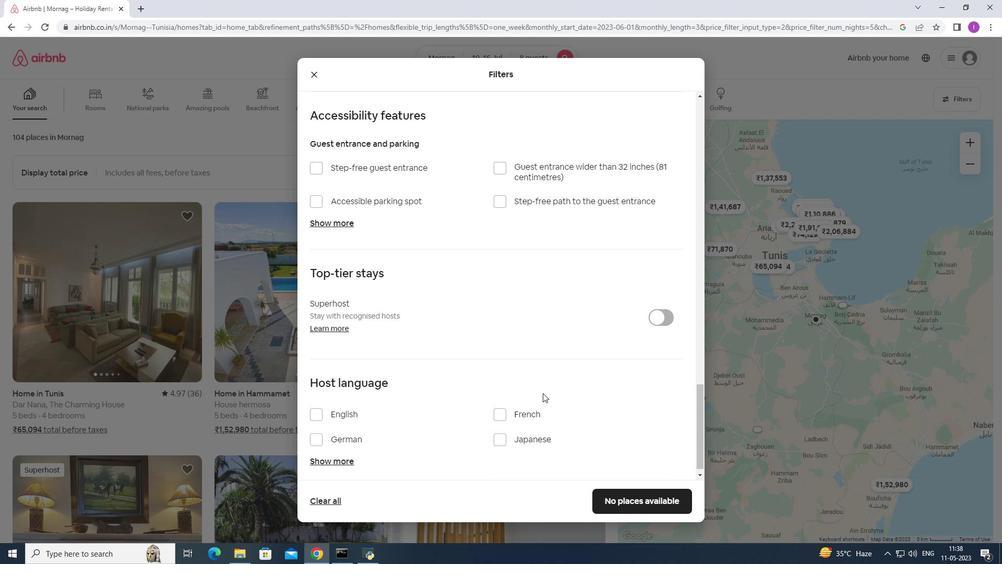 
Action: Mouse scrolled (543, 392) with delta (0, 0)
Screenshot: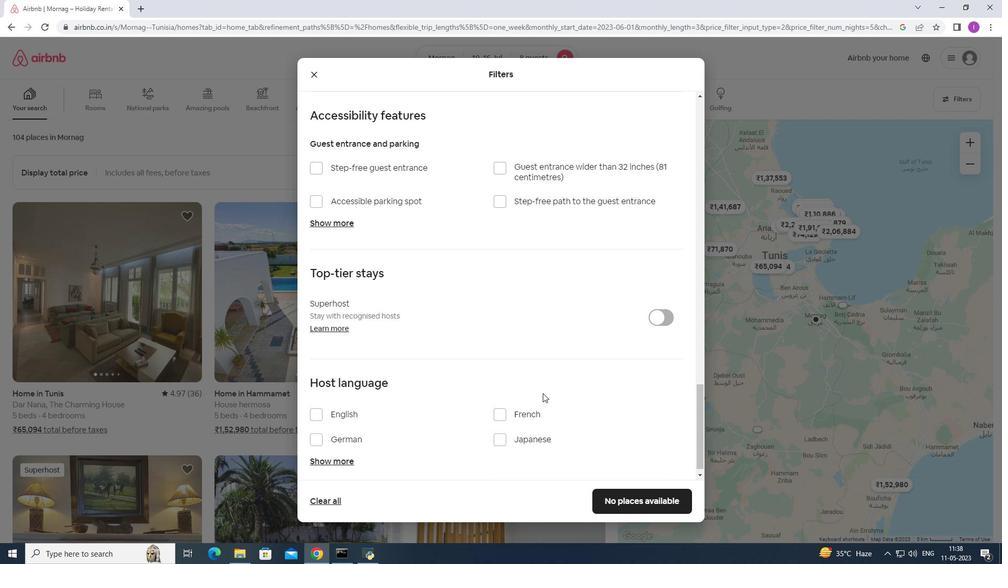 
Action: Mouse moved to (313, 405)
Screenshot: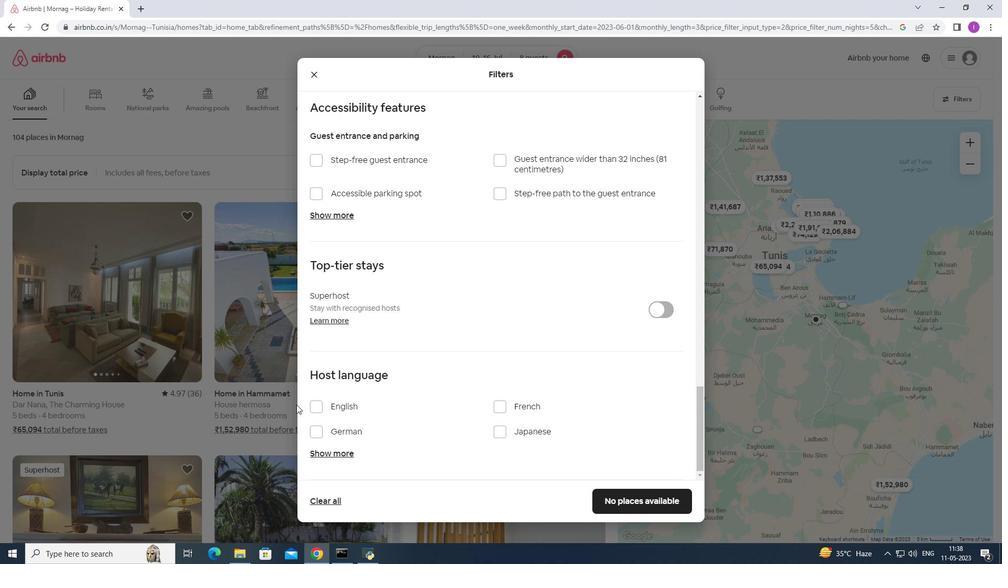 
Action: Mouse pressed left at (313, 405)
Screenshot: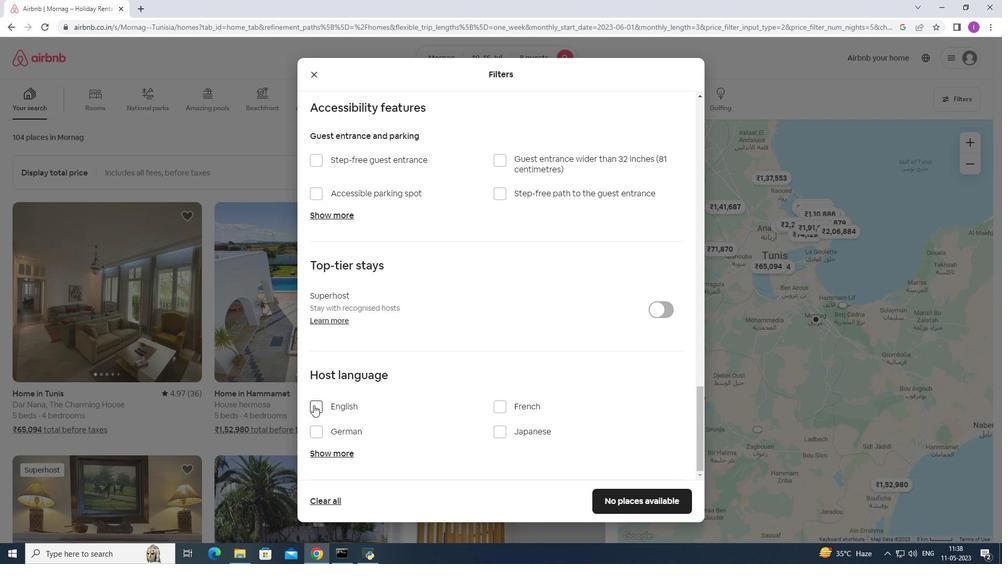 
Action: Mouse moved to (629, 498)
Screenshot: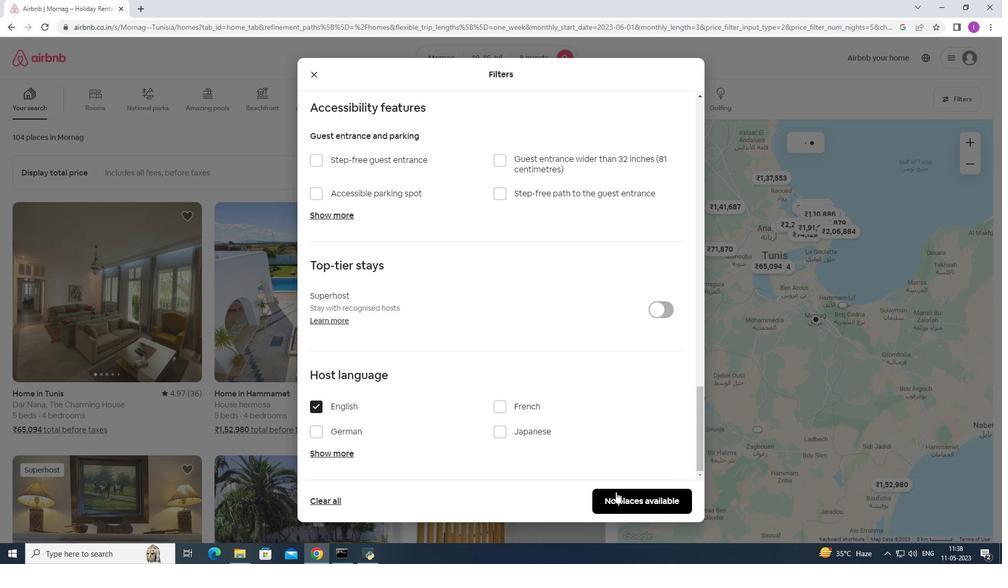 
Action: Mouse pressed left at (629, 498)
Screenshot: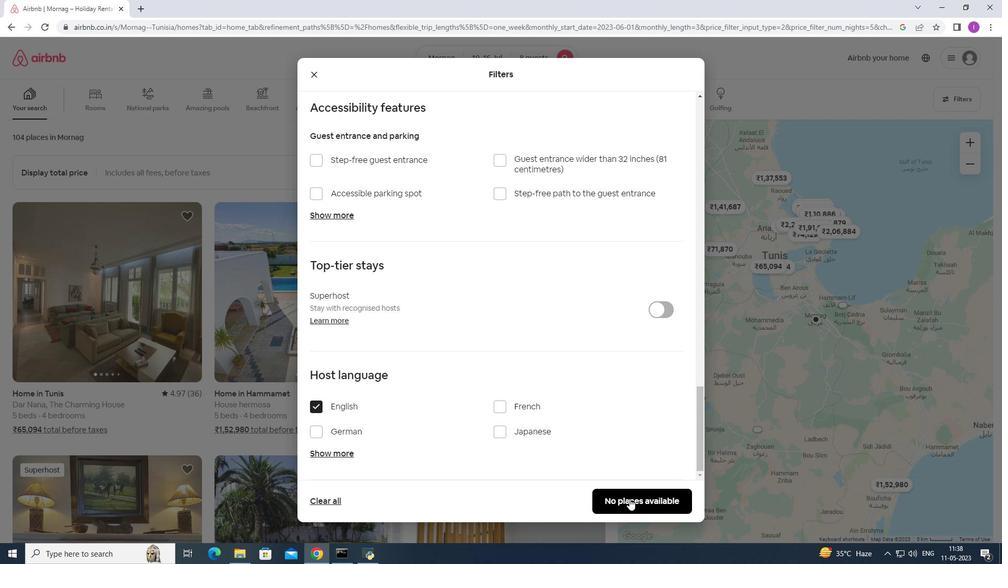 
Action: Mouse moved to (627, 489)
Screenshot: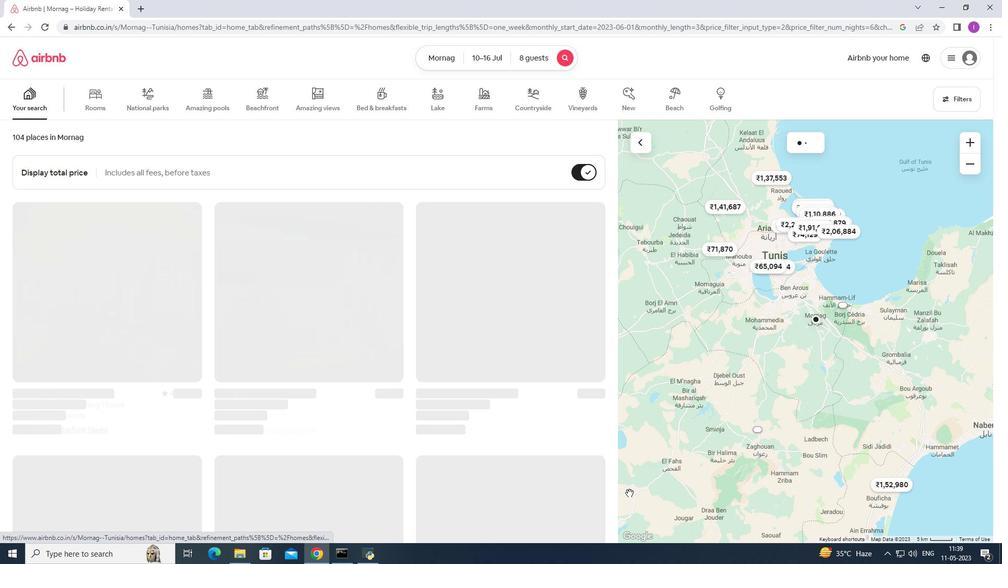 
